 Task: Find connections with filter location Riesa with filter topic #Startupswith filter profile language English with filter current company Diebold Nixdorf with filter school Assam (Central) University  with filter industry Nonmetallic Mineral Mining with filter service category Executive Coaching with filter keywords title Coordinator
Action: Mouse moved to (312, 242)
Screenshot: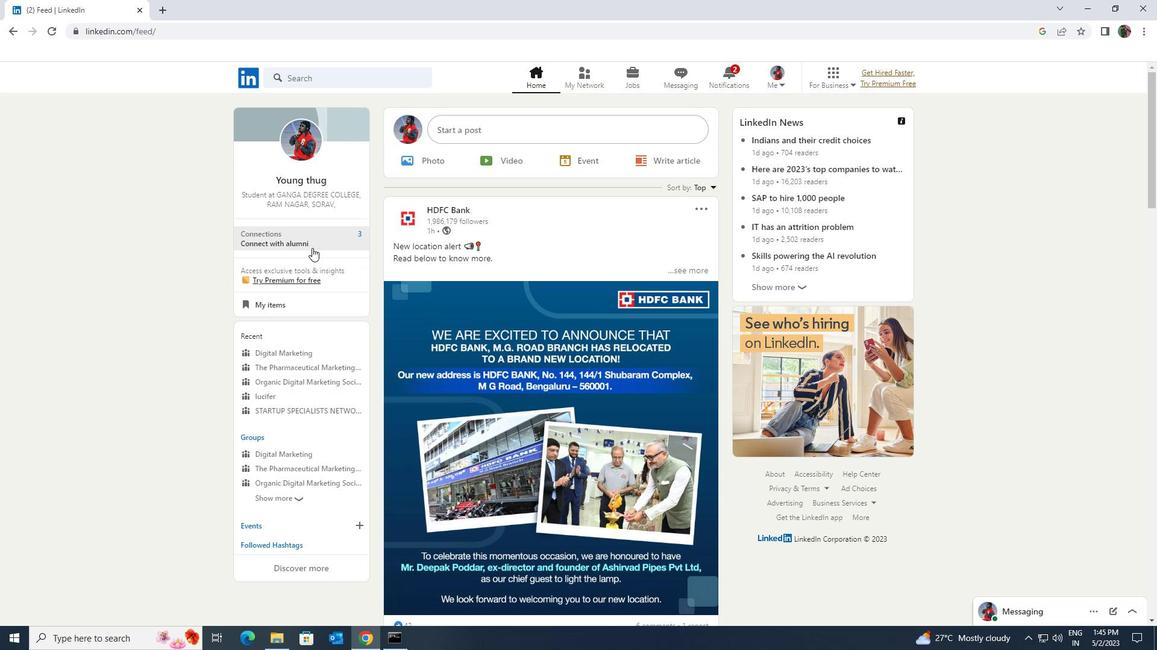 
Action: Mouse pressed left at (312, 242)
Screenshot: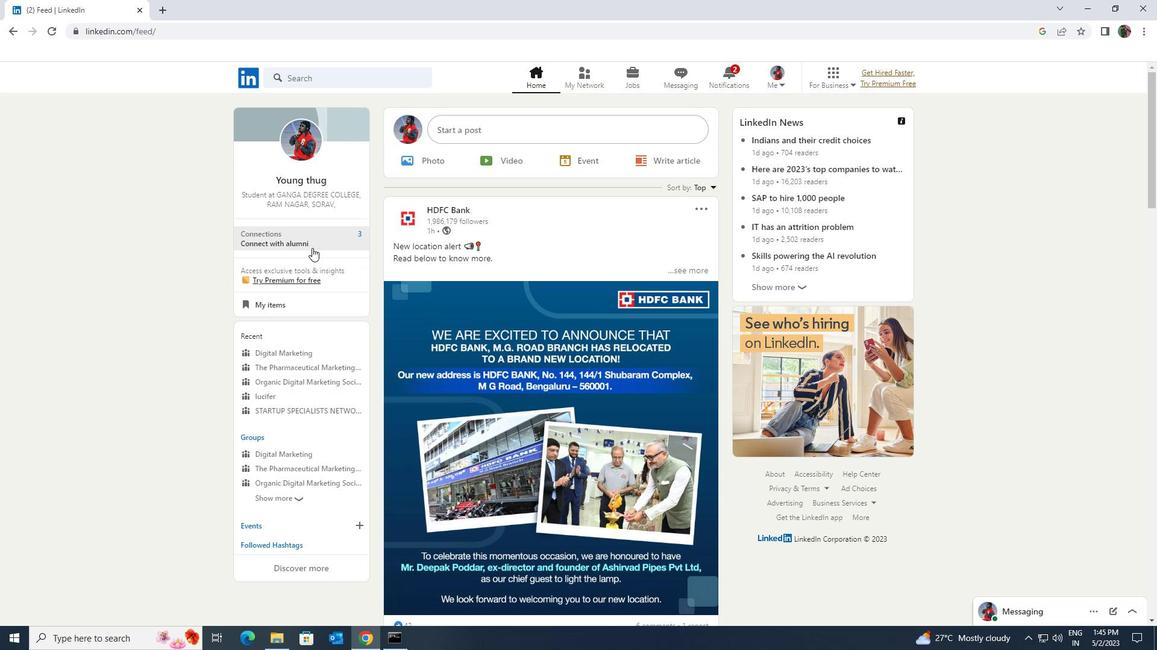 
Action: Mouse moved to (328, 141)
Screenshot: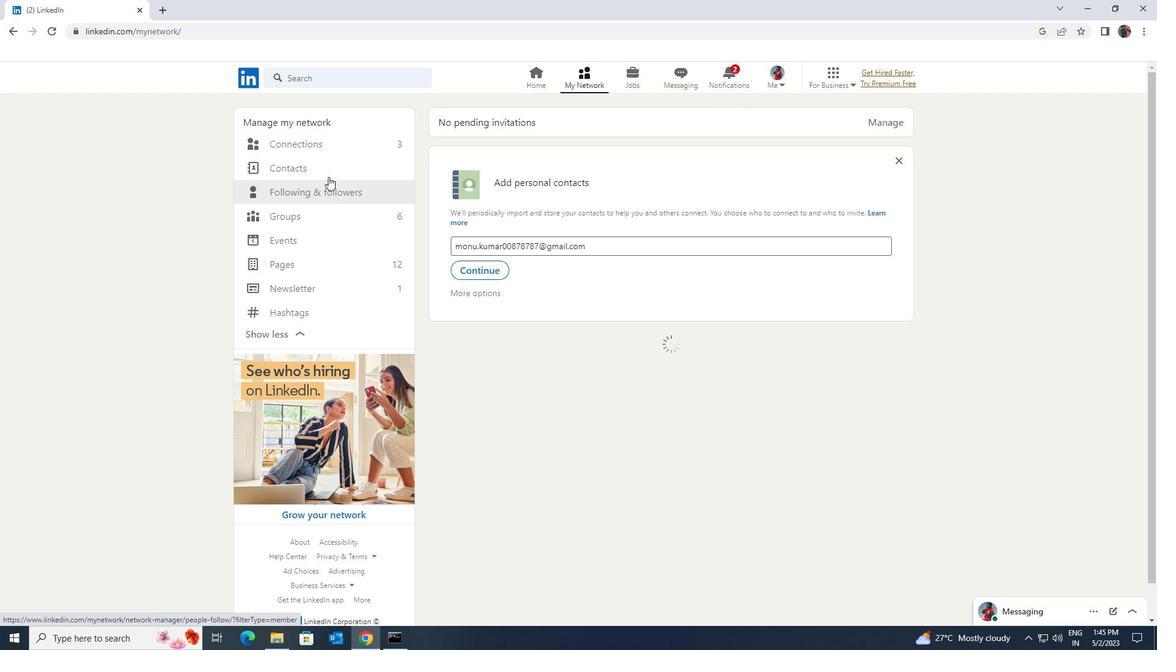 
Action: Mouse pressed left at (328, 141)
Screenshot: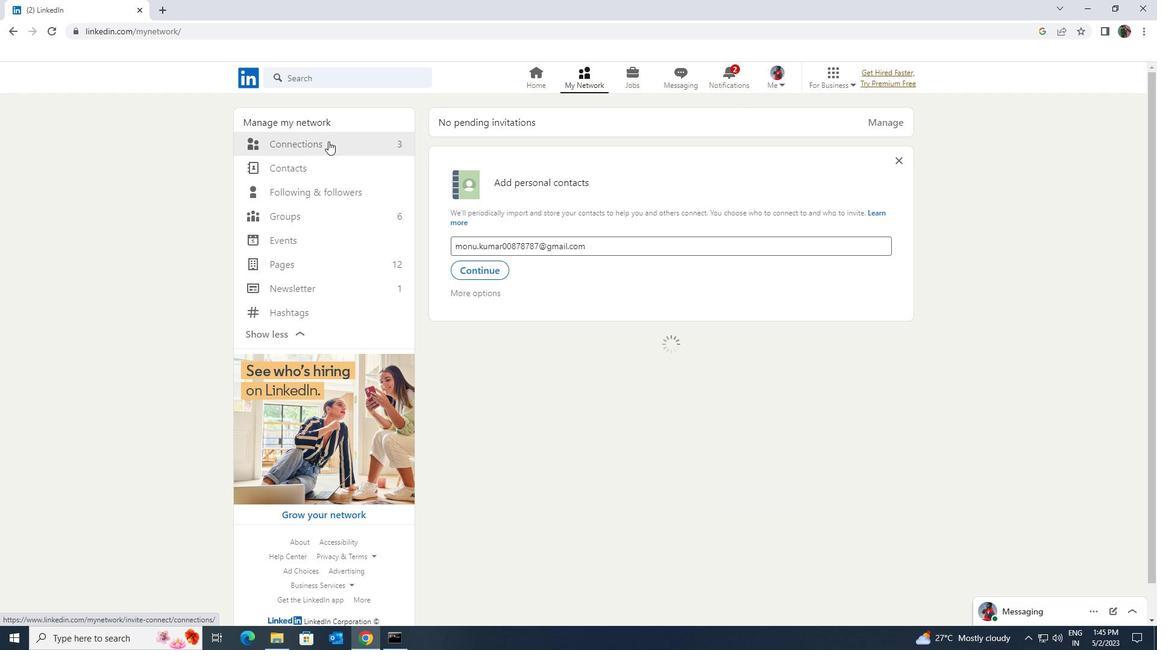 
Action: Mouse pressed left at (328, 141)
Screenshot: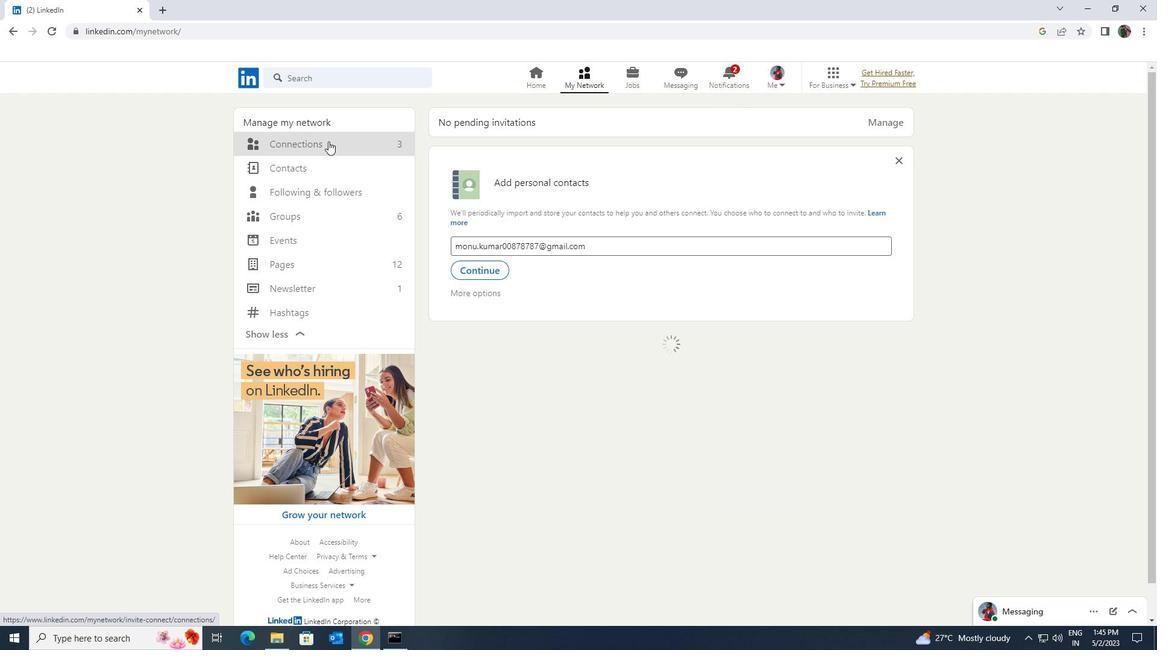 
Action: Mouse moved to (639, 145)
Screenshot: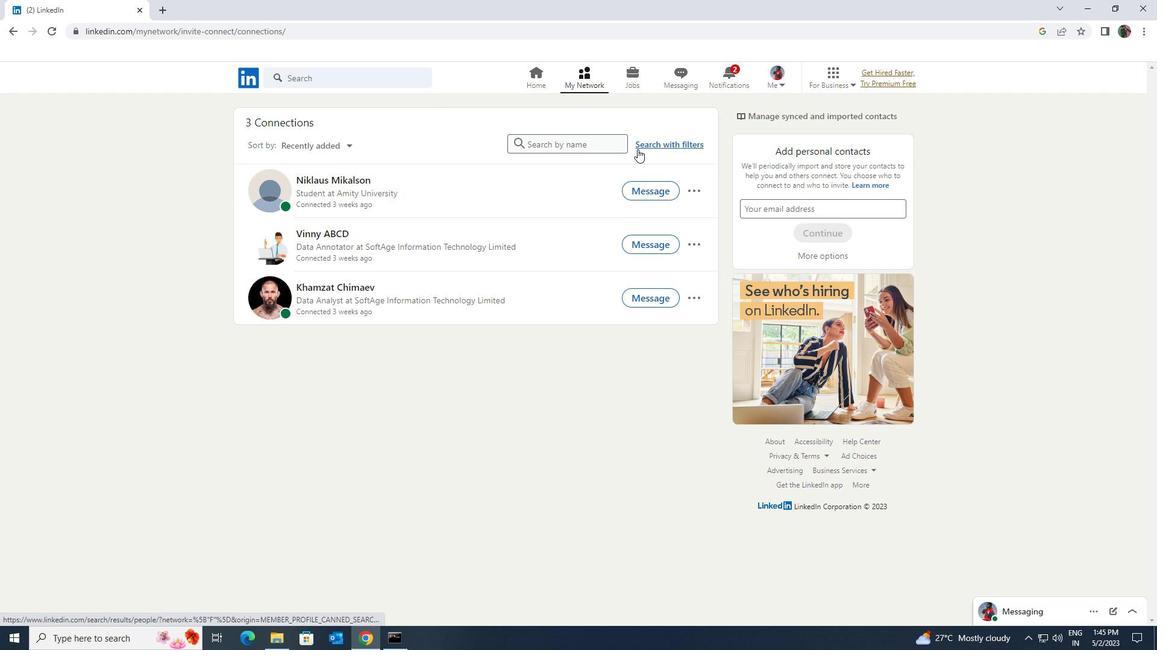 
Action: Mouse pressed left at (639, 145)
Screenshot: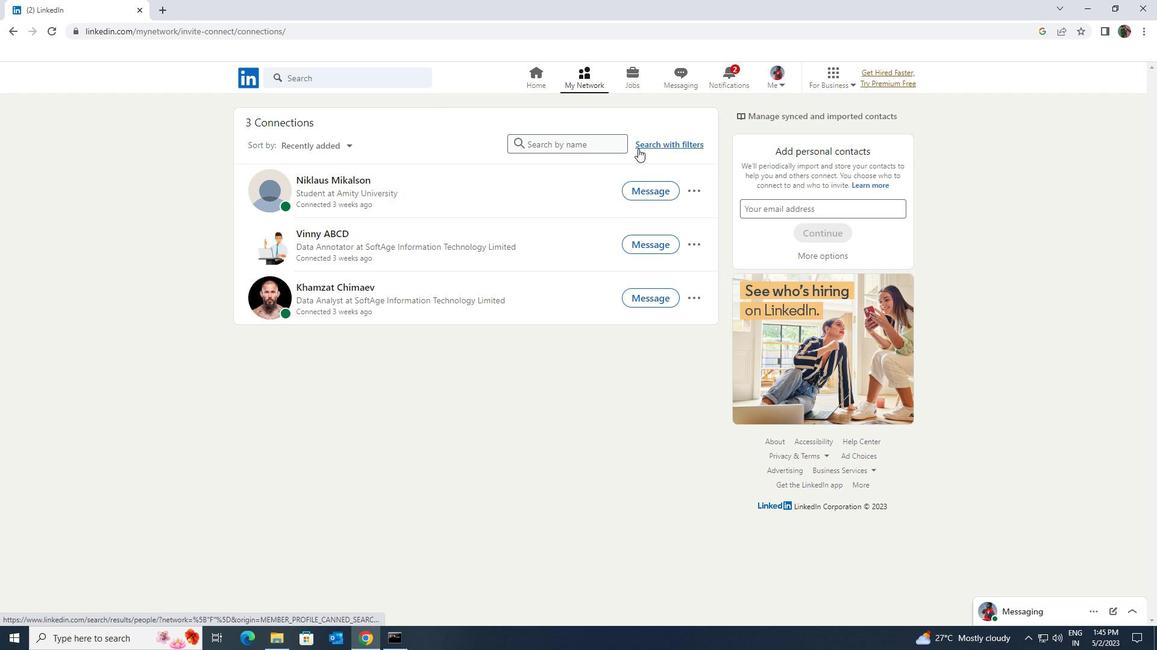
Action: Mouse moved to (620, 113)
Screenshot: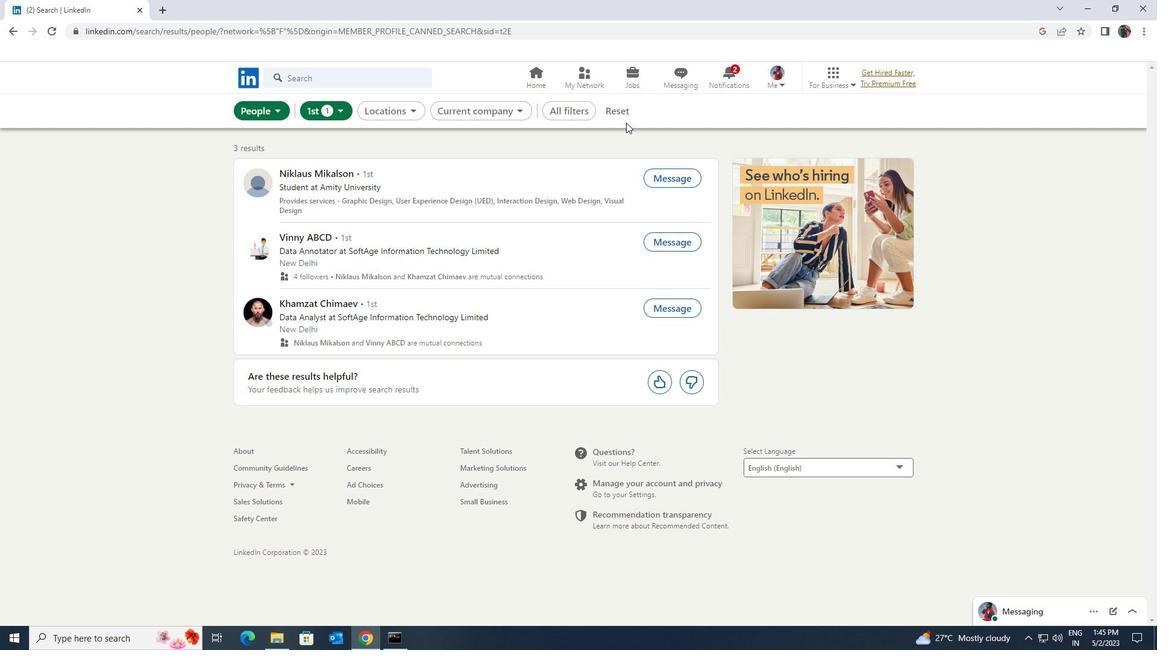 
Action: Mouse pressed left at (620, 113)
Screenshot: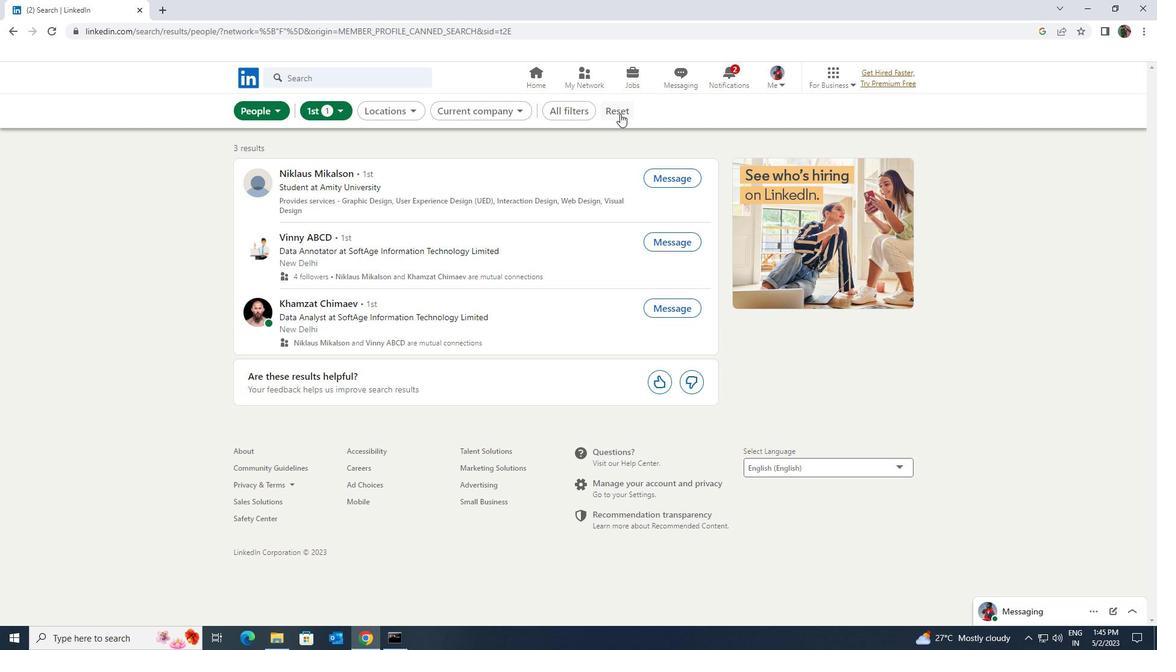
Action: Mouse moved to (616, 112)
Screenshot: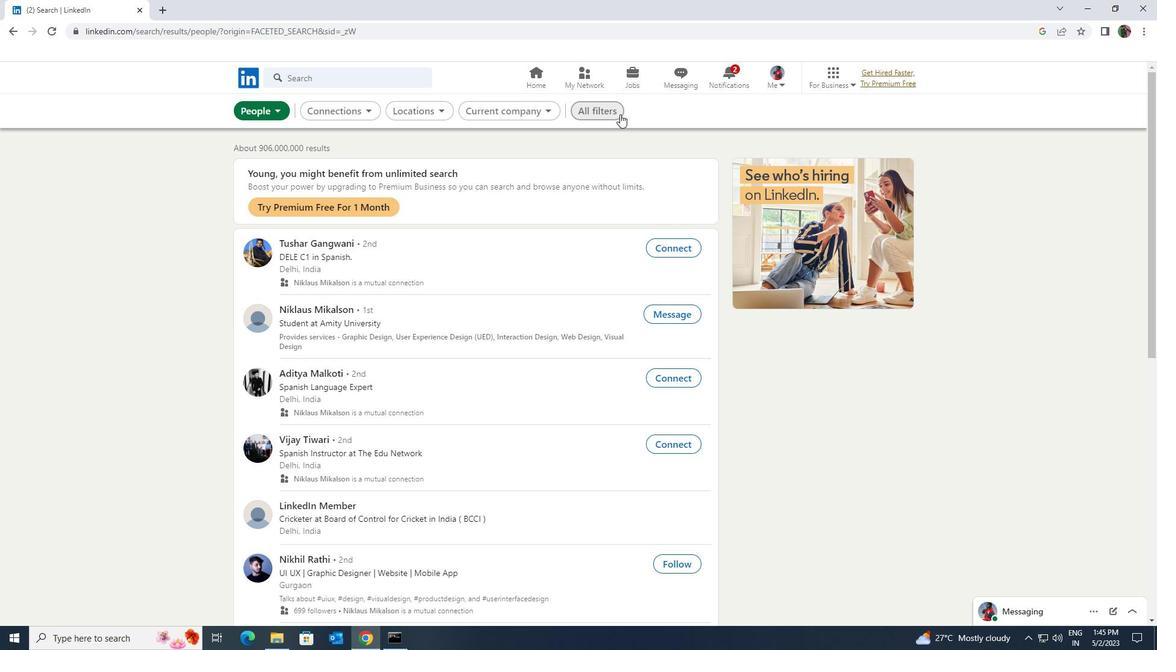 
Action: Mouse pressed left at (616, 112)
Screenshot: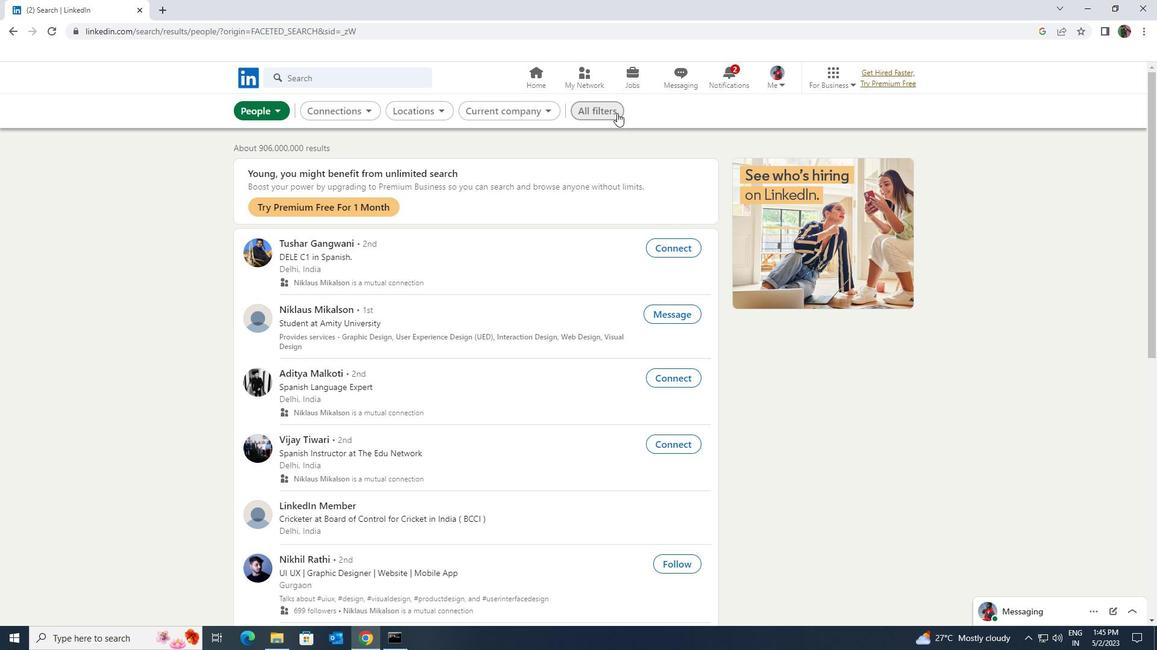 
Action: Mouse moved to (1031, 468)
Screenshot: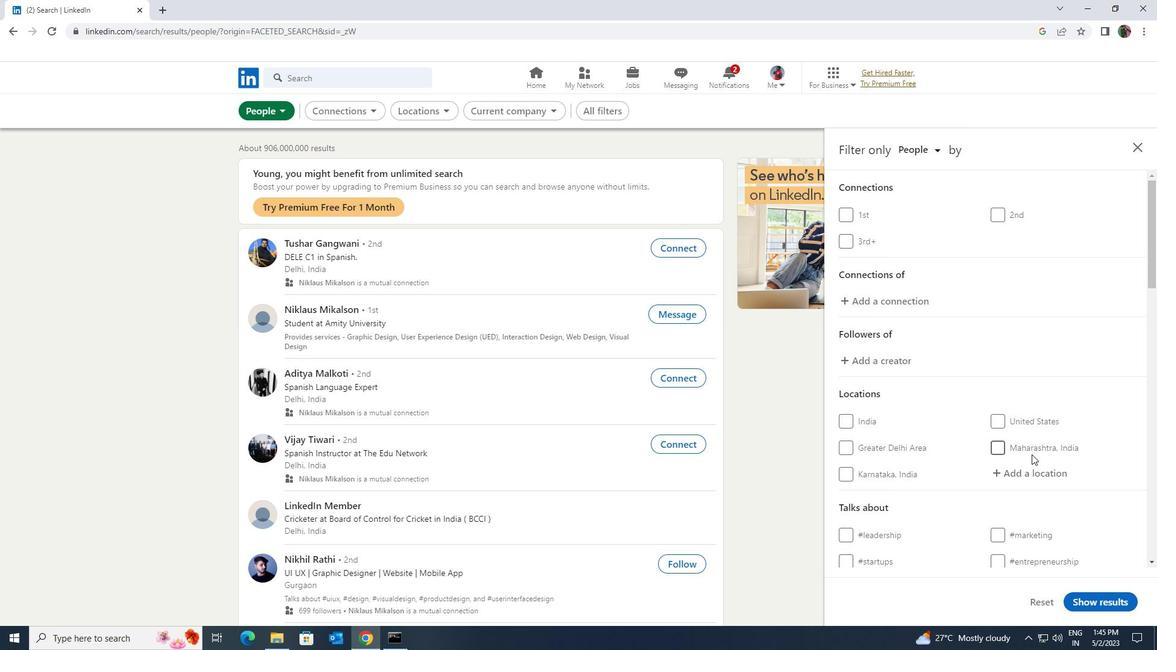 
Action: Mouse pressed left at (1031, 468)
Screenshot: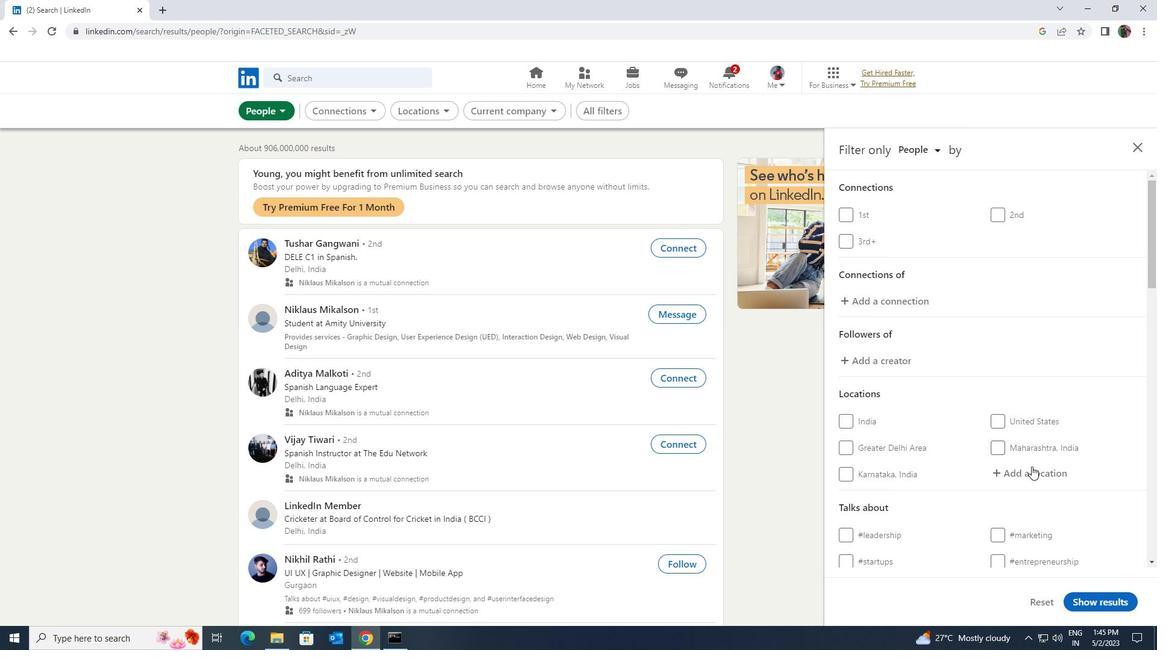 
Action: Mouse moved to (1025, 474)
Screenshot: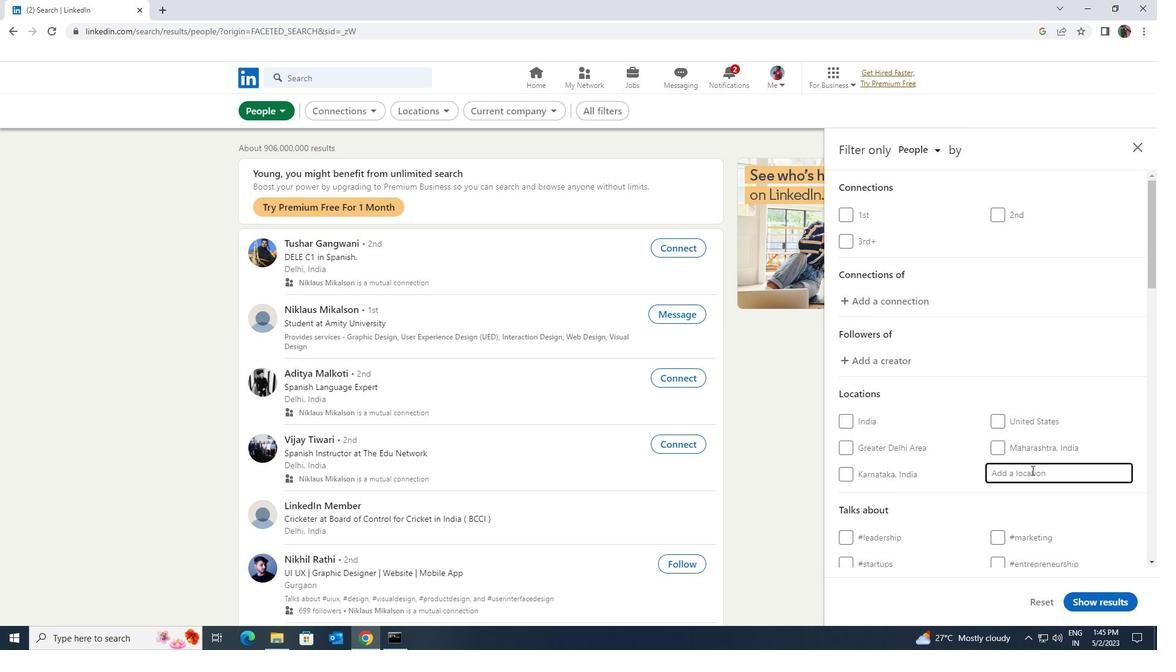 
Action: Key pressed <Key.shift><Key.shift><Key.shift><Key.shift><Key.shift><Key.shift><Key.shift>RIESA
Screenshot: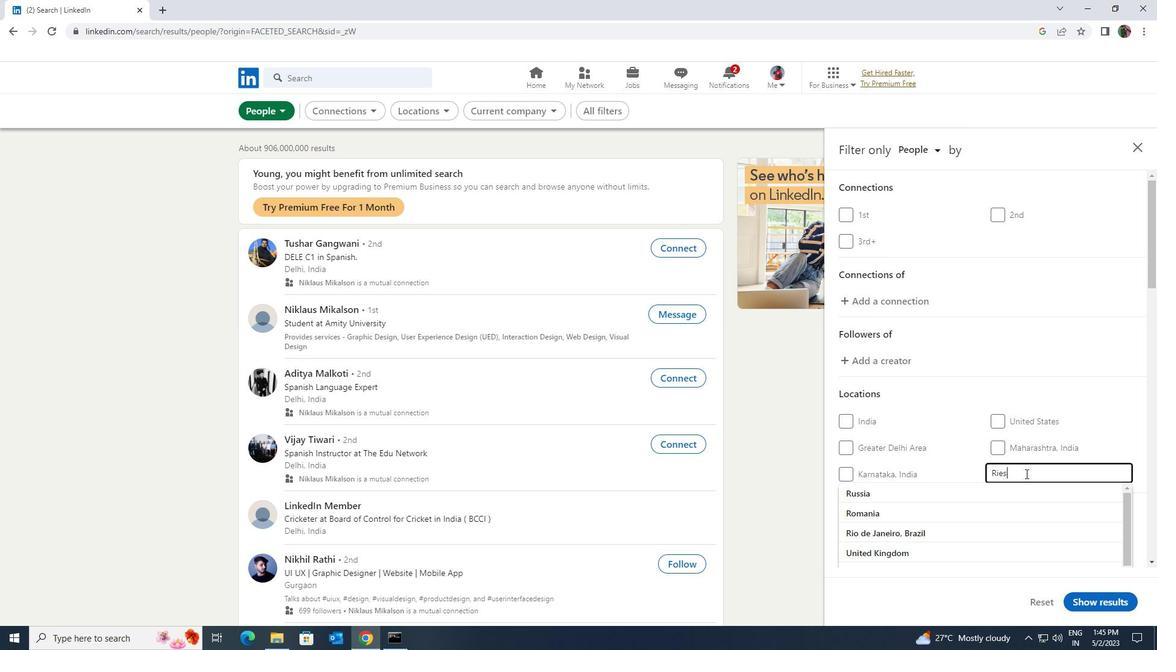 
Action: Mouse moved to (1013, 490)
Screenshot: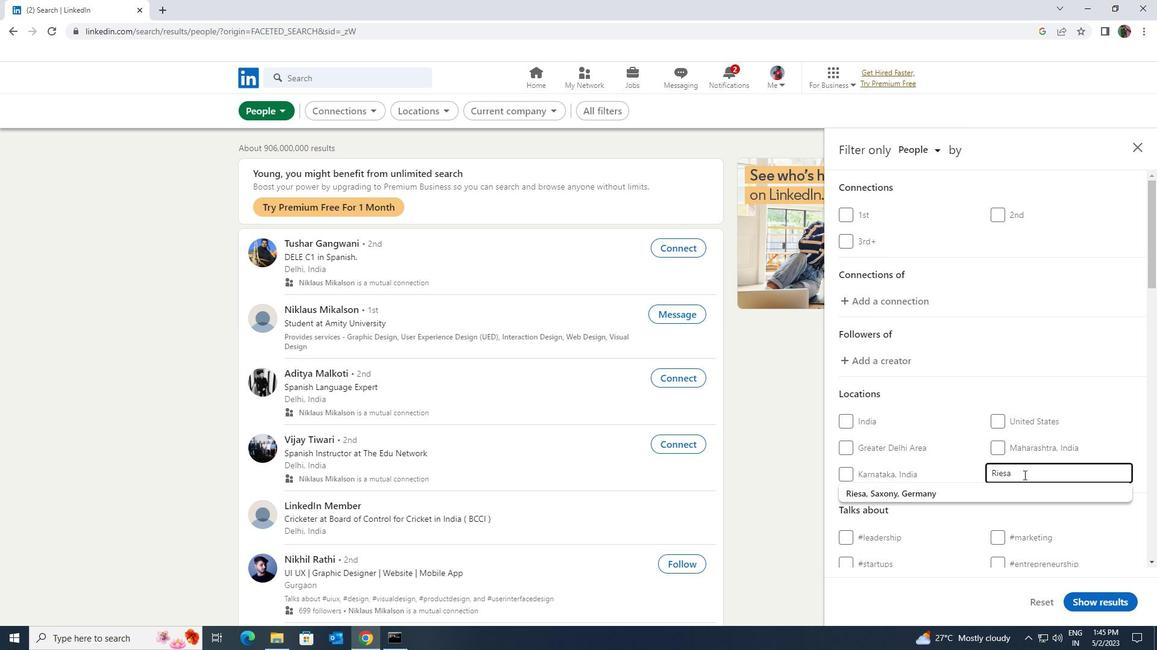 
Action: Mouse pressed left at (1013, 490)
Screenshot: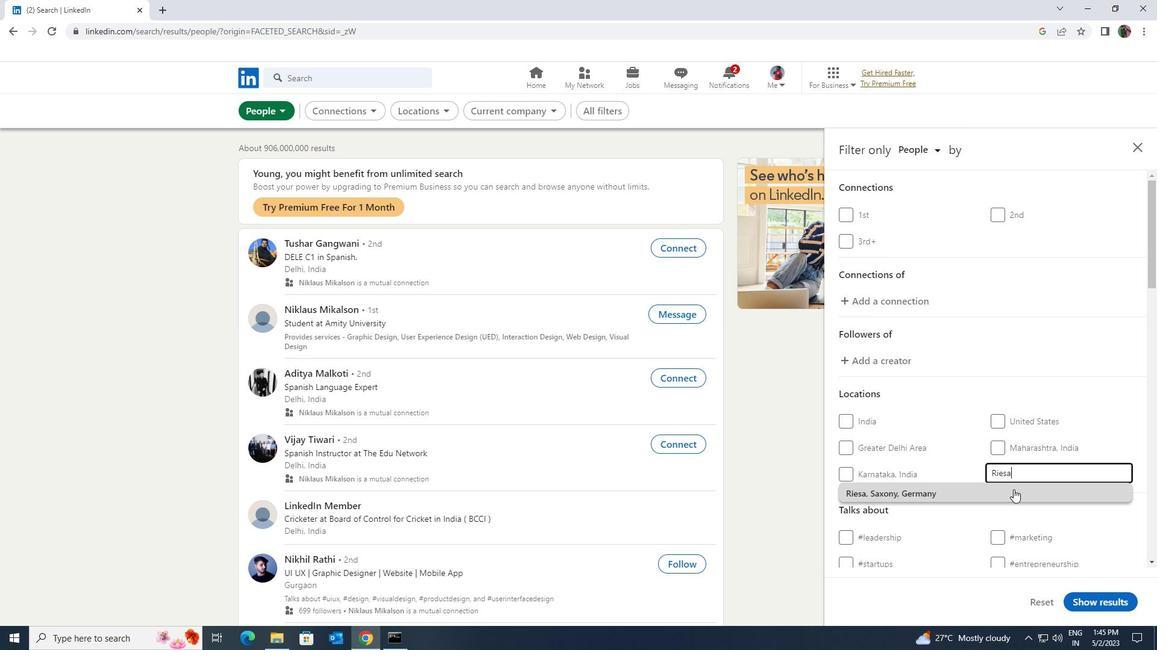 
Action: Mouse moved to (1013, 490)
Screenshot: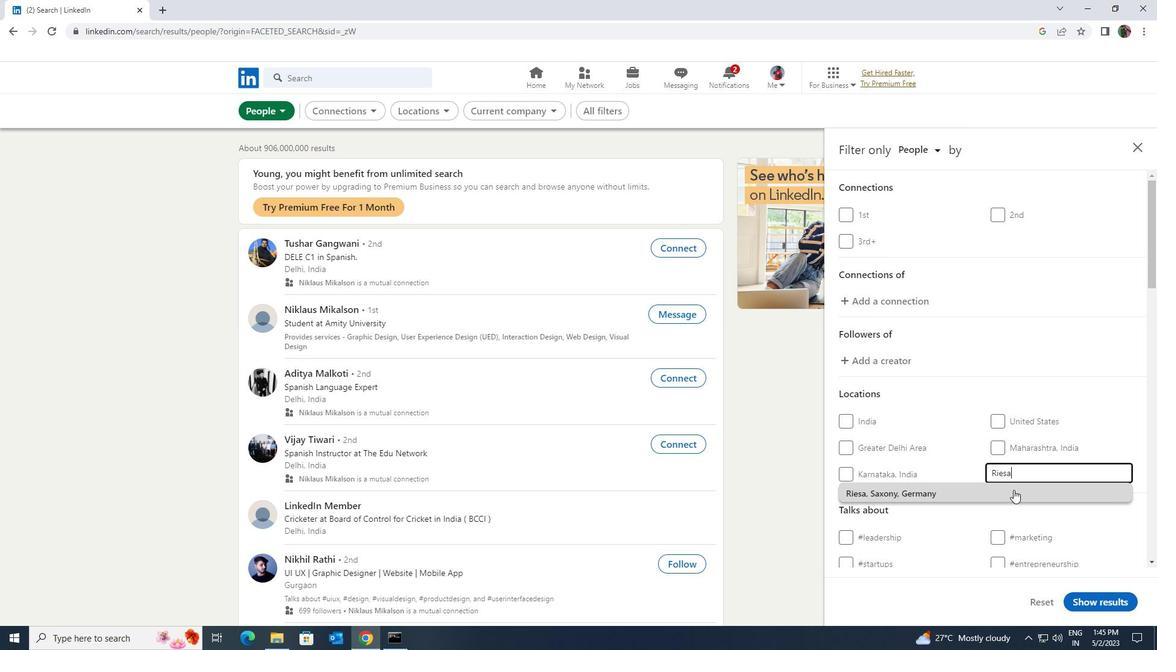 
Action: Mouse scrolled (1013, 489) with delta (0, 0)
Screenshot: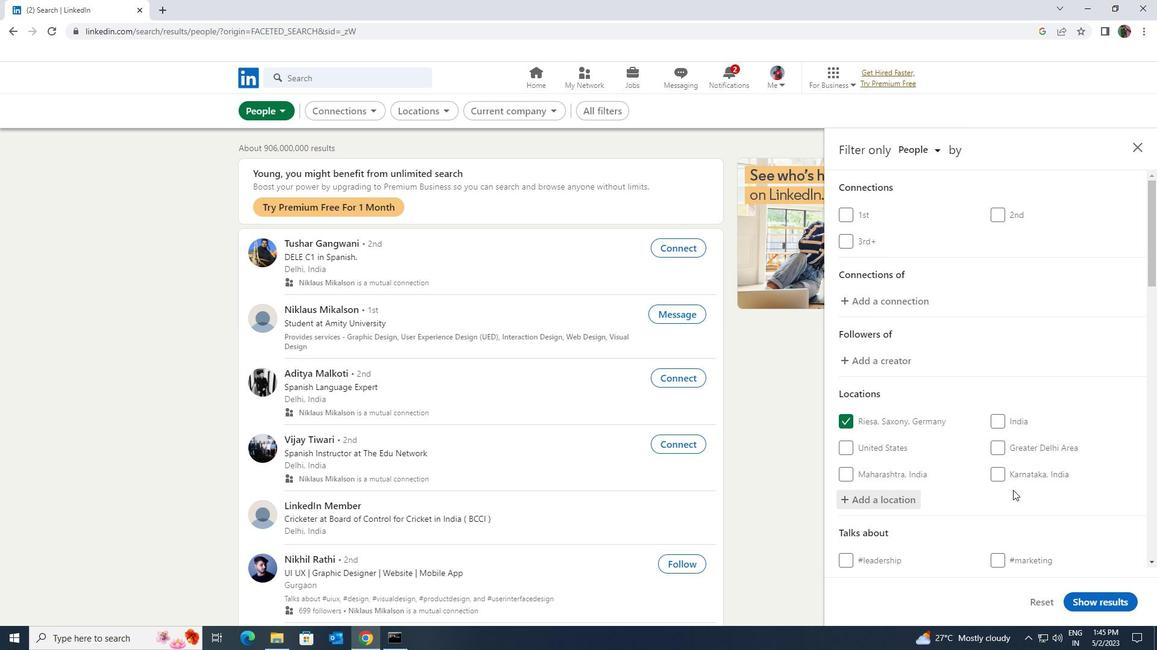 
Action: Mouse scrolled (1013, 489) with delta (0, 0)
Screenshot: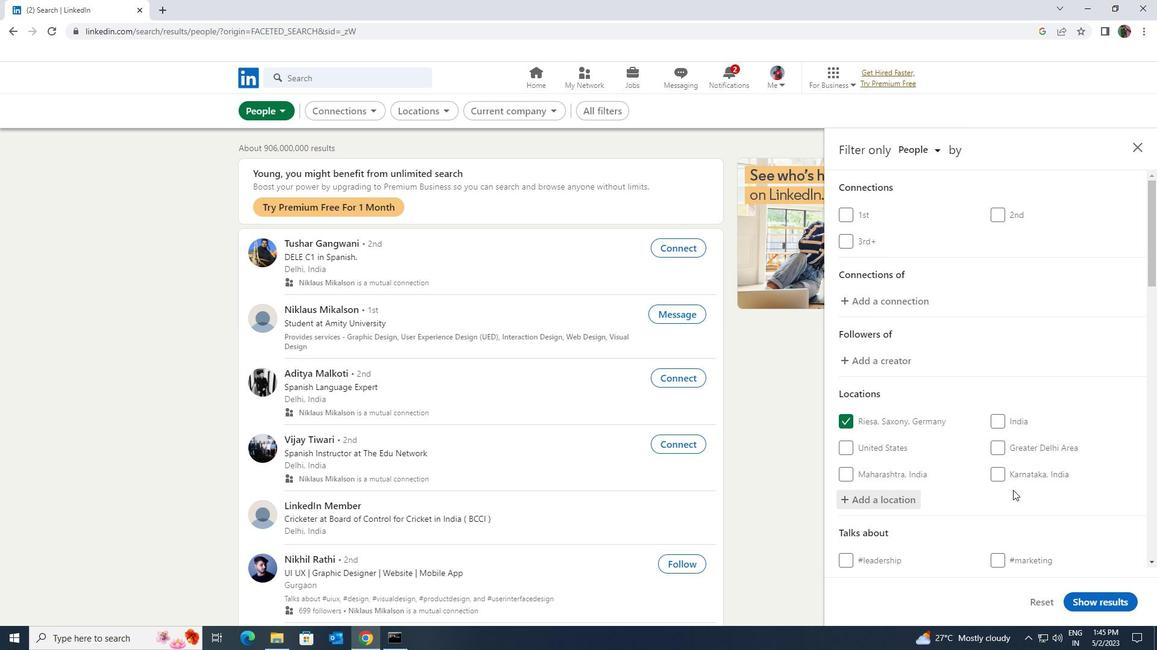 
Action: Mouse moved to (1013, 489)
Screenshot: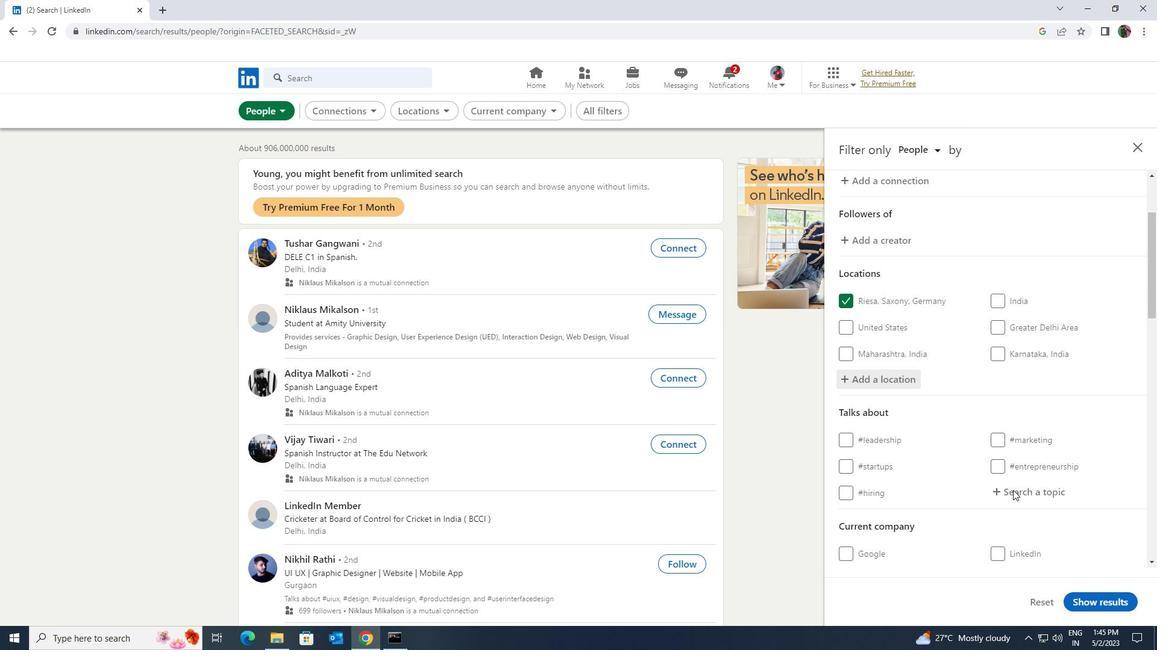 
Action: Mouse pressed left at (1013, 489)
Screenshot: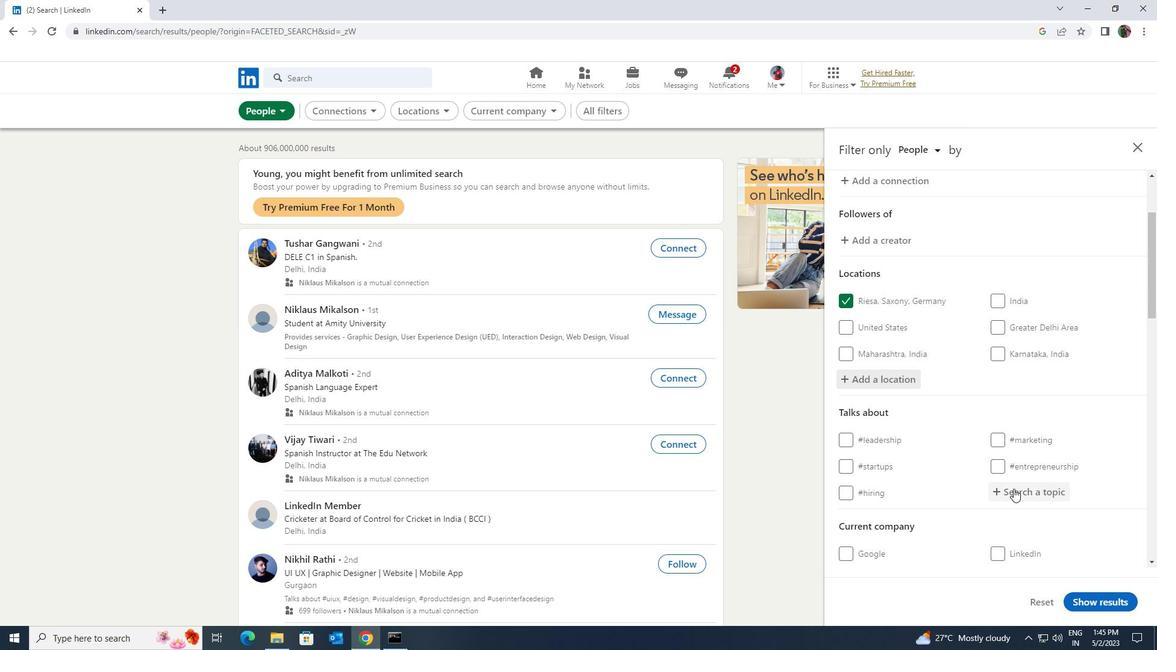 
Action: Key pressed <Key.shift><Key.shift><Key.shift><Key.shift><Key.shift><Key.shift><Key.shift><Key.shift>D<Key.backspace><Key.shift>STARTUP
Screenshot: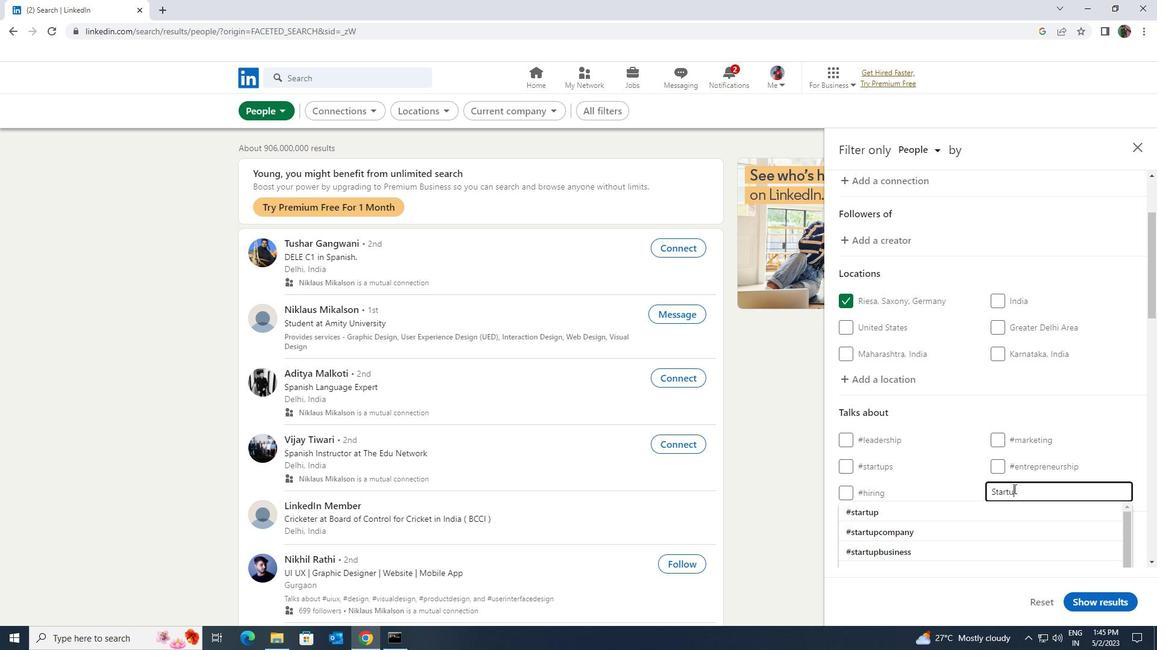 
Action: Mouse moved to (1015, 509)
Screenshot: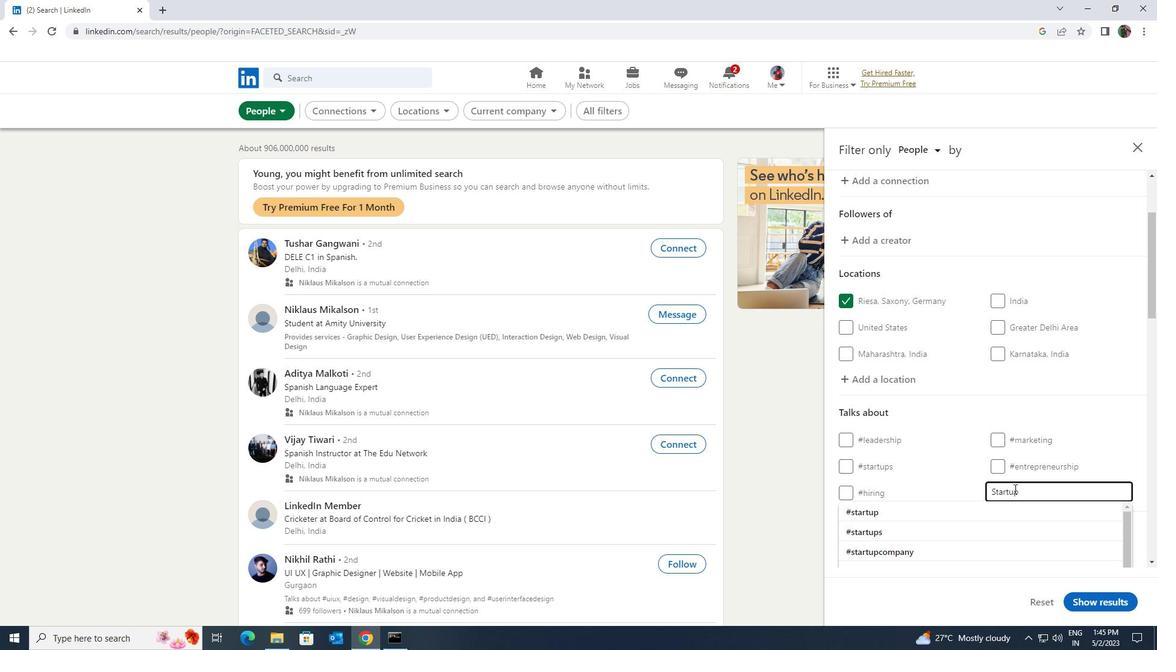 
Action: Mouse pressed left at (1015, 509)
Screenshot: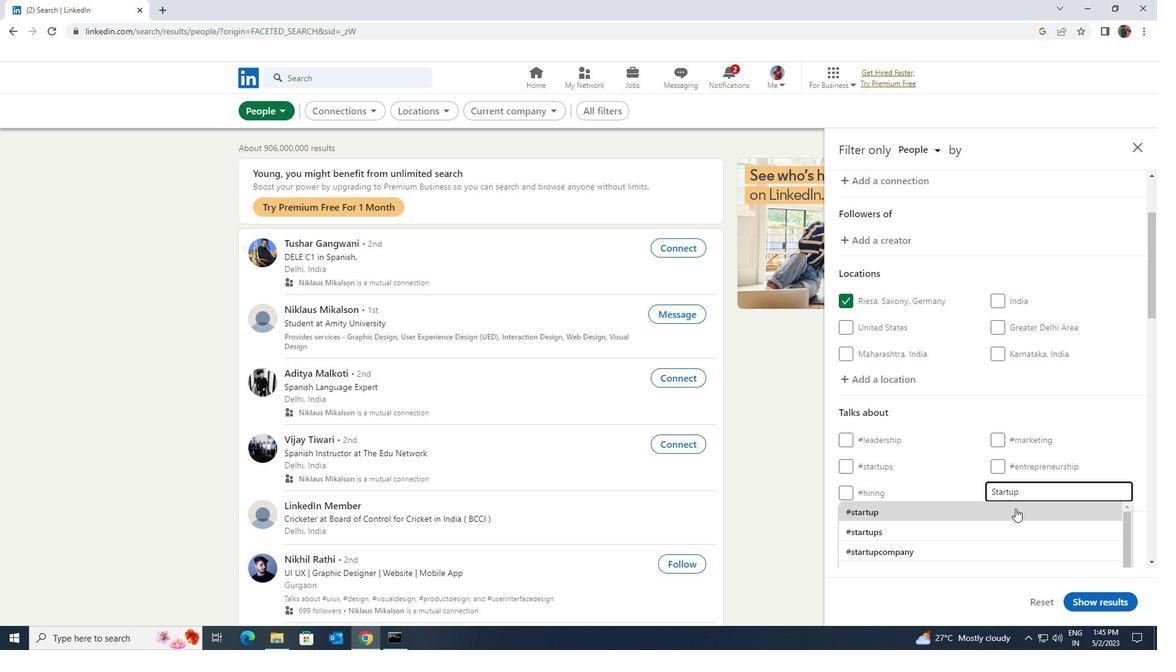 
Action: Mouse scrolled (1015, 508) with delta (0, 0)
Screenshot: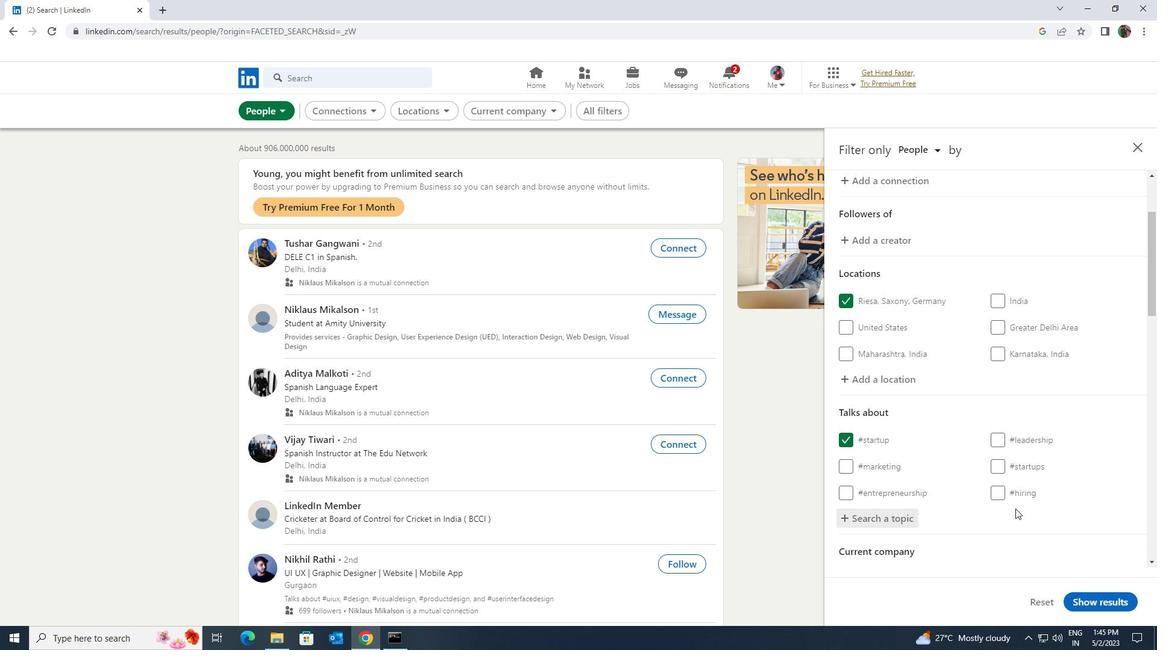 
Action: Mouse scrolled (1015, 508) with delta (0, 0)
Screenshot: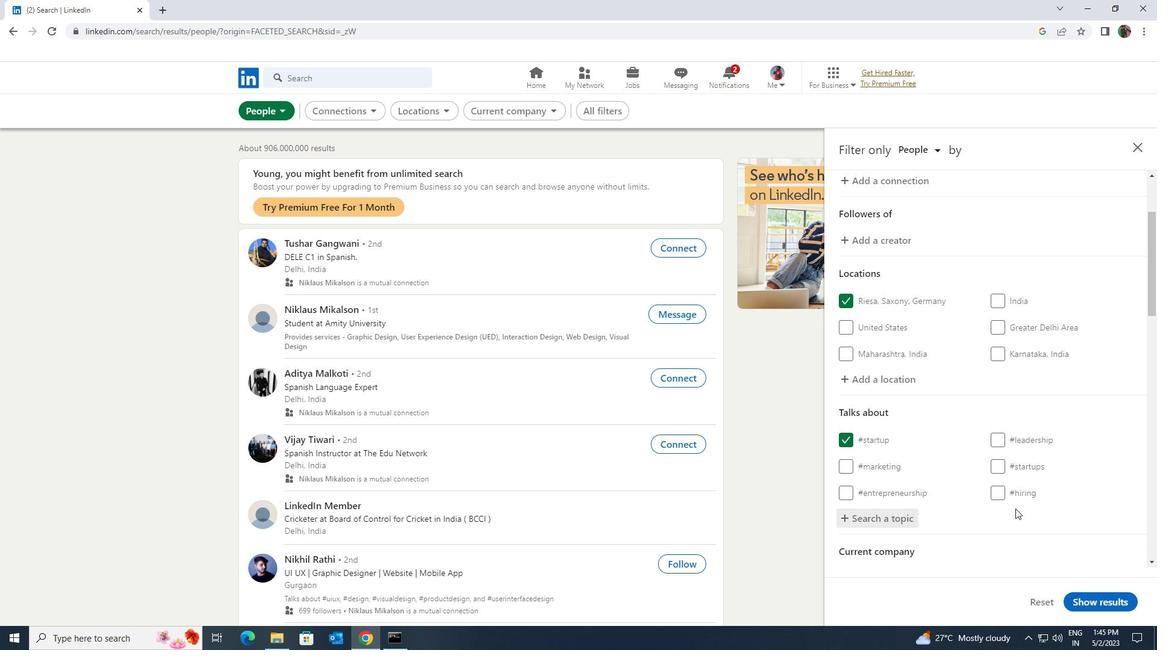 
Action: Mouse scrolled (1015, 508) with delta (0, 0)
Screenshot: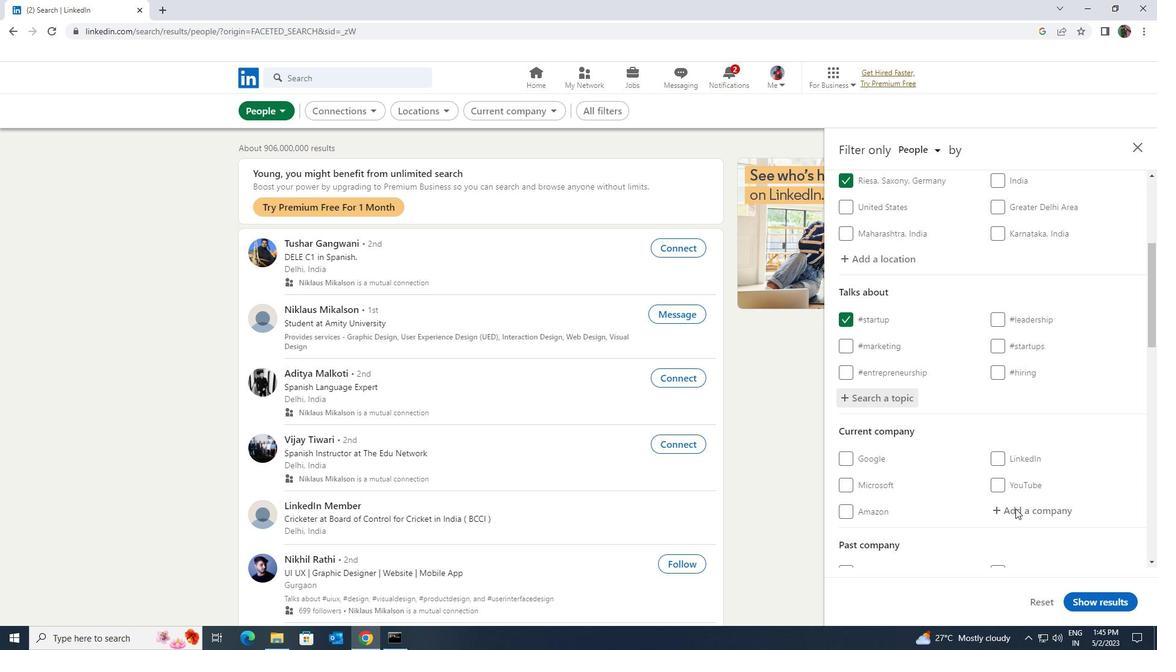
Action: Mouse scrolled (1015, 508) with delta (0, 0)
Screenshot: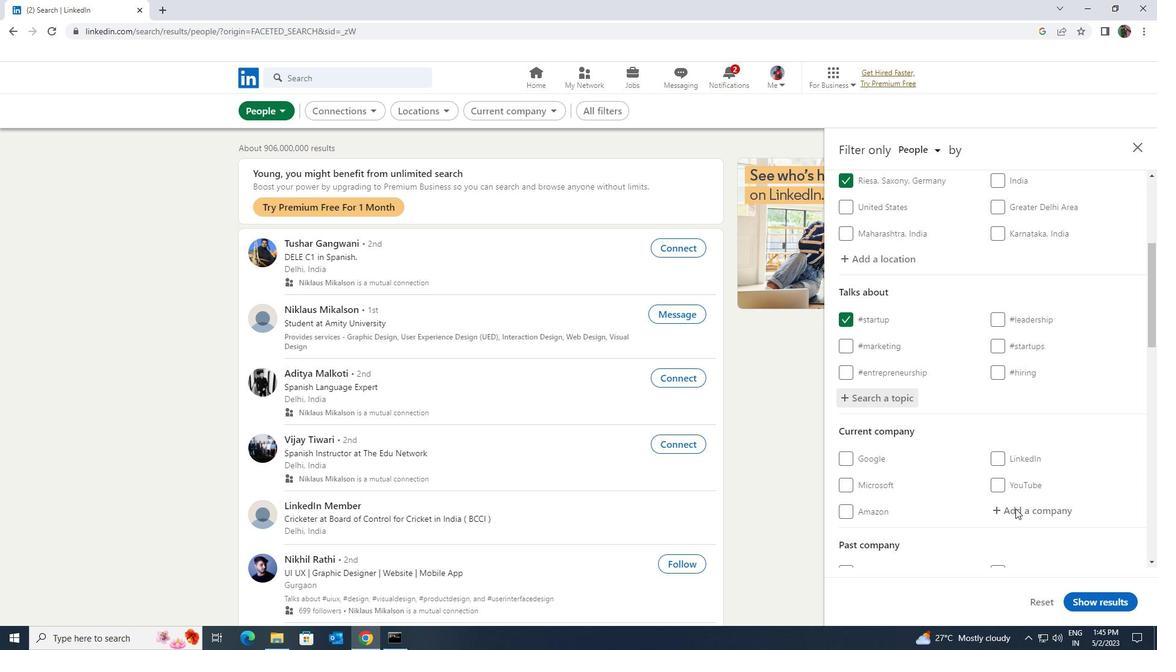 
Action: Mouse scrolled (1015, 508) with delta (0, 0)
Screenshot: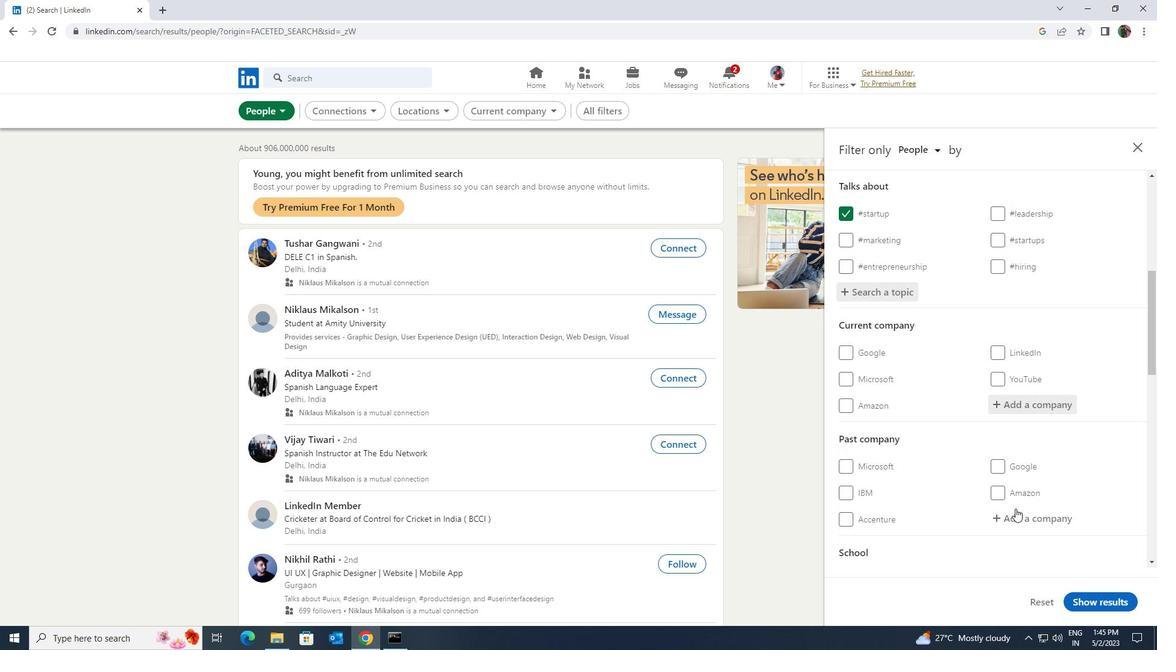 
Action: Mouse scrolled (1015, 508) with delta (0, 0)
Screenshot: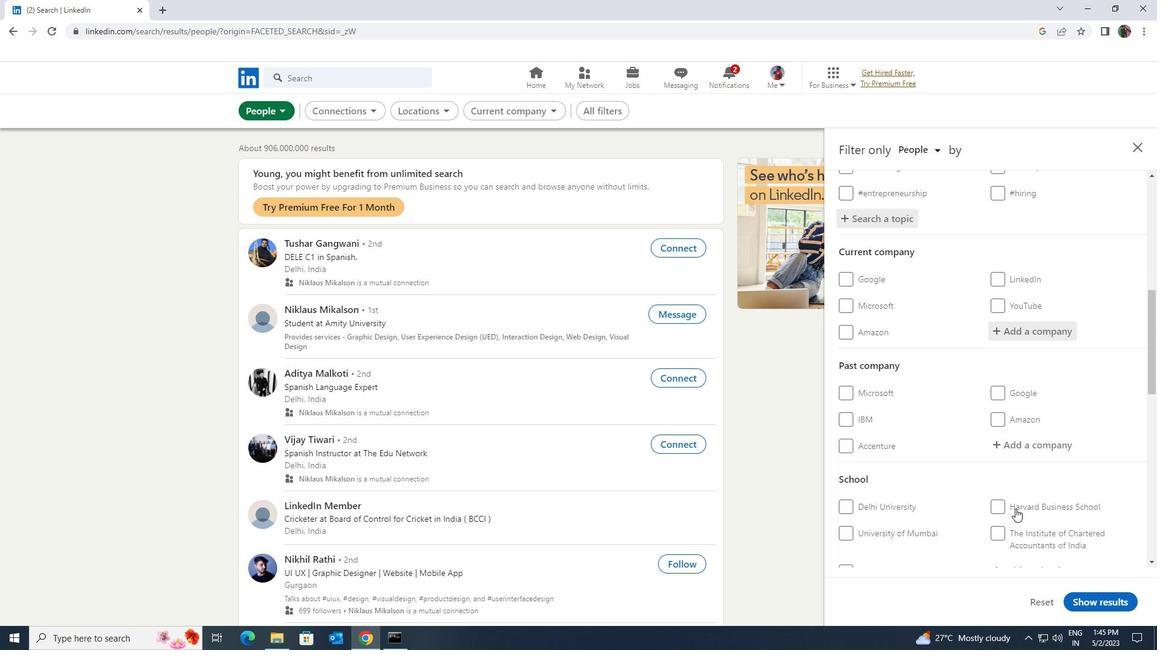 
Action: Mouse scrolled (1015, 508) with delta (0, 0)
Screenshot: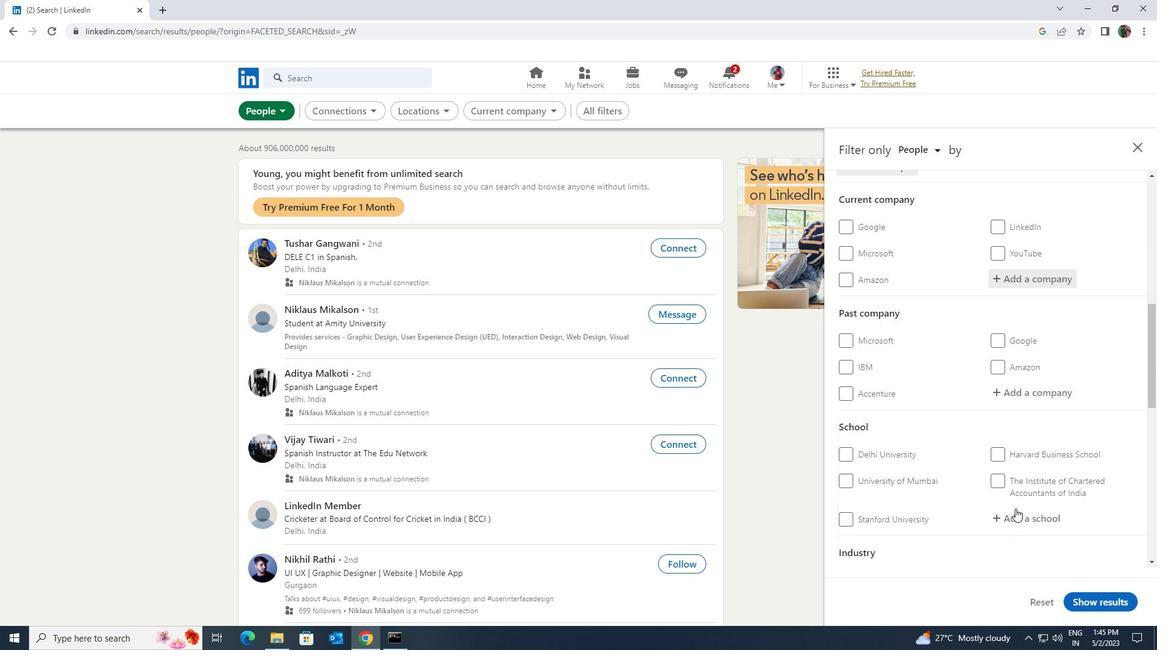 
Action: Mouse scrolled (1015, 508) with delta (0, 0)
Screenshot: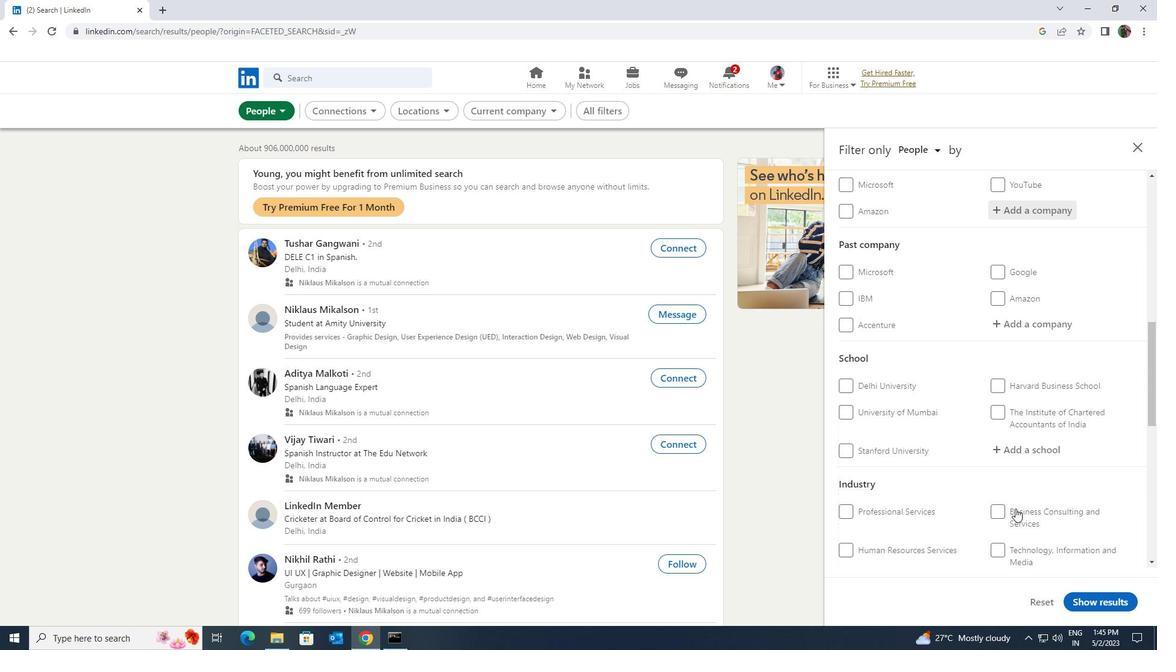 
Action: Mouse scrolled (1015, 508) with delta (0, 0)
Screenshot: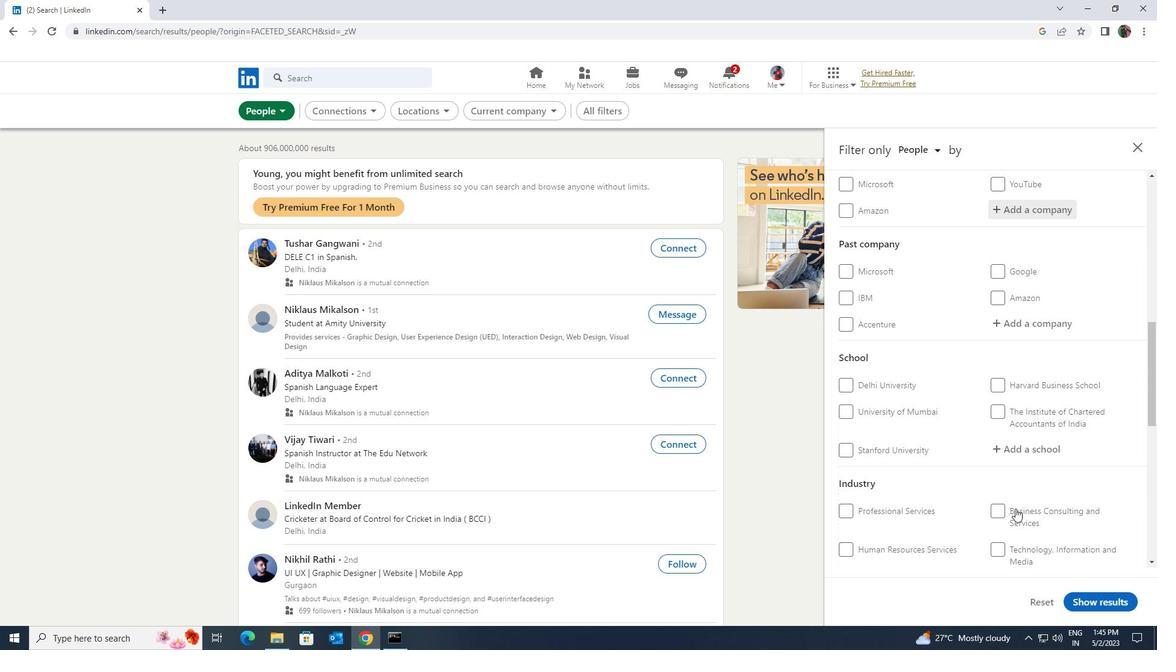 
Action: Mouse scrolled (1015, 508) with delta (0, 0)
Screenshot: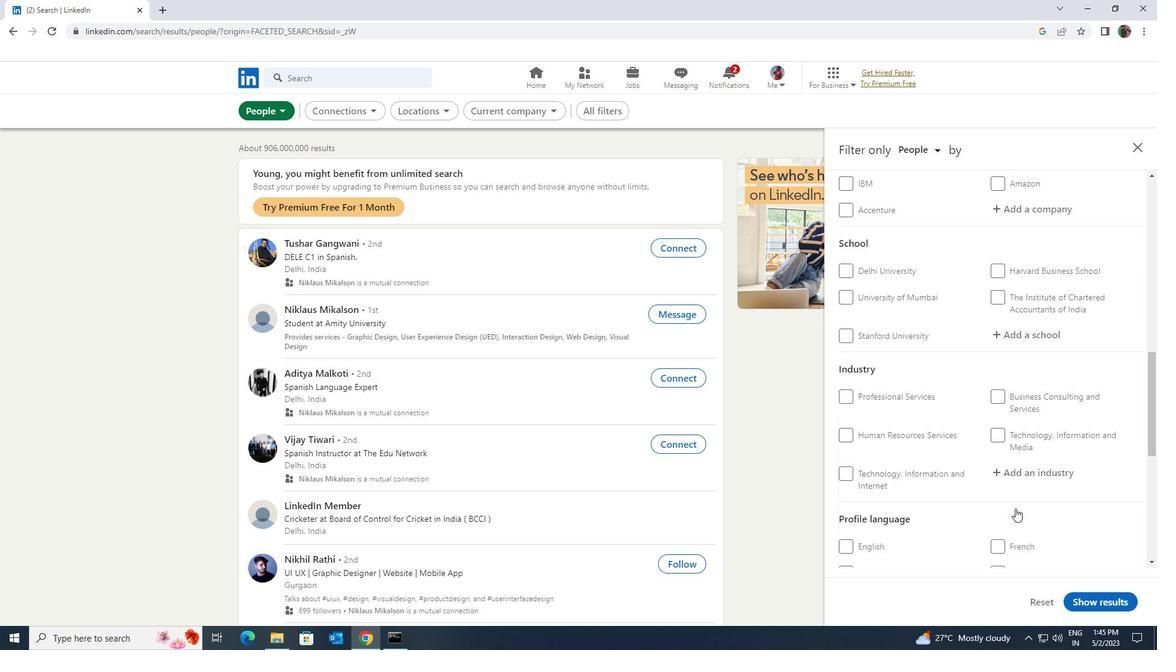 
Action: Mouse moved to (848, 480)
Screenshot: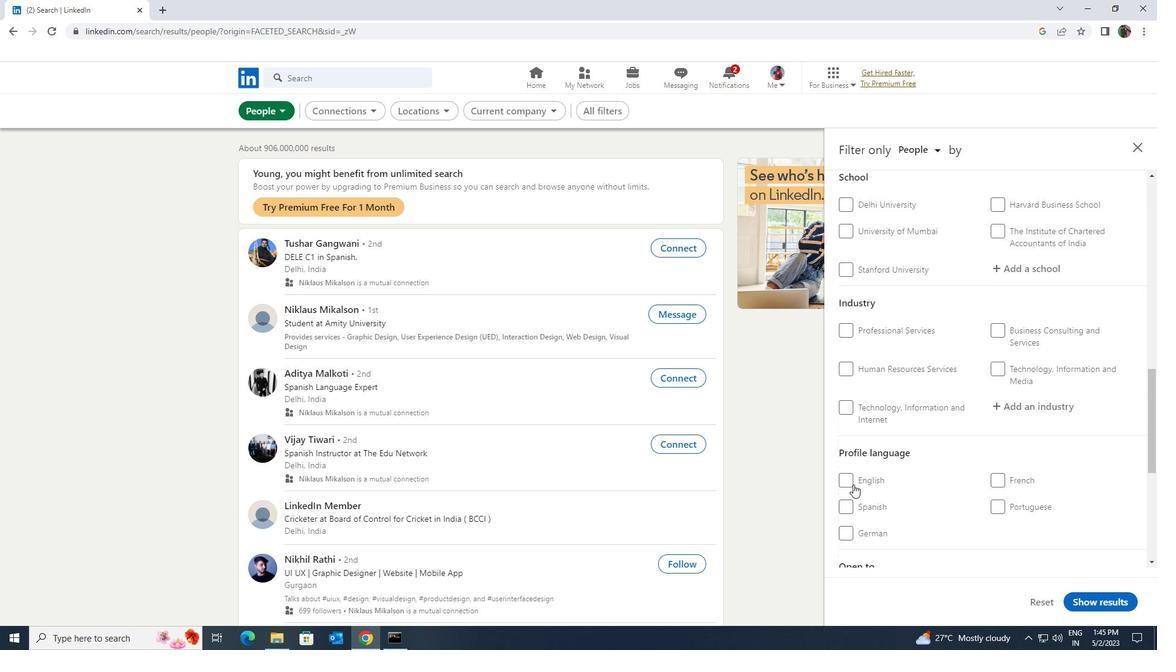 
Action: Mouse pressed left at (848, 480)
Screenshot: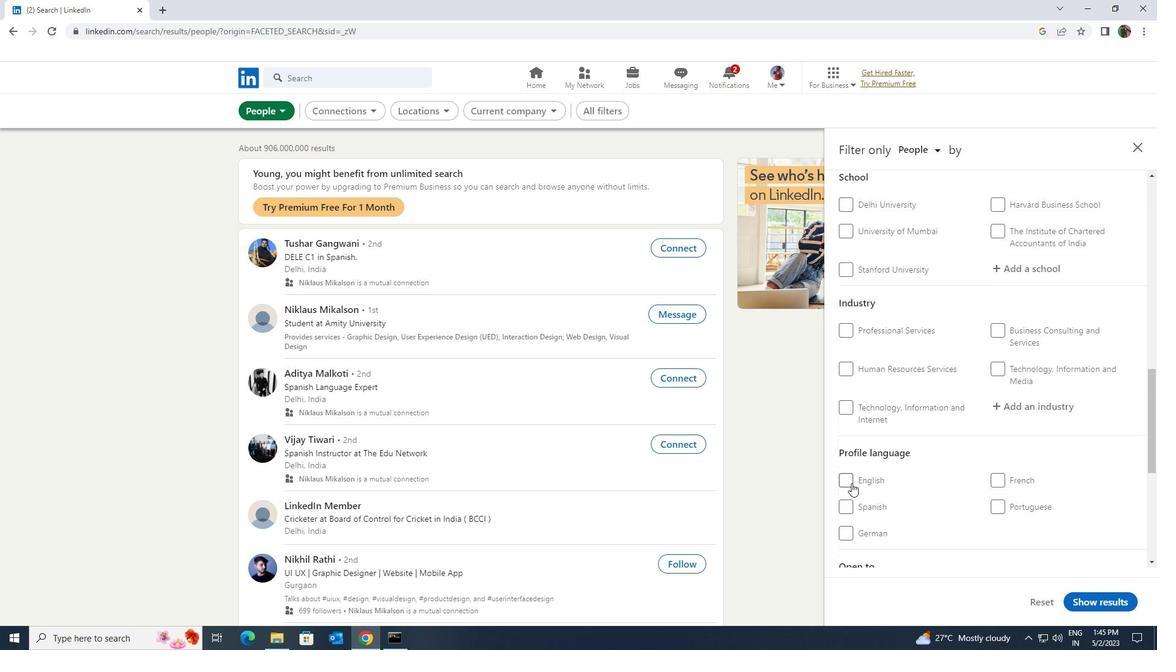 
Action: Mouse moved to (966, 497)
Screenshot: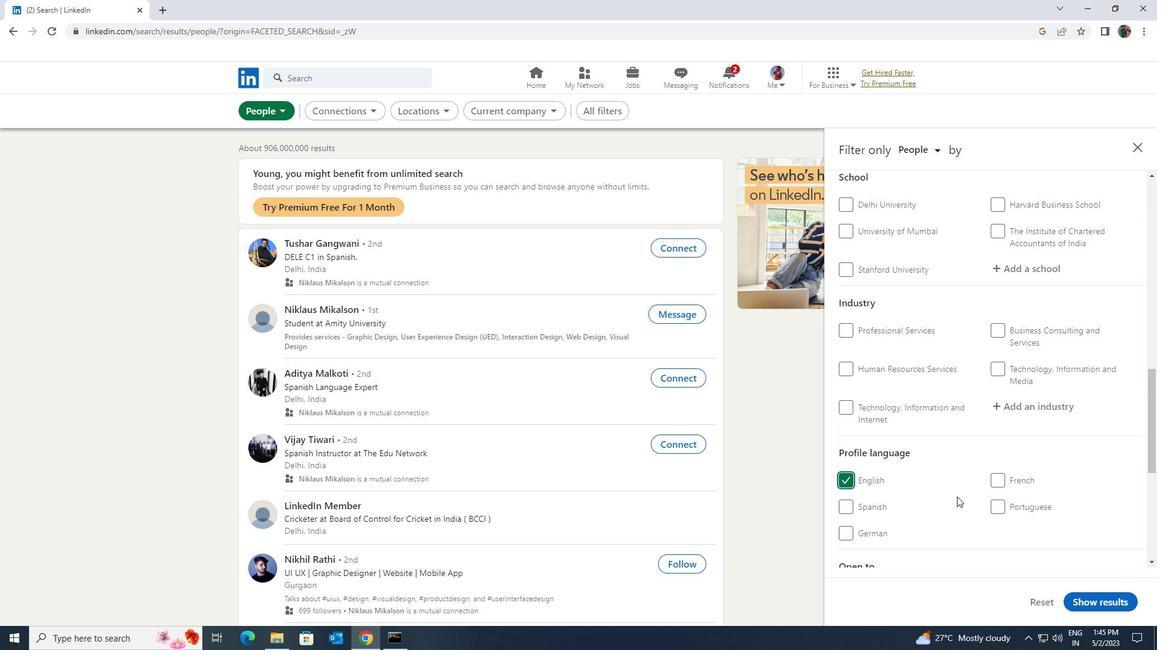 
Action: Mouse scrolled (966, 497) with delta (0, 0)
Screenshot: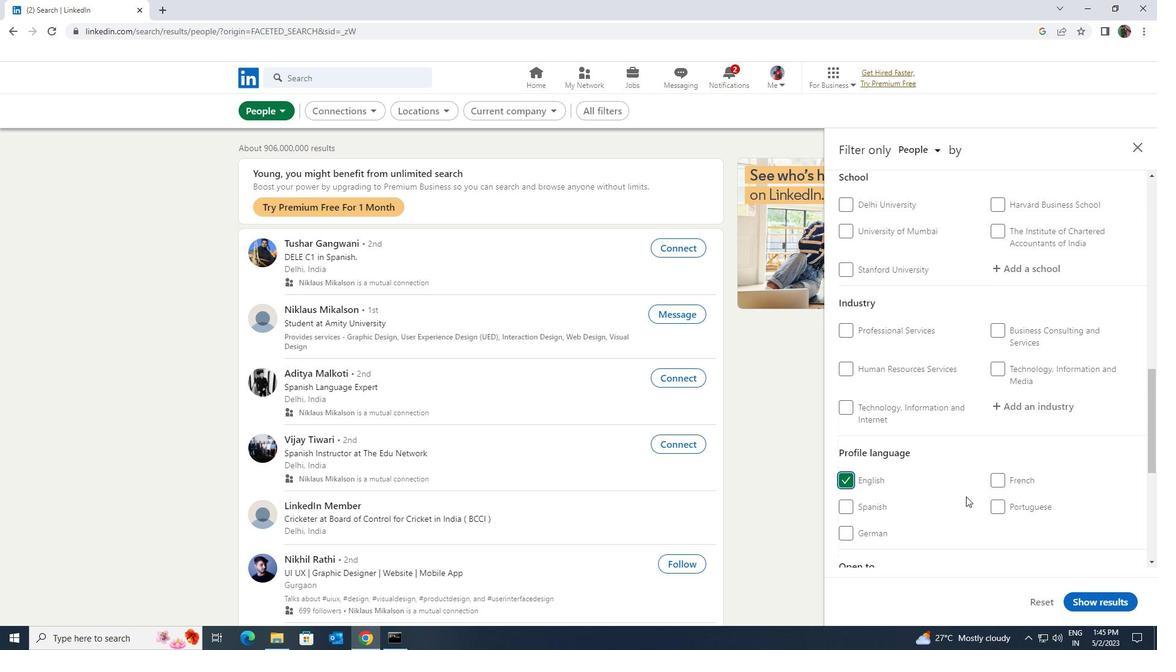 
Action: Mouse scrolled (966, 497) with delta (0, 0)
Screenshot: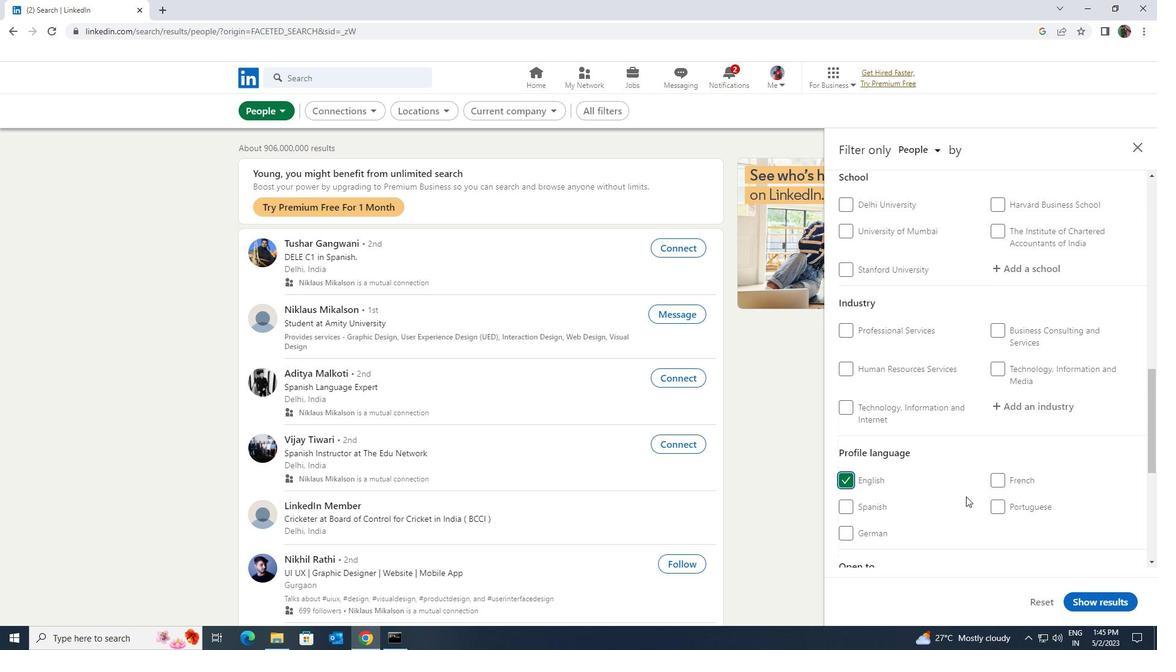 
Action: Mouse scrolled (966, 497) with delta (0, 0)
Screenshot: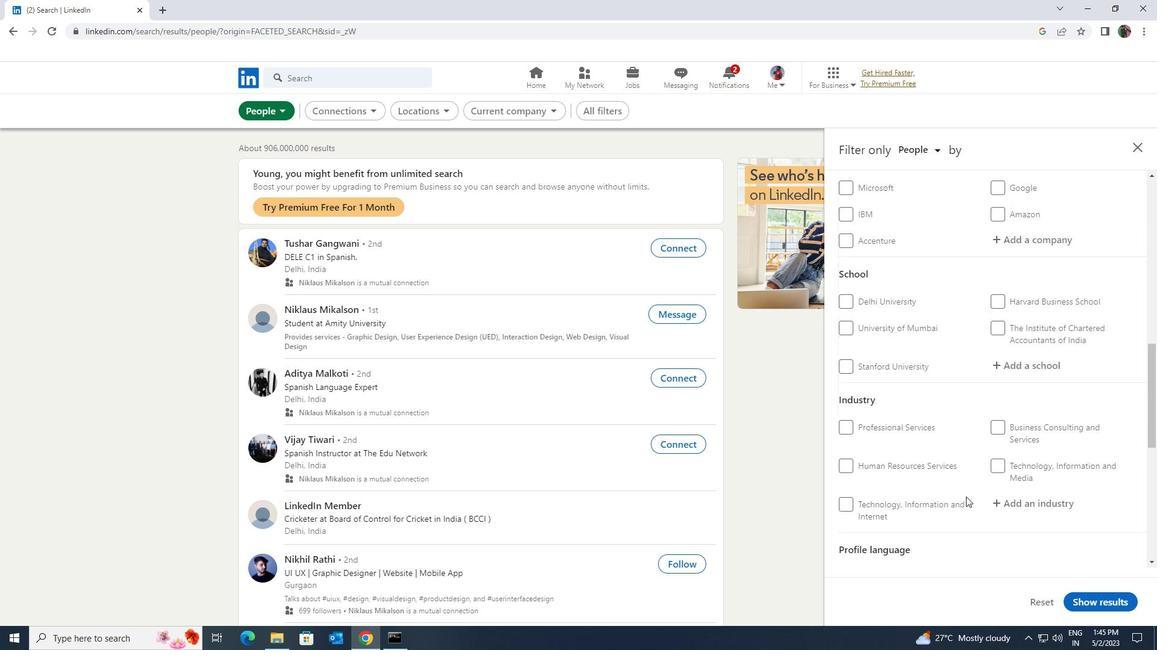 
Action: Mouse moved to (966, 497)
Screenshot: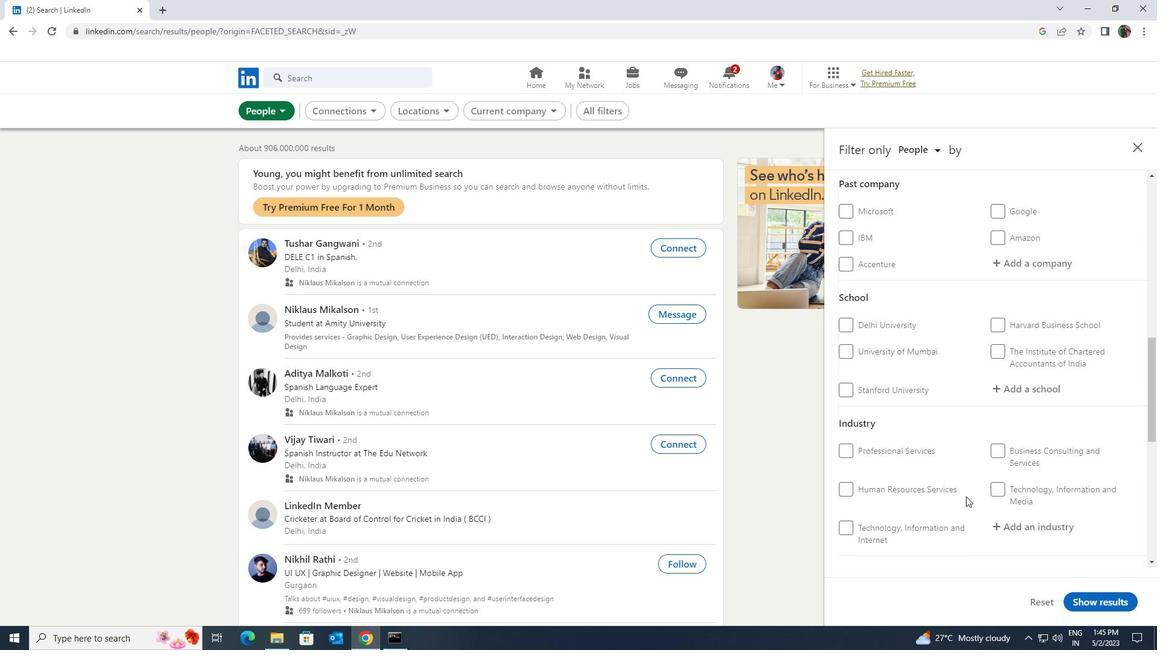 
Action: Mouse scrolled (966, 497) with delta (0, 0)
Screenshot: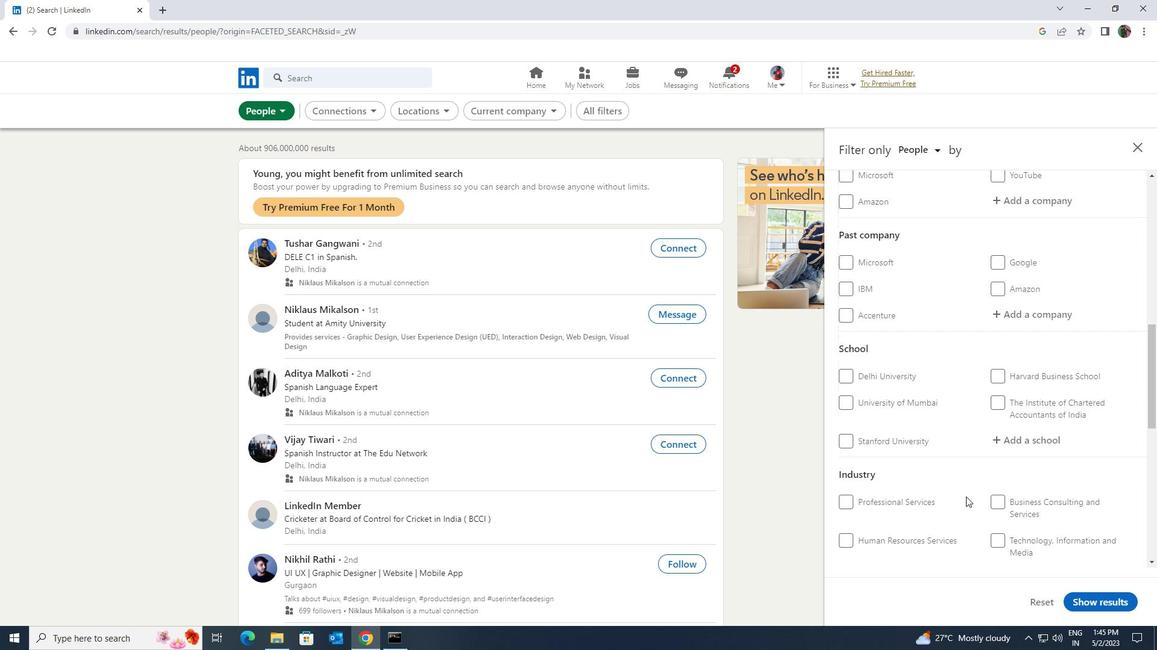 
Action: Mouse moved to (965, 497)
Screenshot: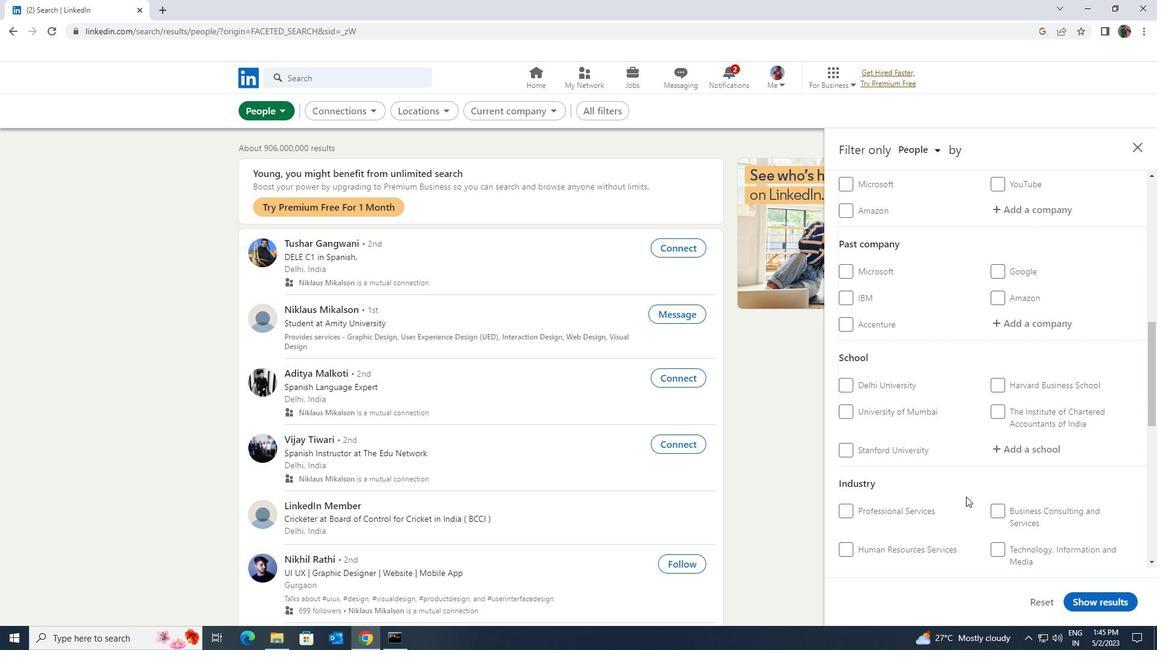 
Action: Mouse scrolled (965, 497) with delta (0, 0)
Screenshot: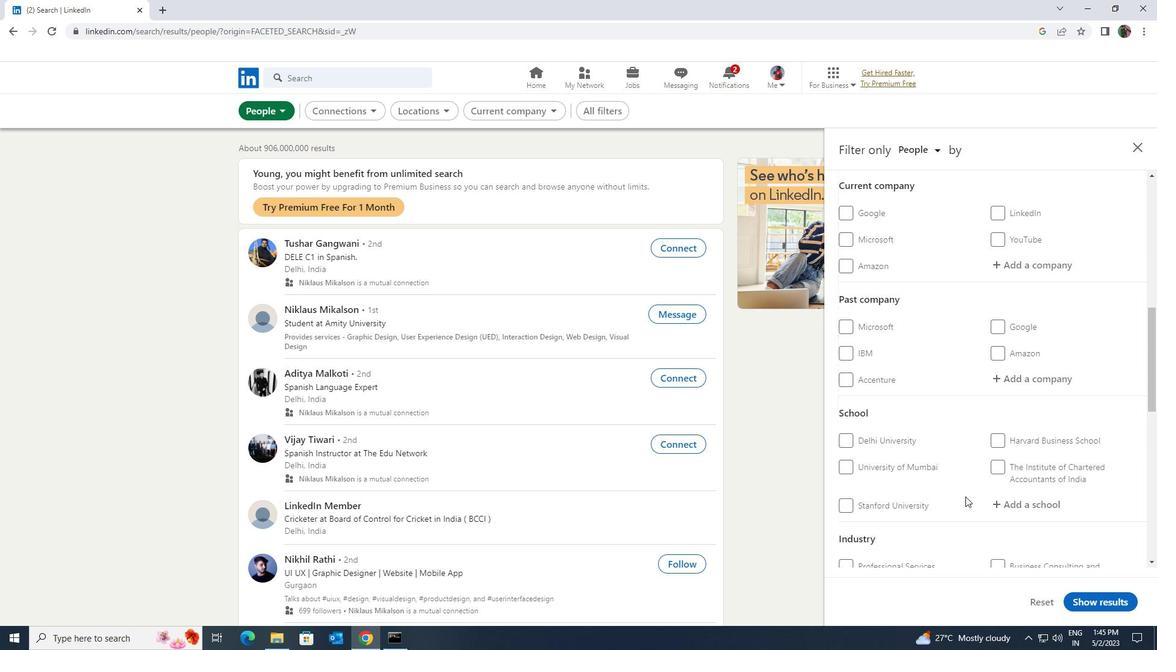 
Action: Mouse scrolled (965, 497) with delta (0, 0)
Screenshot: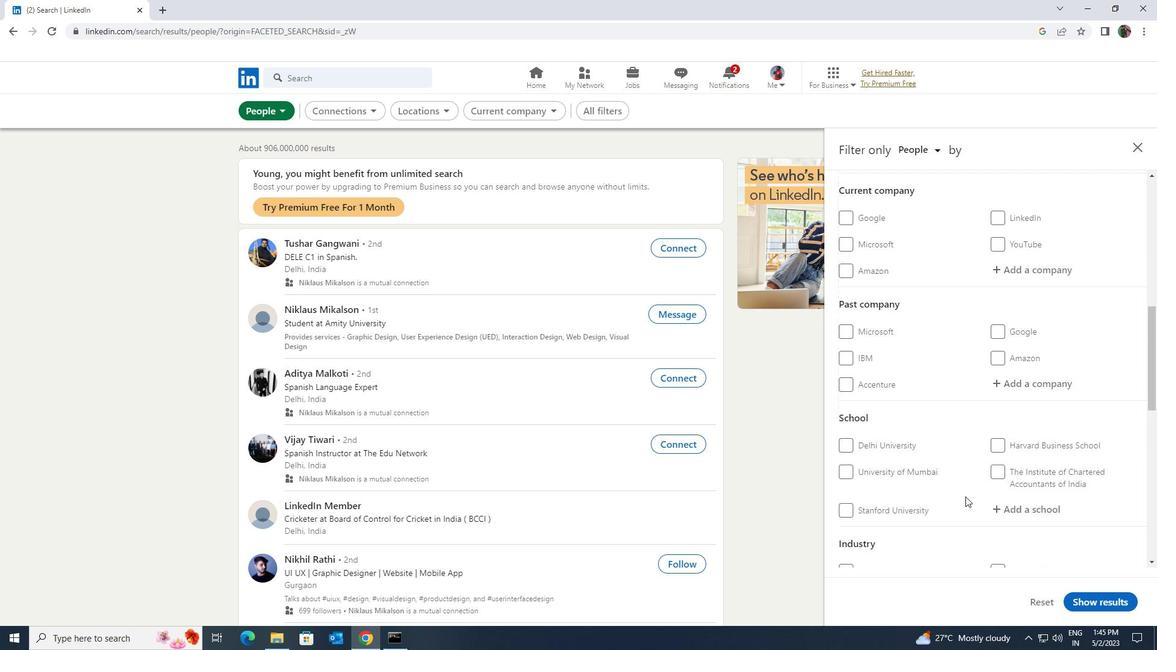 
Action: Mouse scrolled (965, 497) with delta (0, 0)
Screenshot: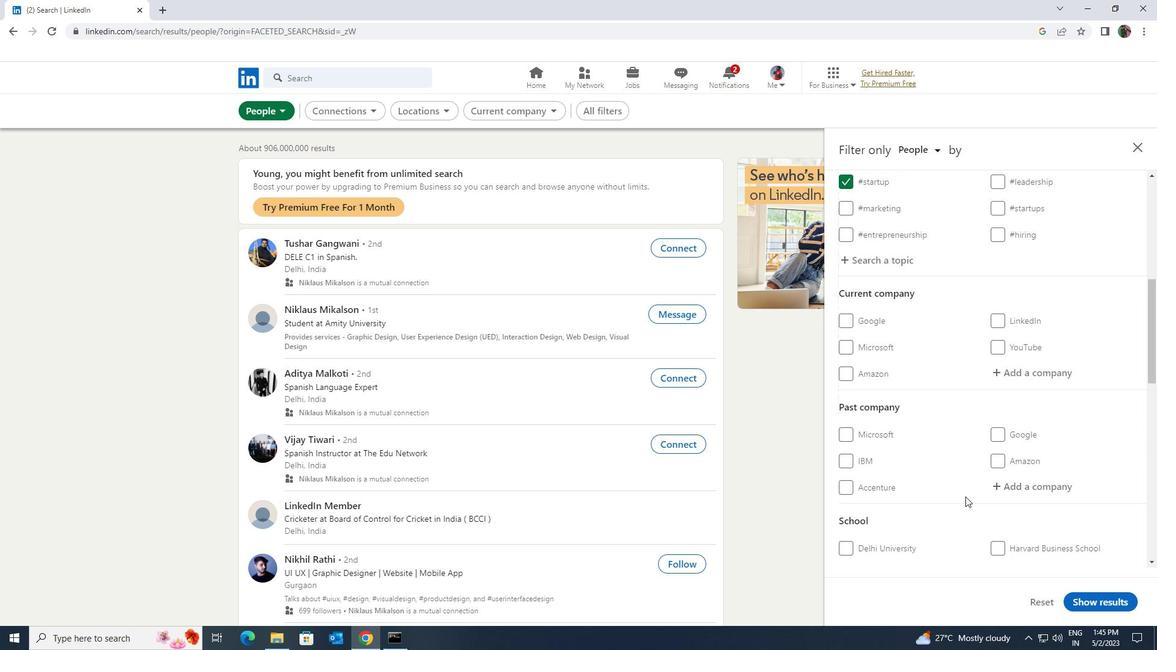 
Action: Mouse moved to (999, 459)
Screenshot: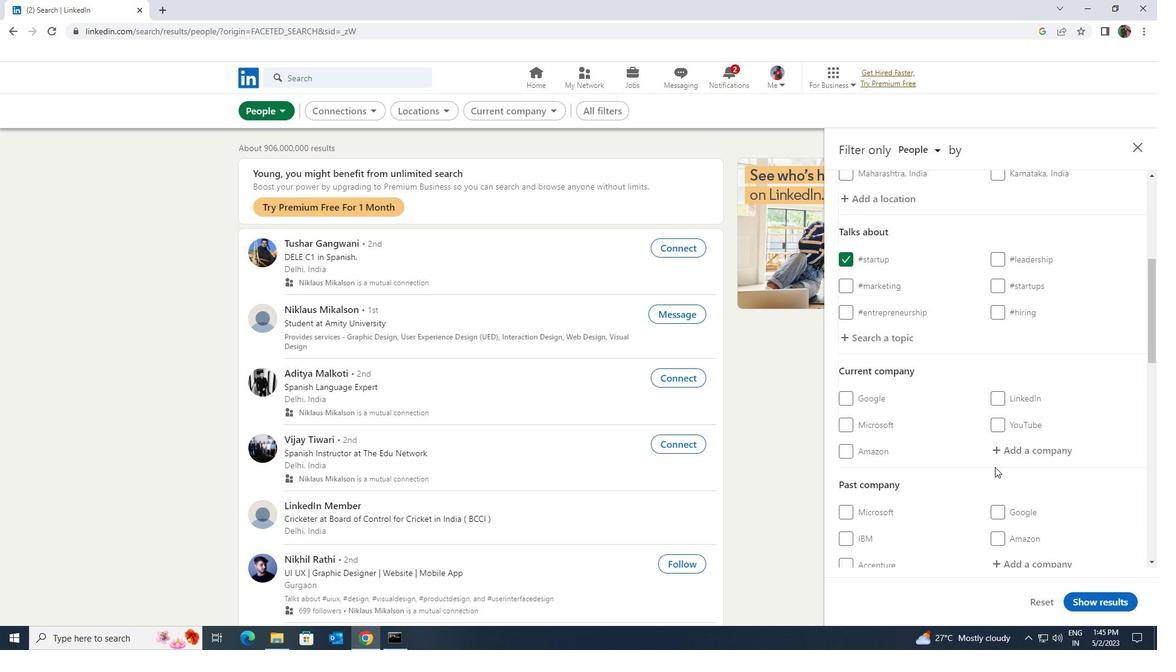 
Action: Mouse pressed left at (999, 459)
Screenshot: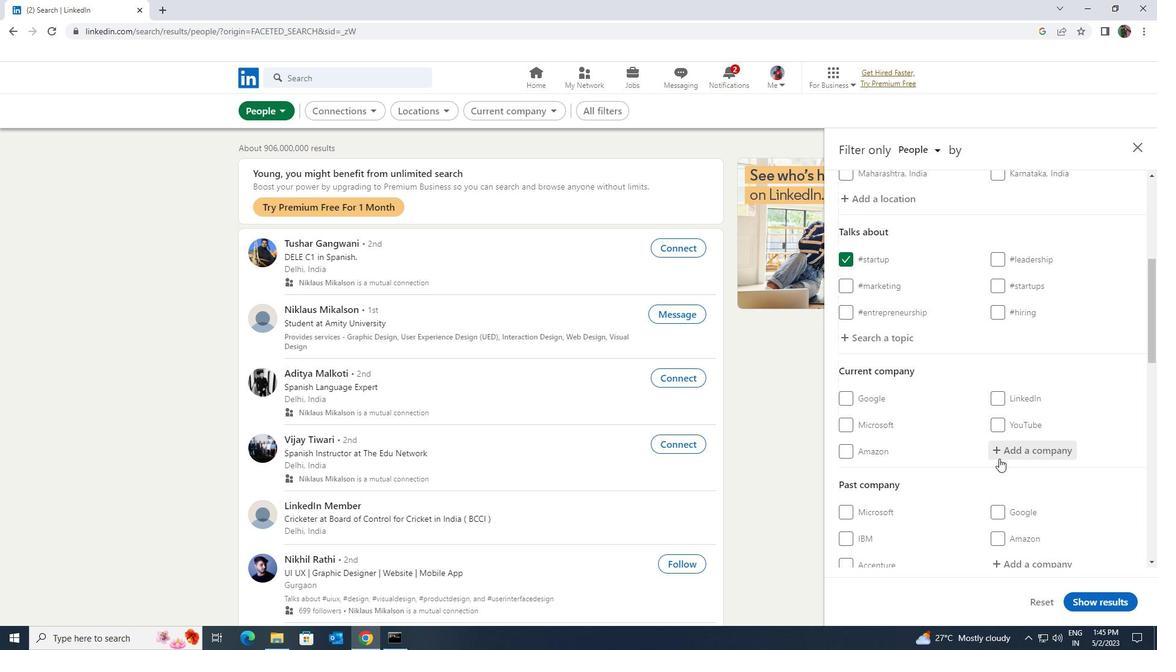 
Action: Key pressed <Key.shift>NIXDORF
Screenshot: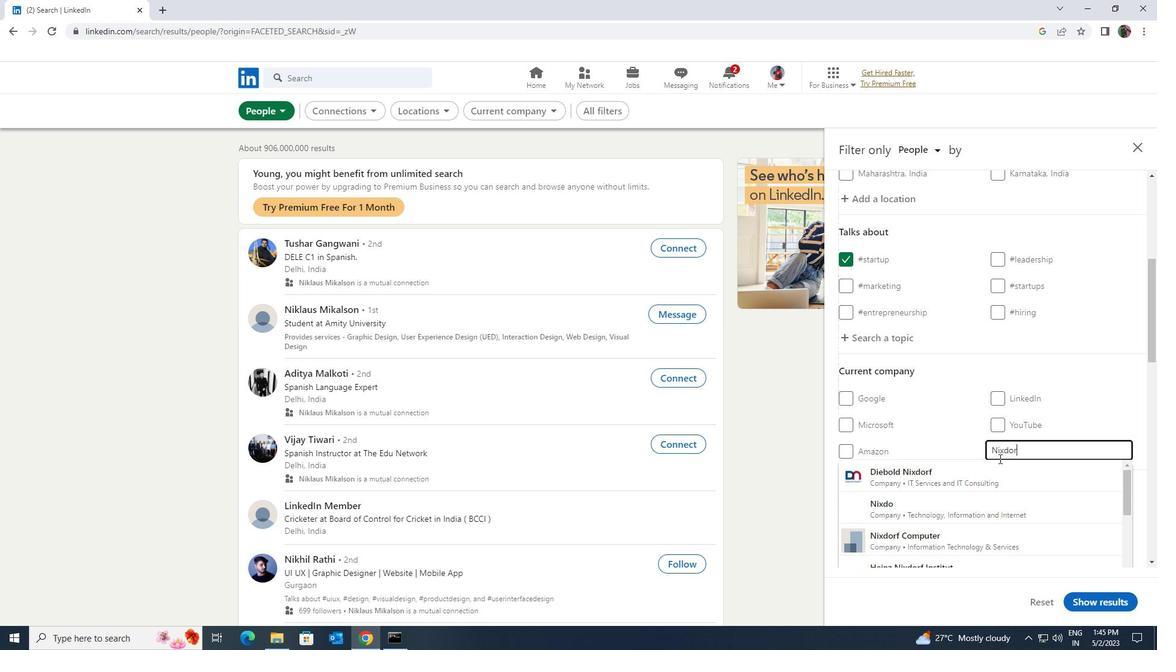 
Action: Mouse moved to (995, 468)
Screenshot: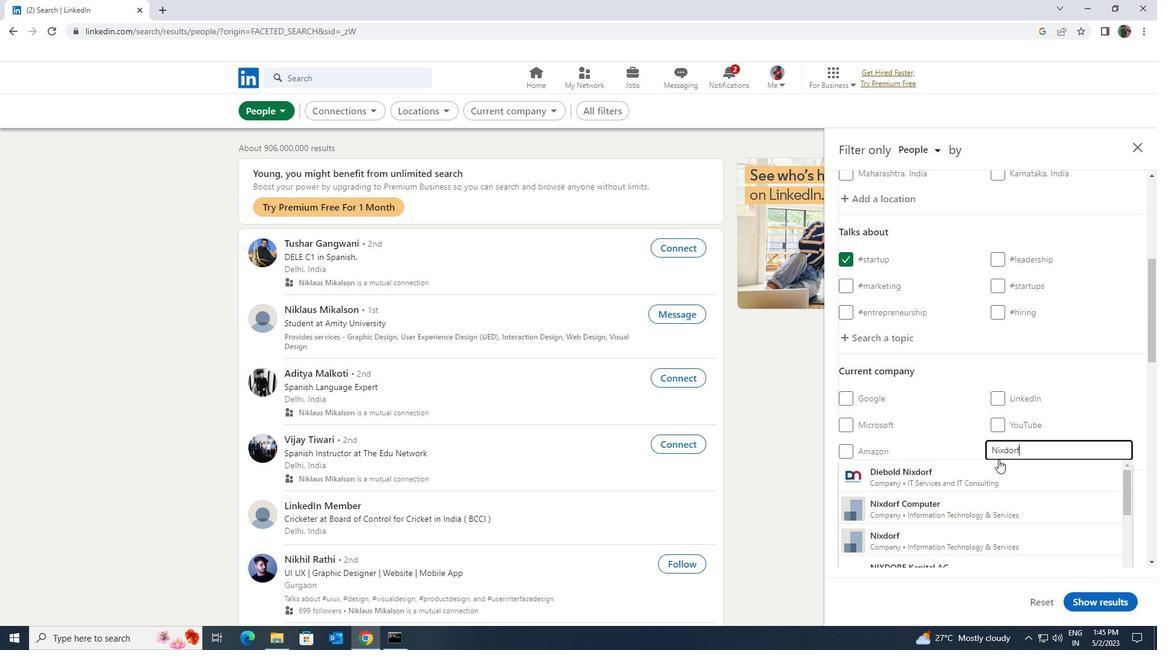 
Action: Mouse pressed left at (995, 468)
Screenshot: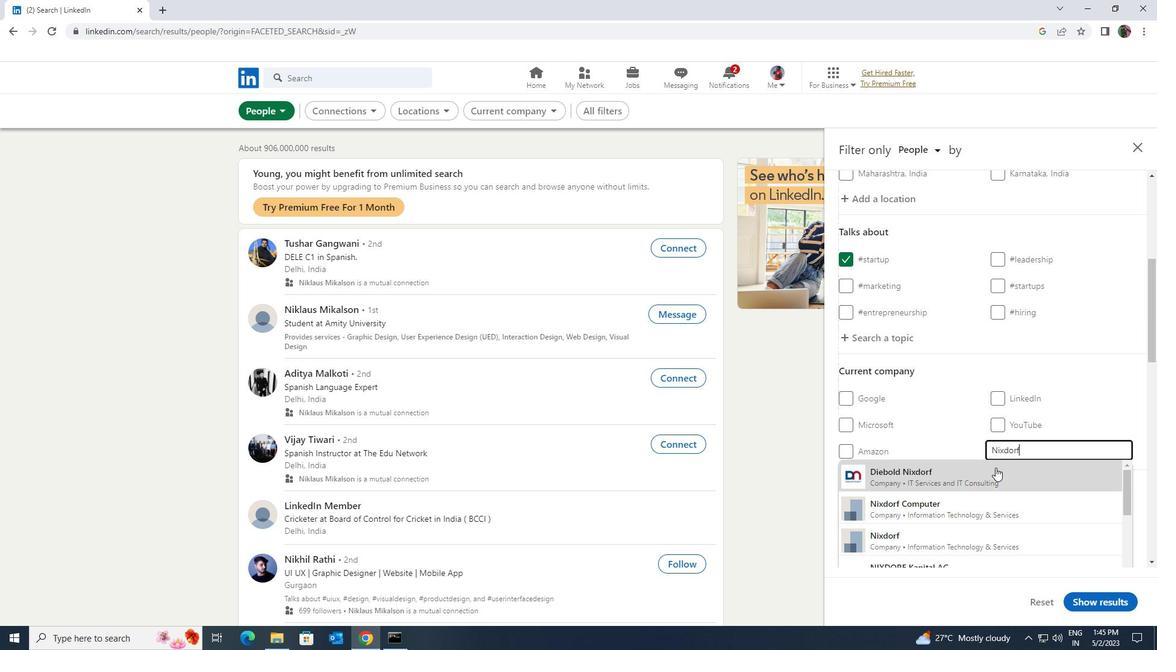 
Action: Mouse scrolled (995, 467) with delta (0, 0)
Screenshot: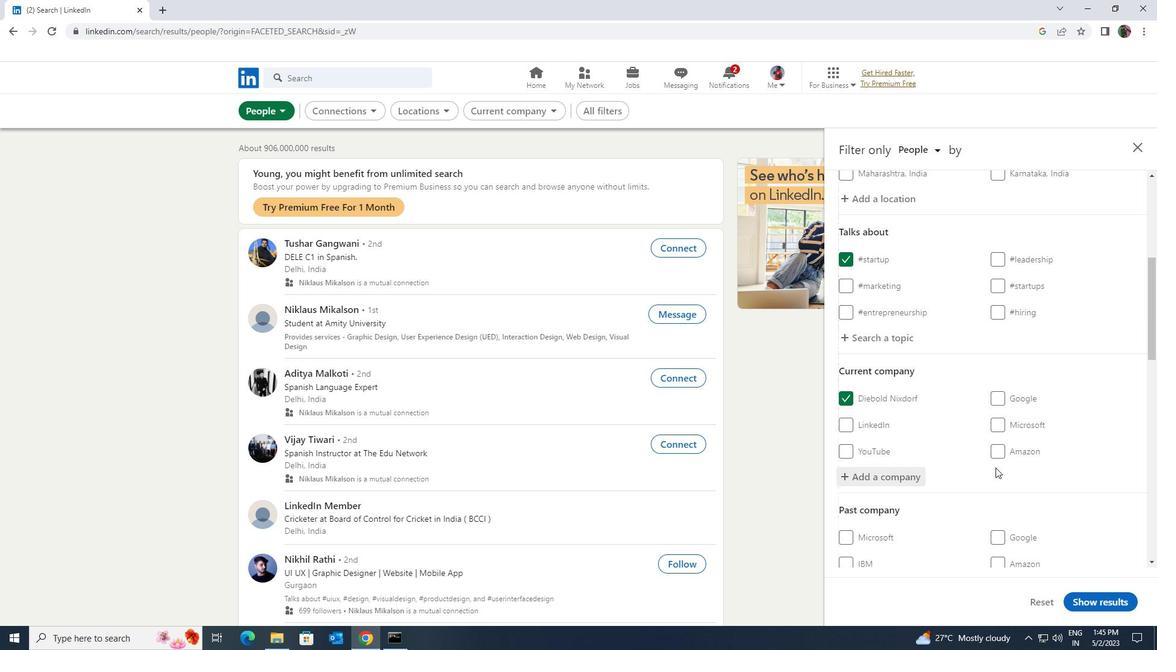 
Action: Mouse scrolled (995, 467) with delta (0, 0)
Screenshot: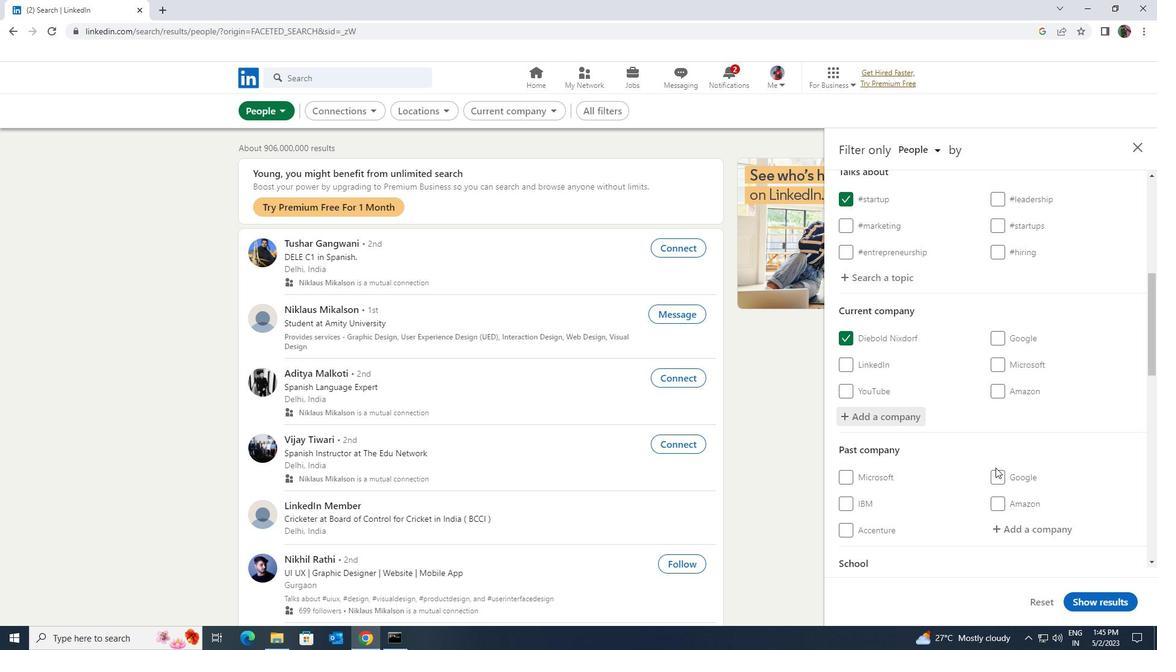 
Action: Mouse scrolled (995, 467) with delta (0, 0)
Screenshot: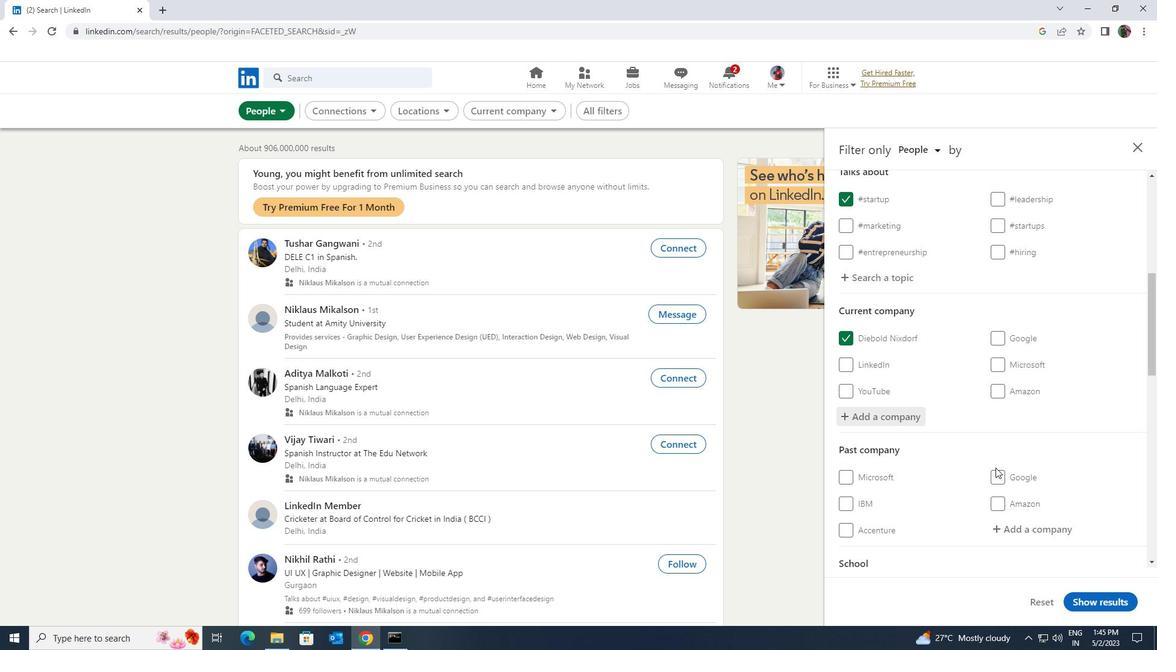 
Action: Mouse scrolled (995, 467) with delta (0, 0)
Screenshot: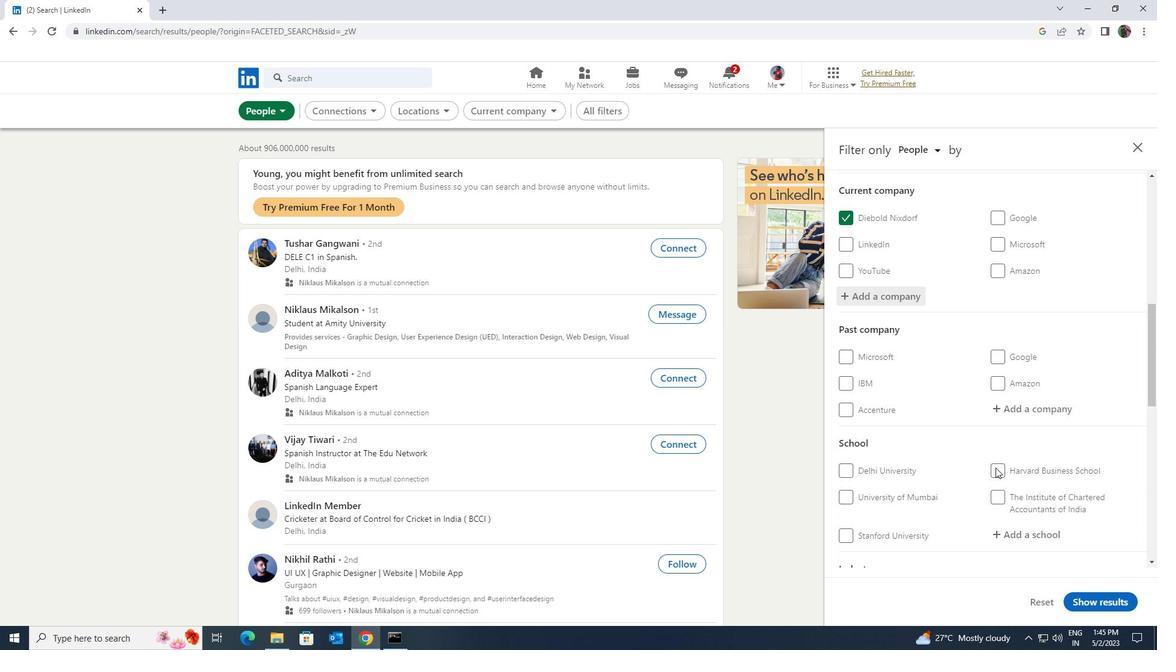 
Action: Mouse pressed left at (995, 468)
Screenshot: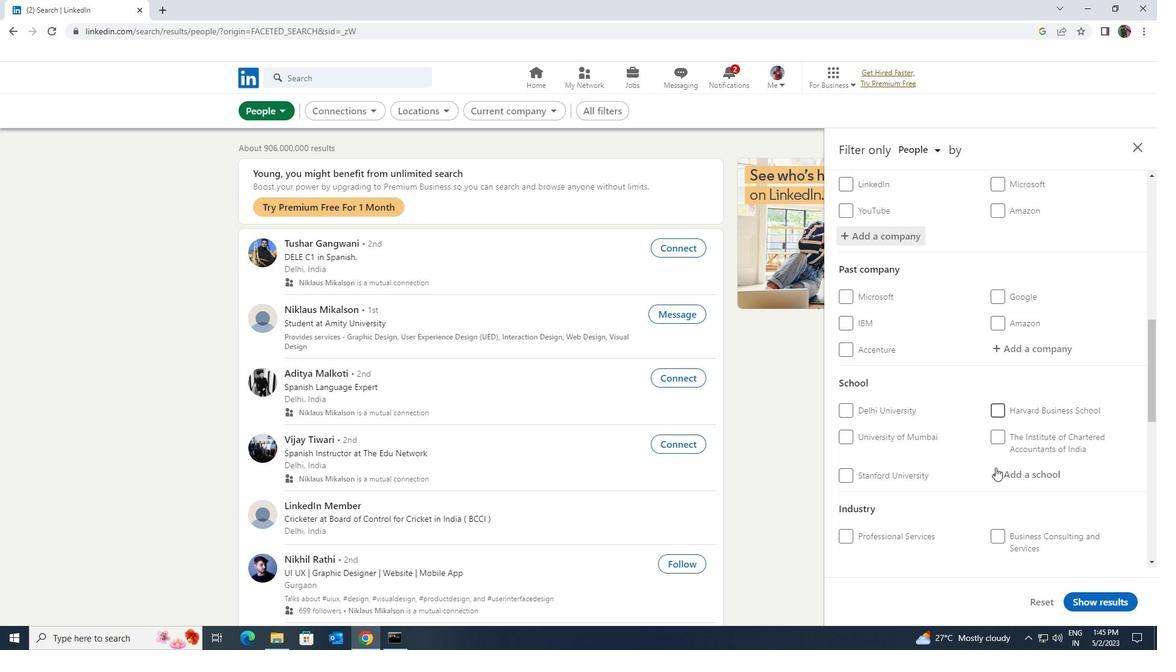 
Action: Key pressed <Key.shift><Key.shift><Key.shift><Key.shift><Key.shift><Key.shift>ASSAM<Key.space><Key.shift>CENTRAL
Screenshot: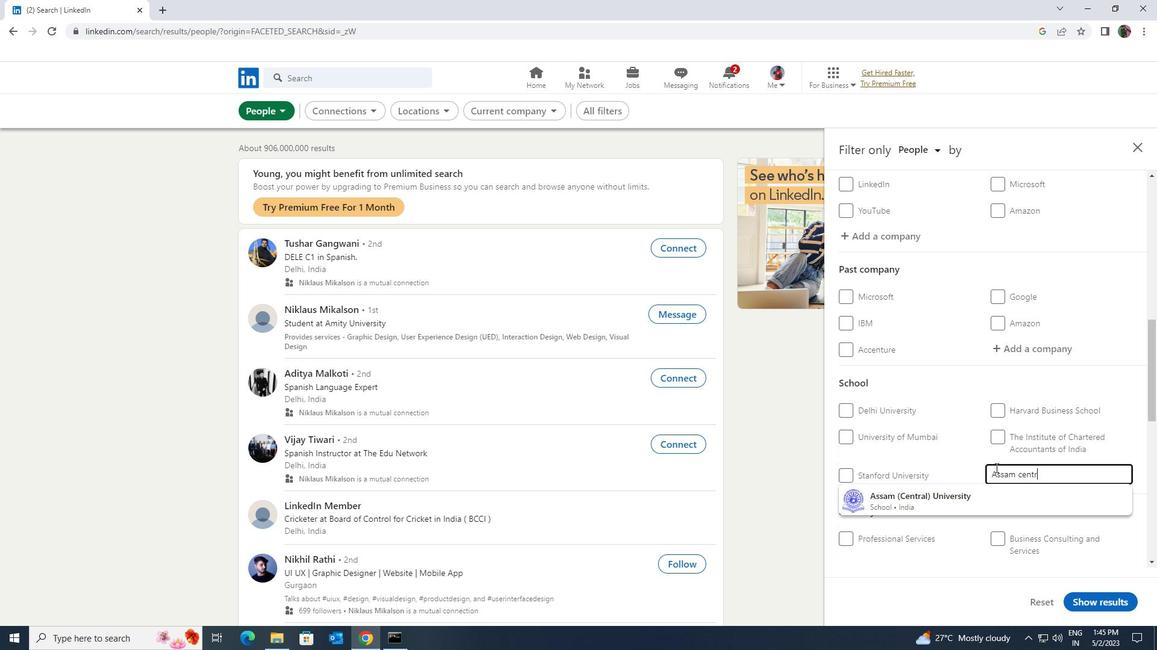 
Action: Mouse moved to (987, 485)
Screenshot: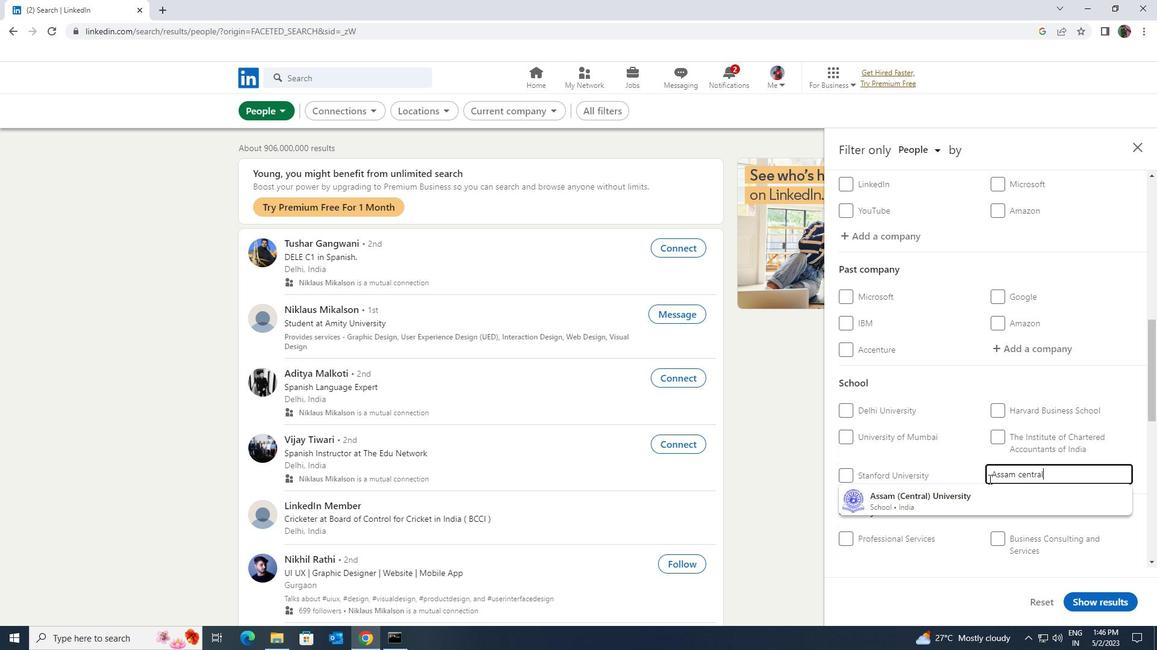 
Action: Mouse pressed left at (987, 485)
Screenshot: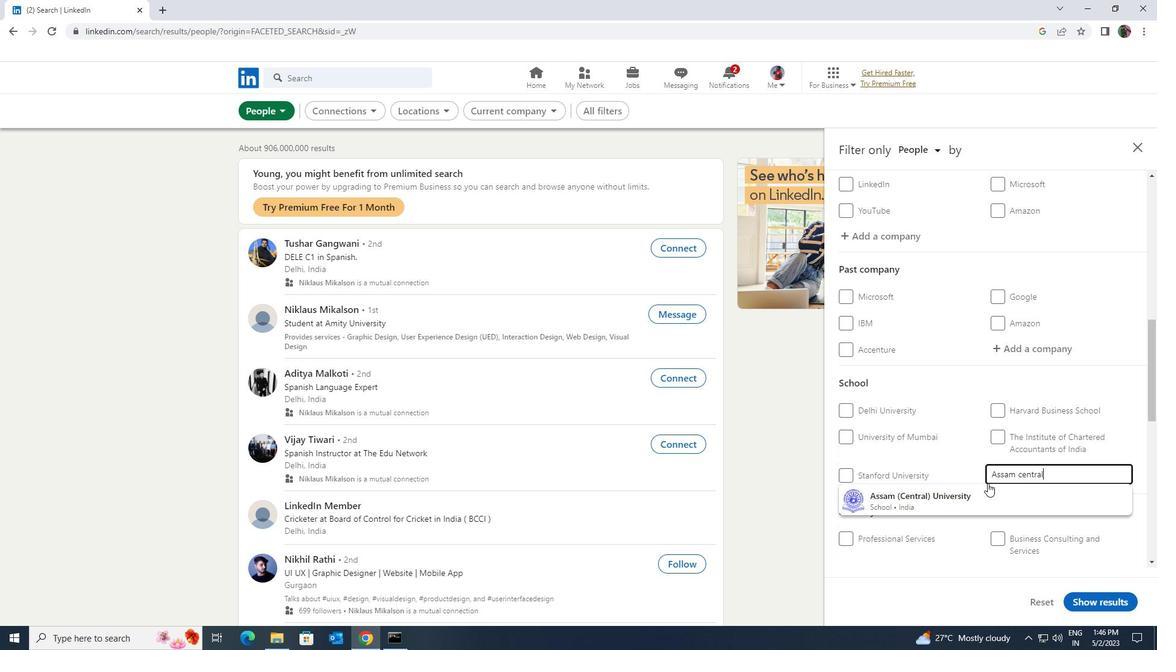 
Action: Mouse moved to (998, 482)
Screenshot: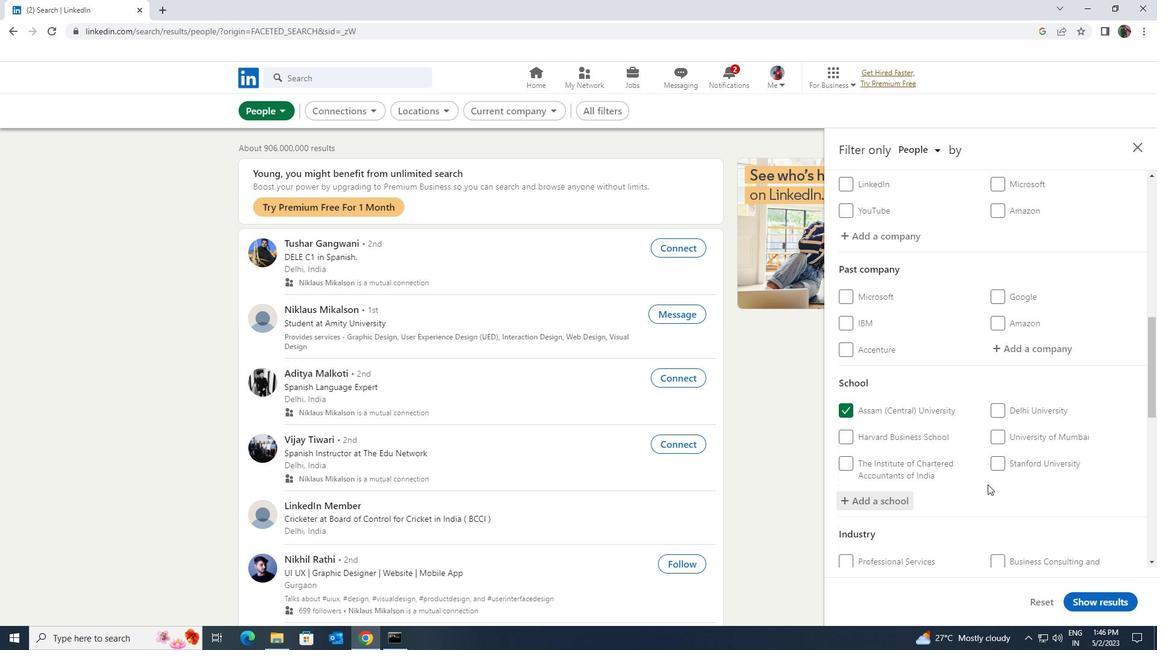 
Action: Mouse scrolled (998, 481) with delta (0, 0)
Screenshot: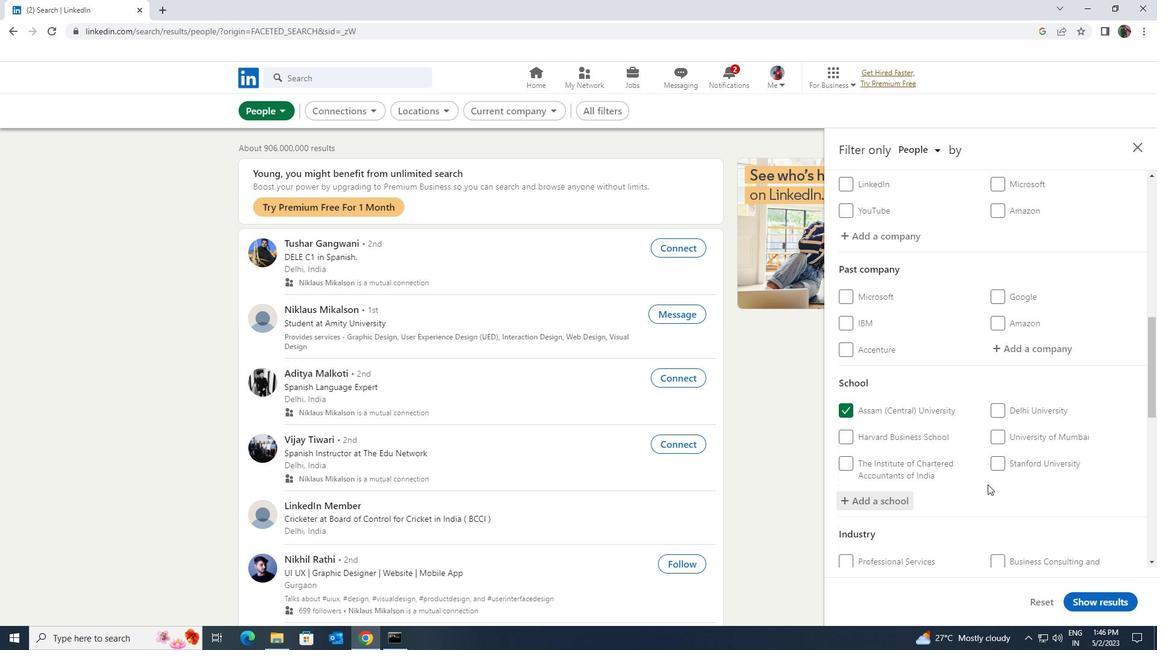 
Action: Mouse scrolled (998, 481) with delta (0, 0)
Screenshot: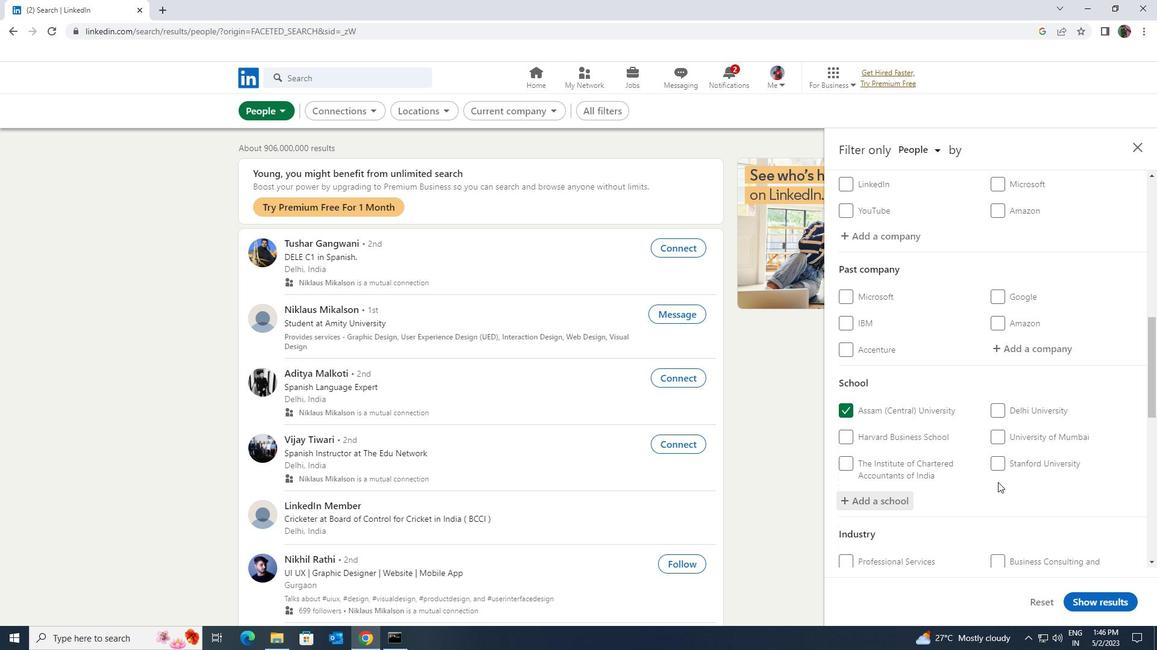 
Action: Mouse scrolled (998, 481) with delta (0, 0)
Screenshot: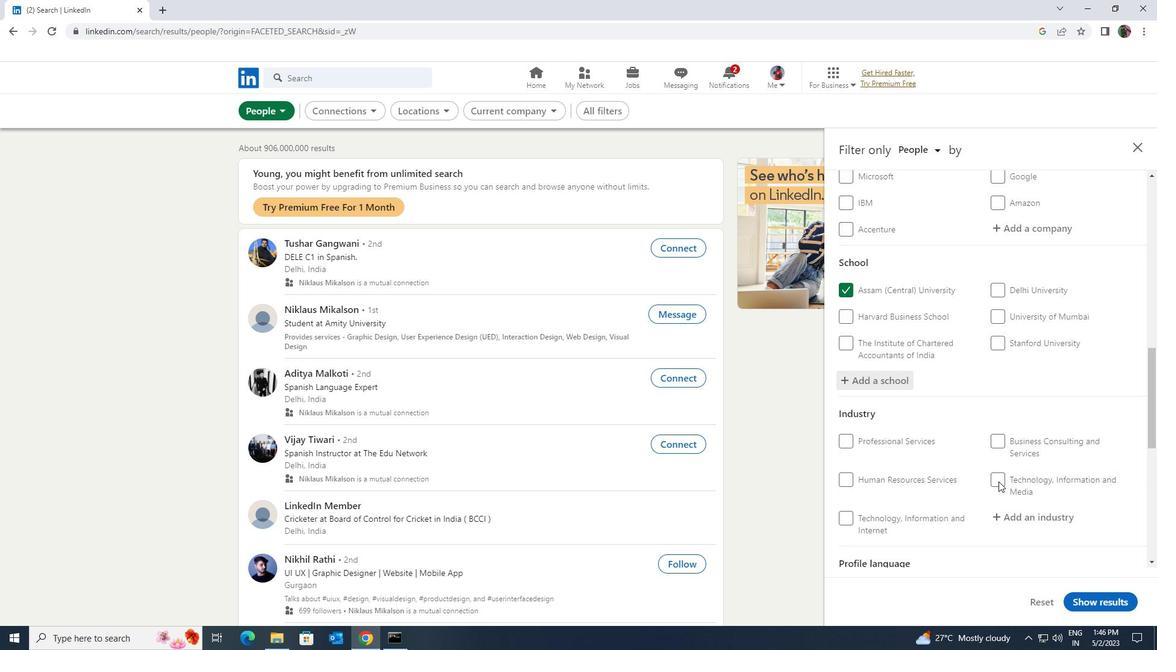 
Action: Mouse moved to (1015, 462)
Screenshot: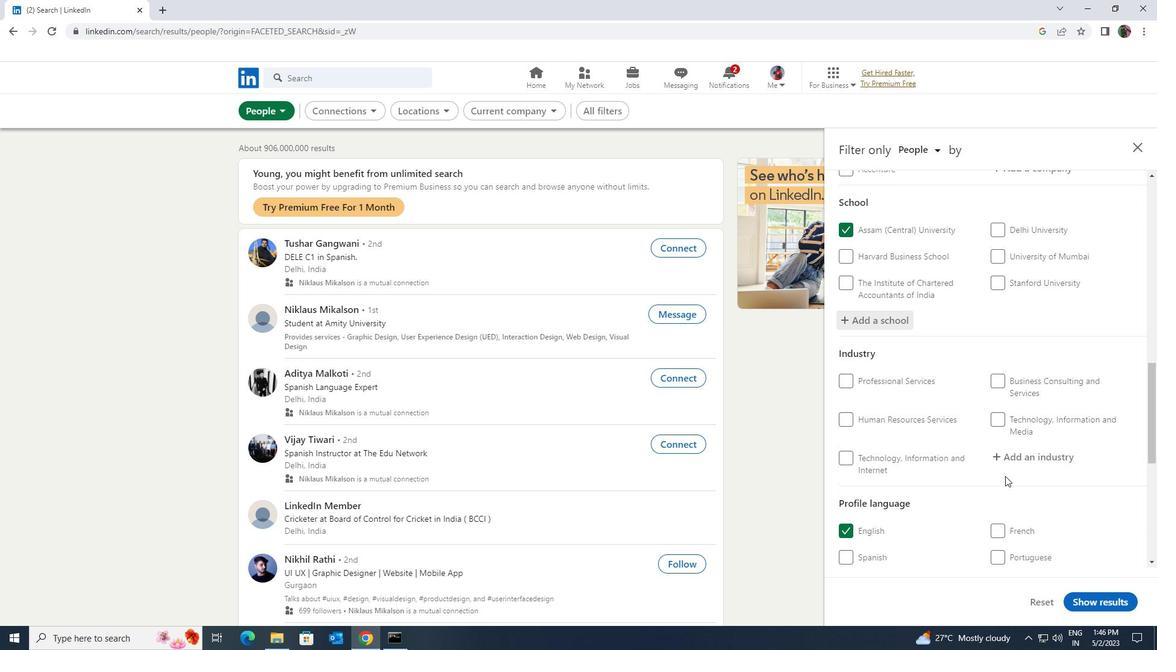 
Action: Mouse pressed left at (1015, 462)
Screenshot: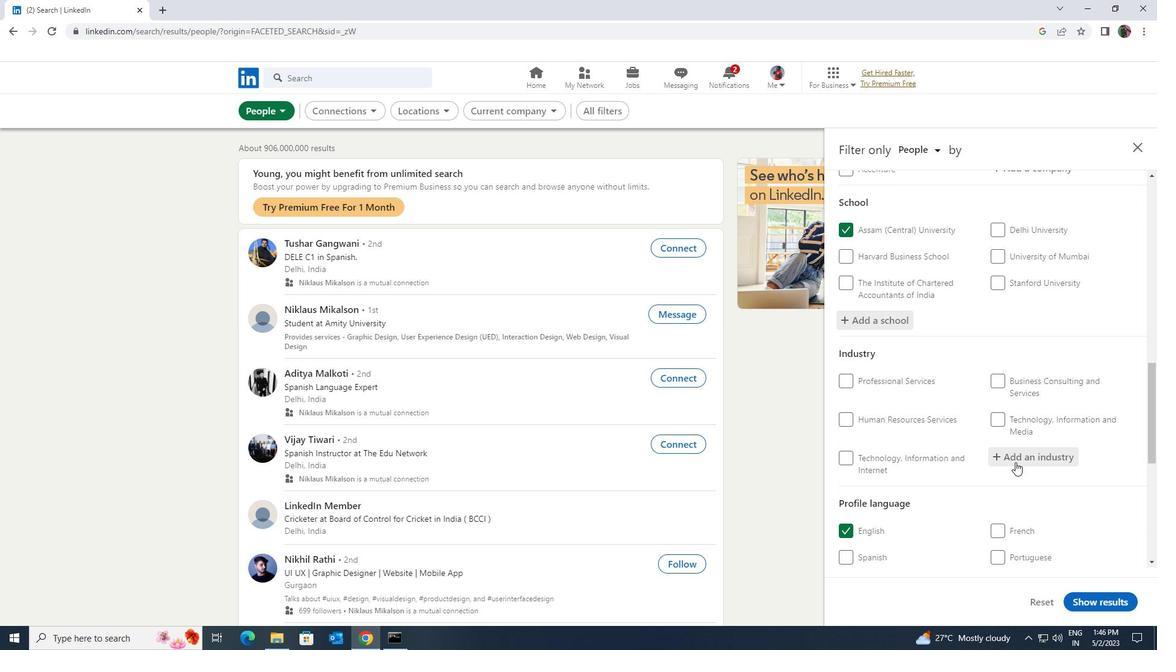 
Action: Key pressed <Key.shift><Key.shift><Key.shift><Key.shift>NONMET
Screenshot: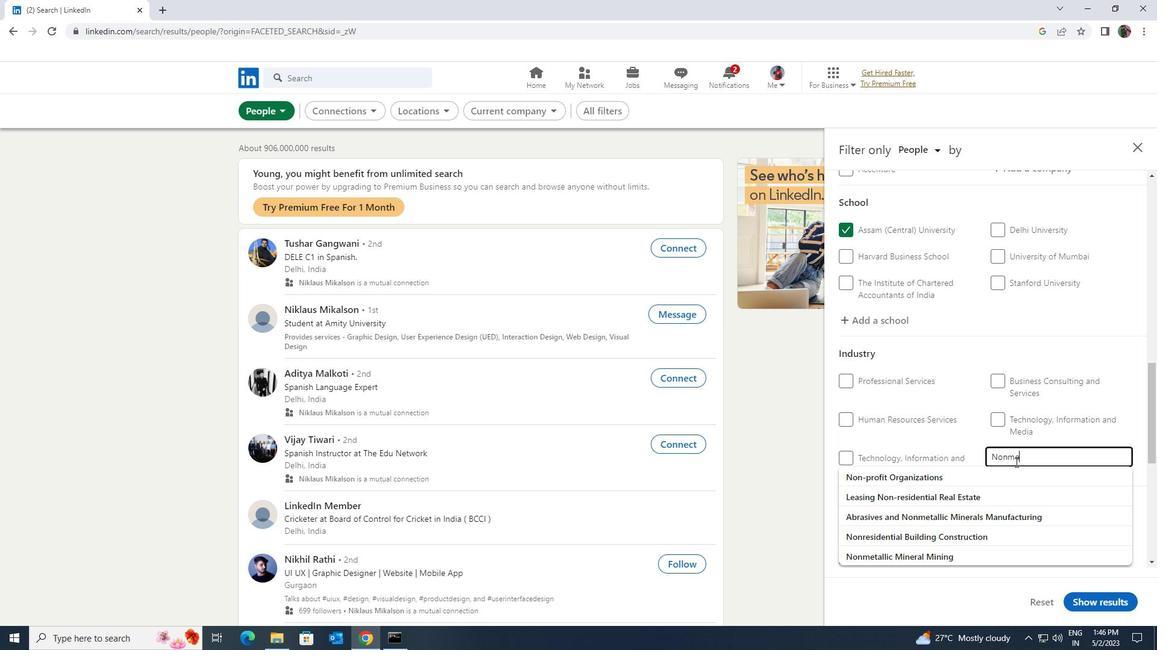 
Action: Mouse moved to (991, 489)
Screenshot: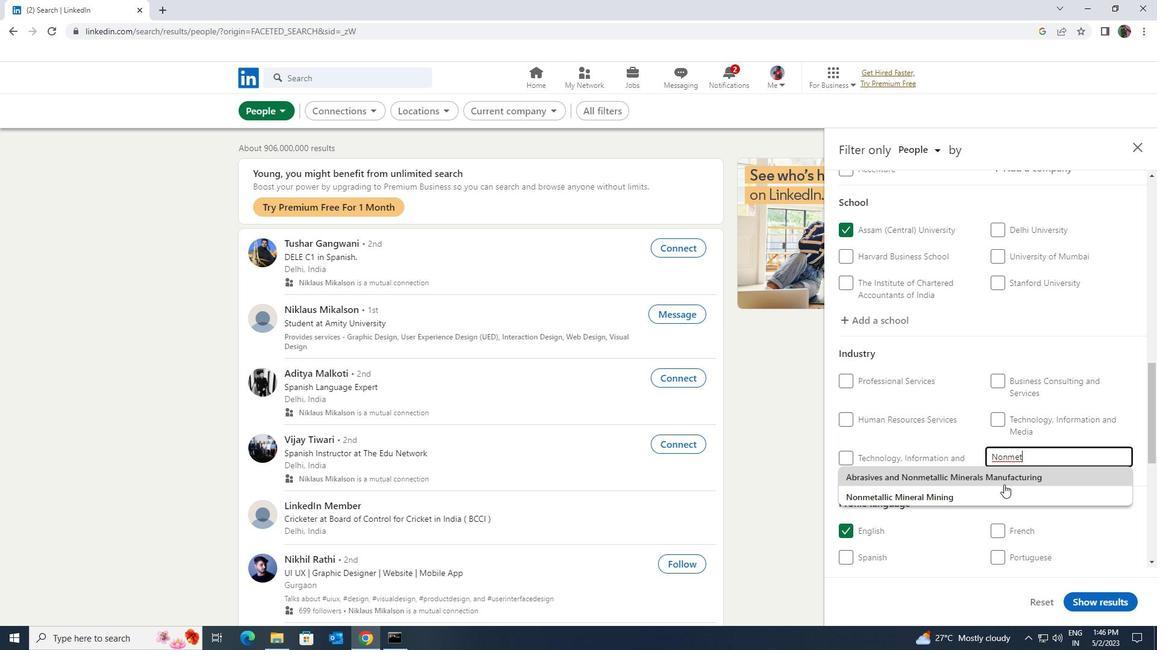 
Action: Mouse pressed left at (991, 489)
Screenshot: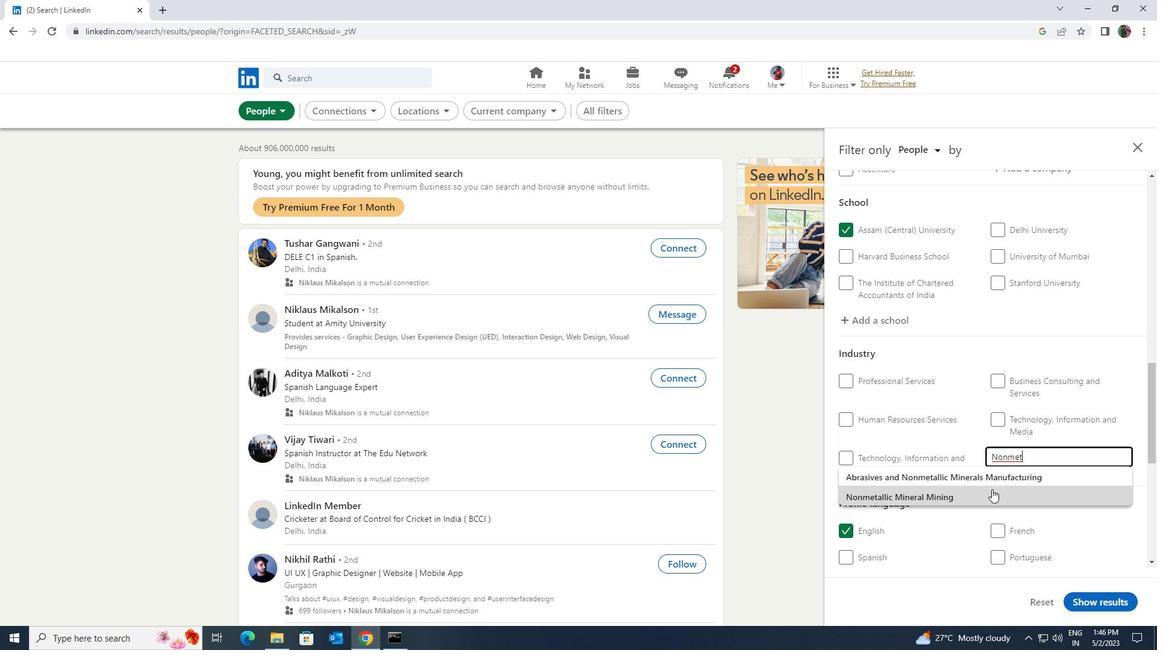 
Action: Mouse scrolled (991, 489) with delta (0, 0)
Screenshot: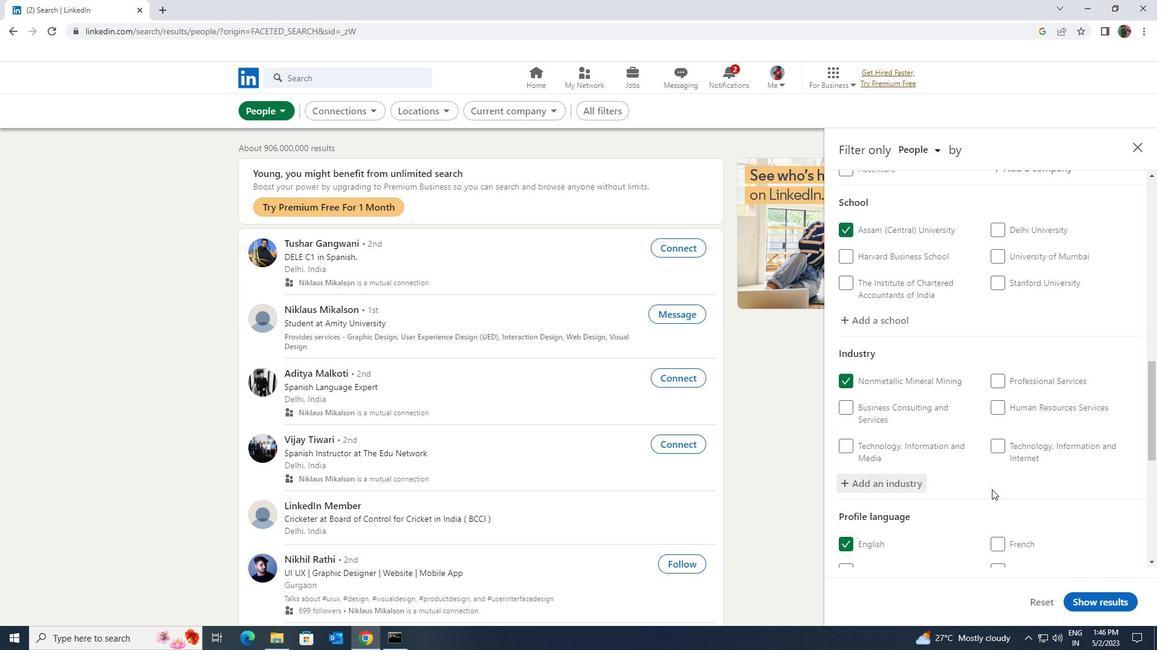 
Action: Mouse scrolled (991, 489) with delta (0, 0)
Screenshot: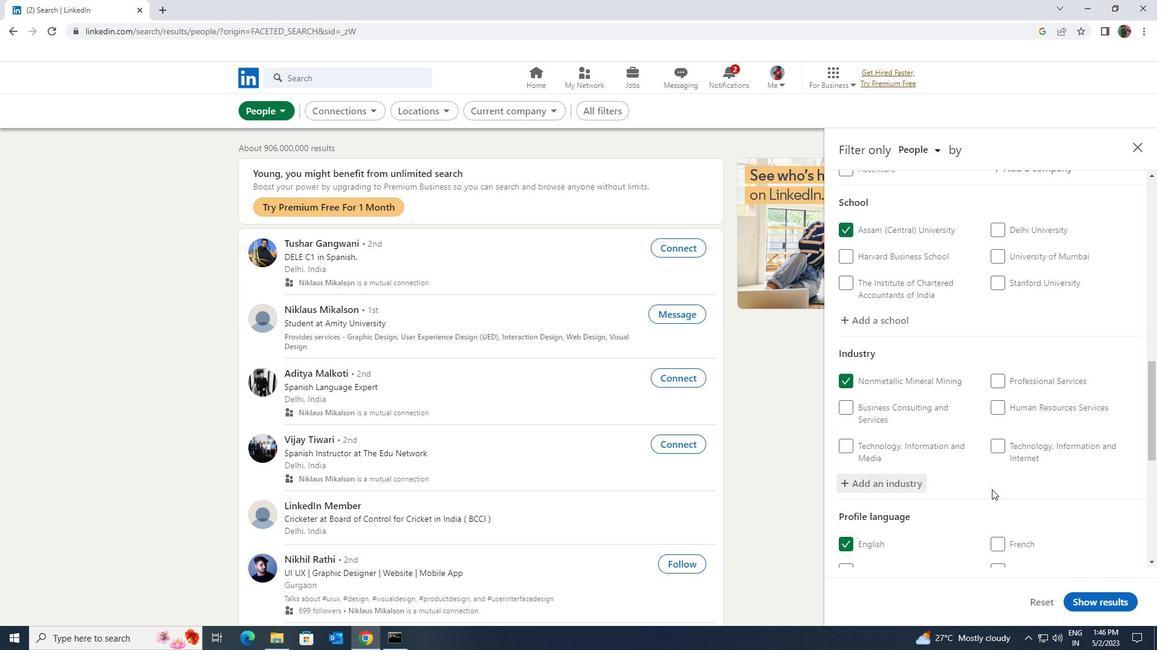 
Action: Mouse moved to (991, 489)
Screenshot: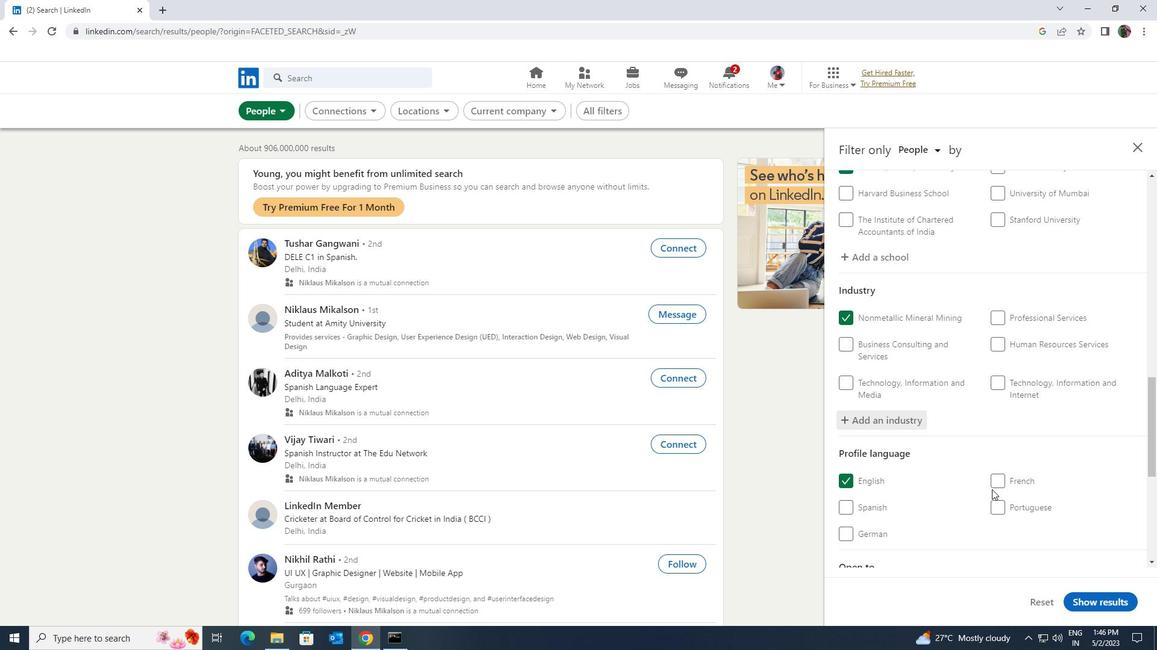 
Action: Mouse scrolled (991, 489) with delta (0, 0)
Screenshot: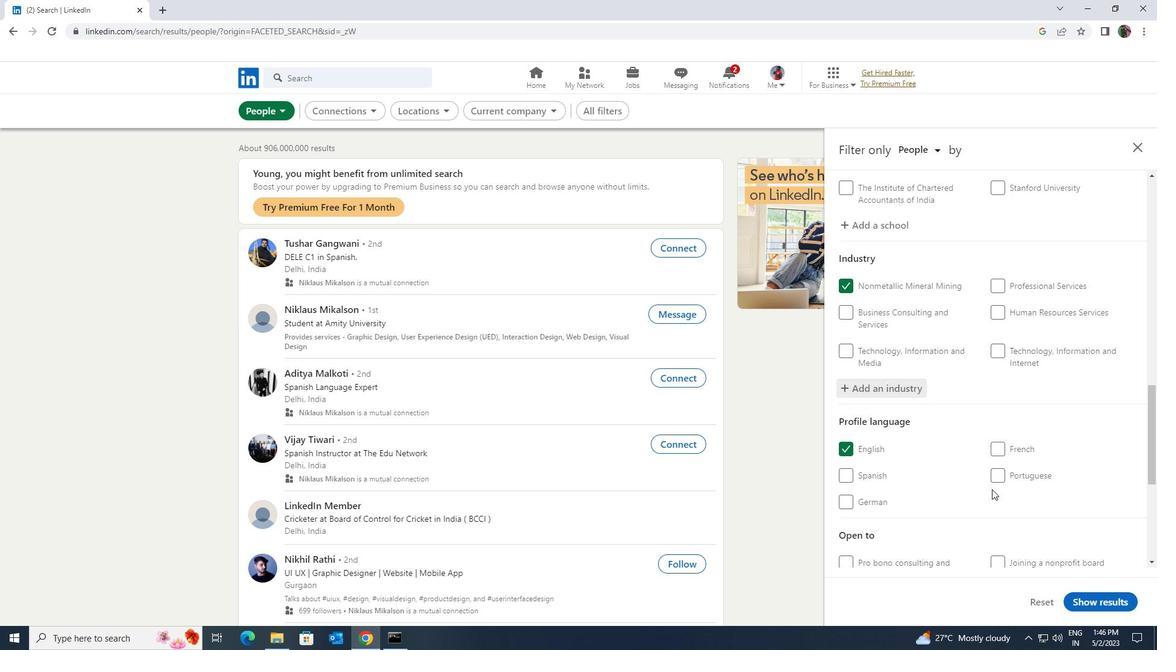 
Action: Mouse scrolled (991, 489) with delta (0, 0)
Screenshot: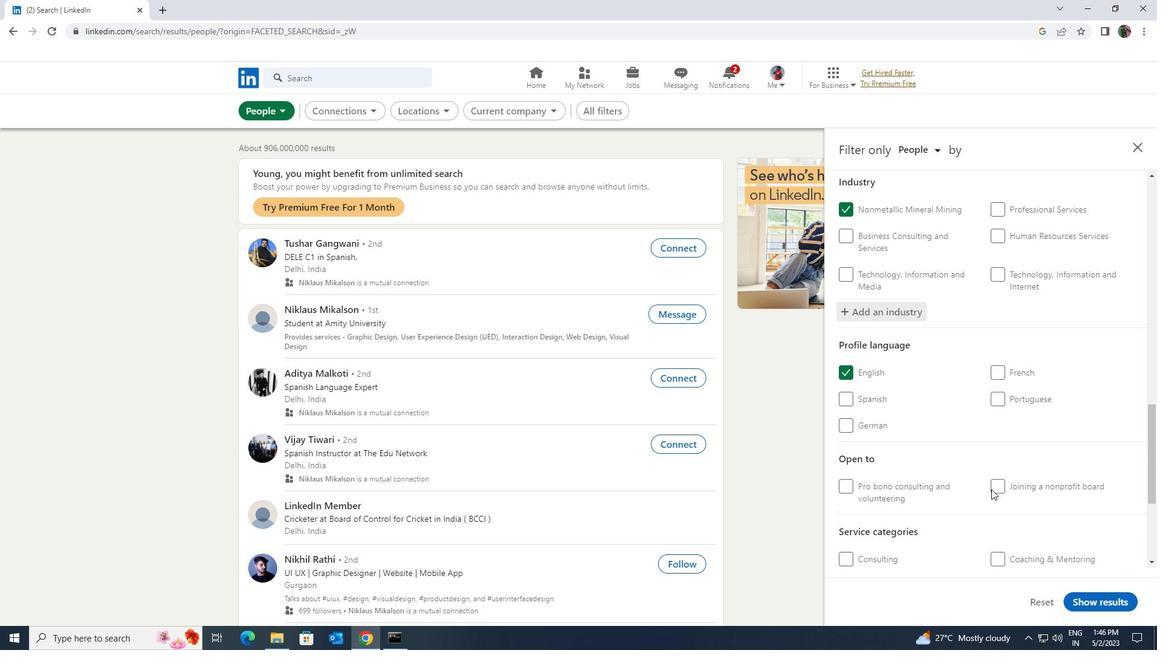 
Action: Mouse scrolled (991, 489) with delta (0, 0)
Screenshot: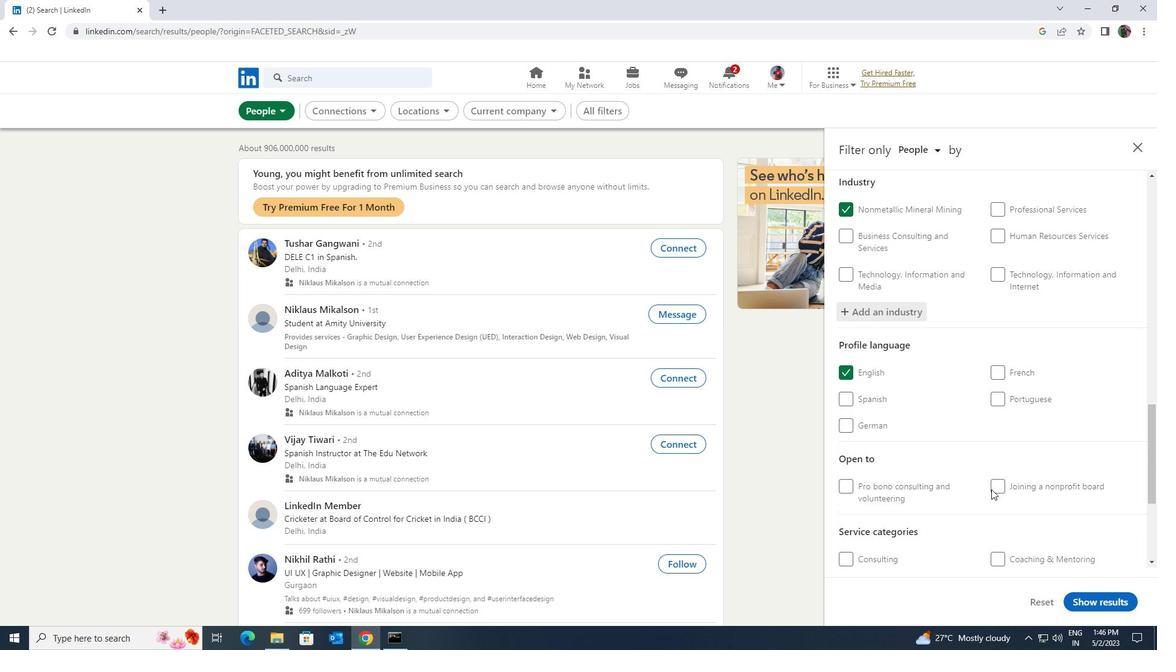 
Action: Mouse scrolled (991, 489) with delta (0, 0)
Screenshot: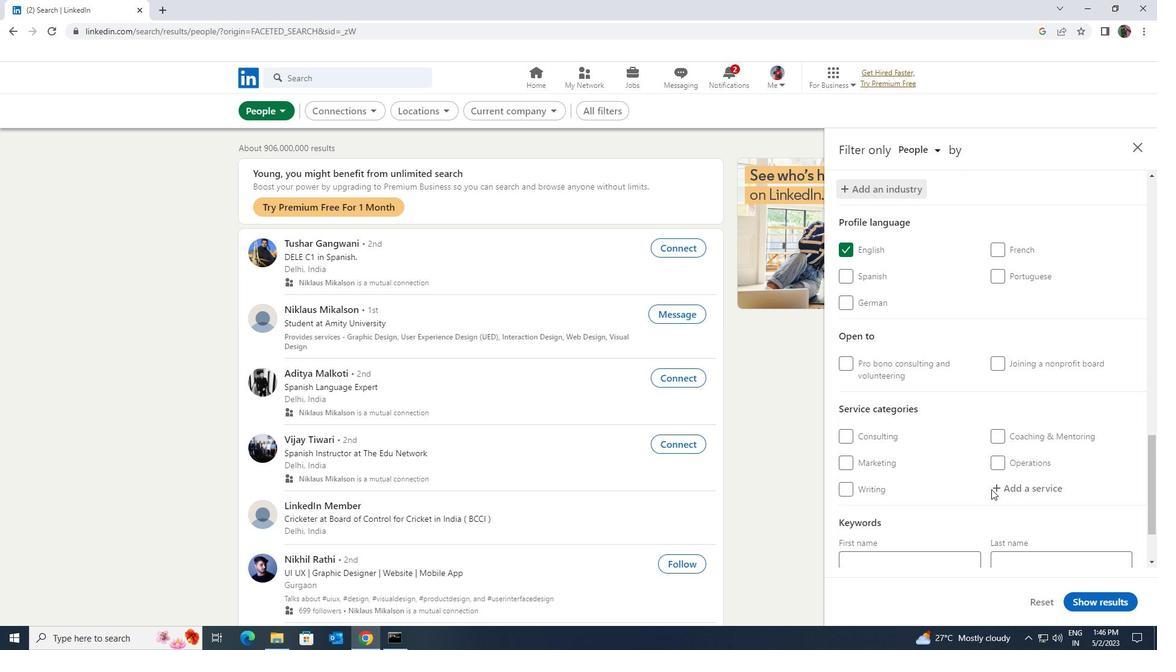 
Action: Mouse scrolled (991, 489) with delta (0, 0)
Screenshot: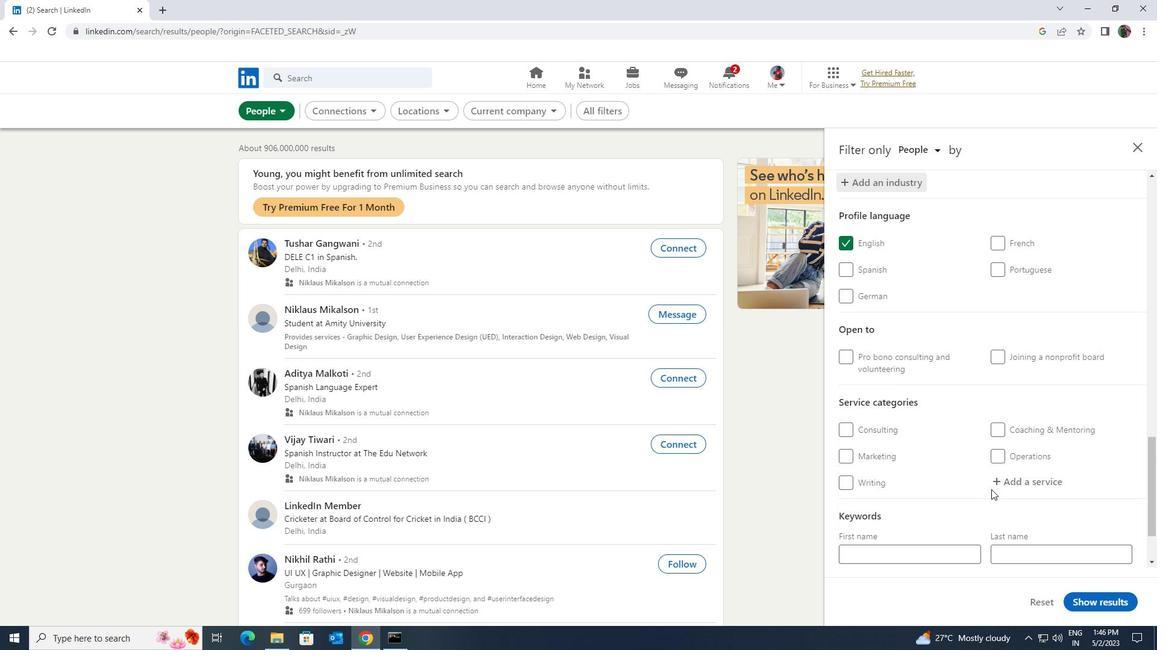 
Action: Mouse moved to (999, 403)
Screenshot: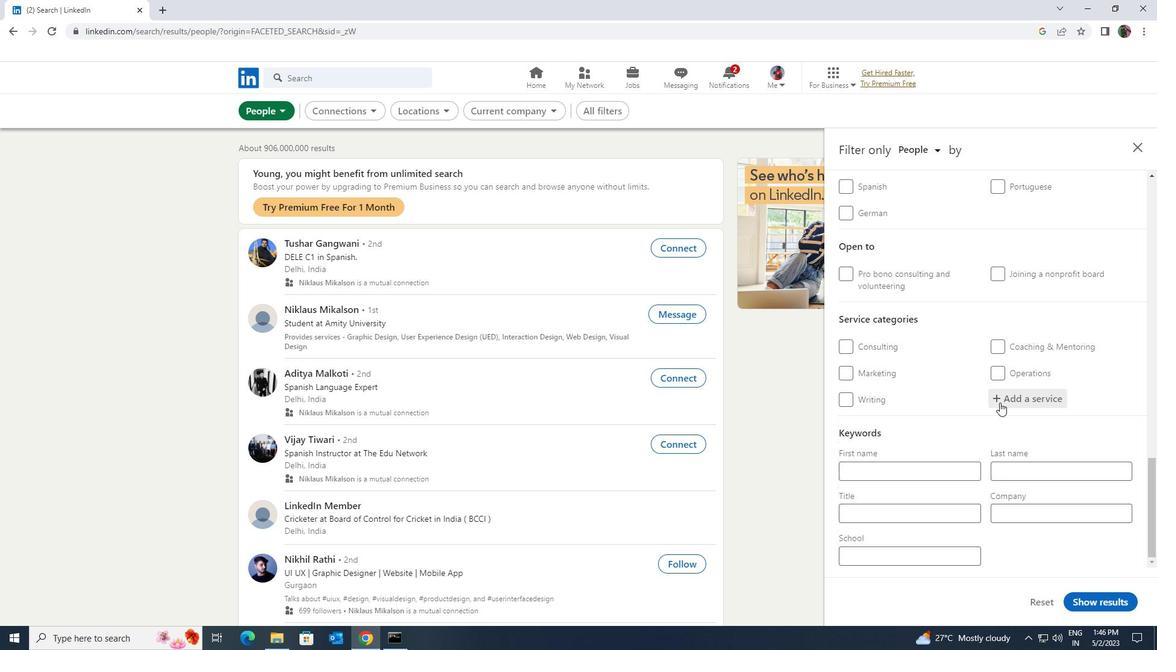 
Action: Mouse pressed left at (999, 403)
Screenshot: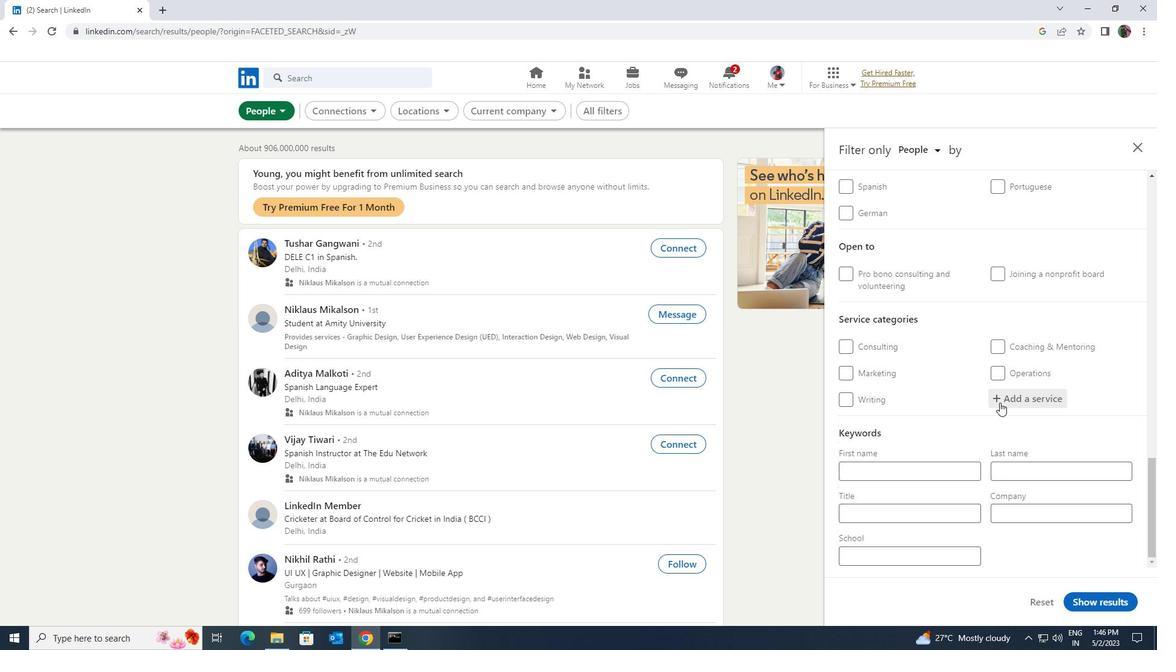 
Action: Key pressed <Key.shift><Key.shift><Key.shift><Key.shift><Key.shift><Key.shift>EXECUTIVE<Key.space>
Screenshot: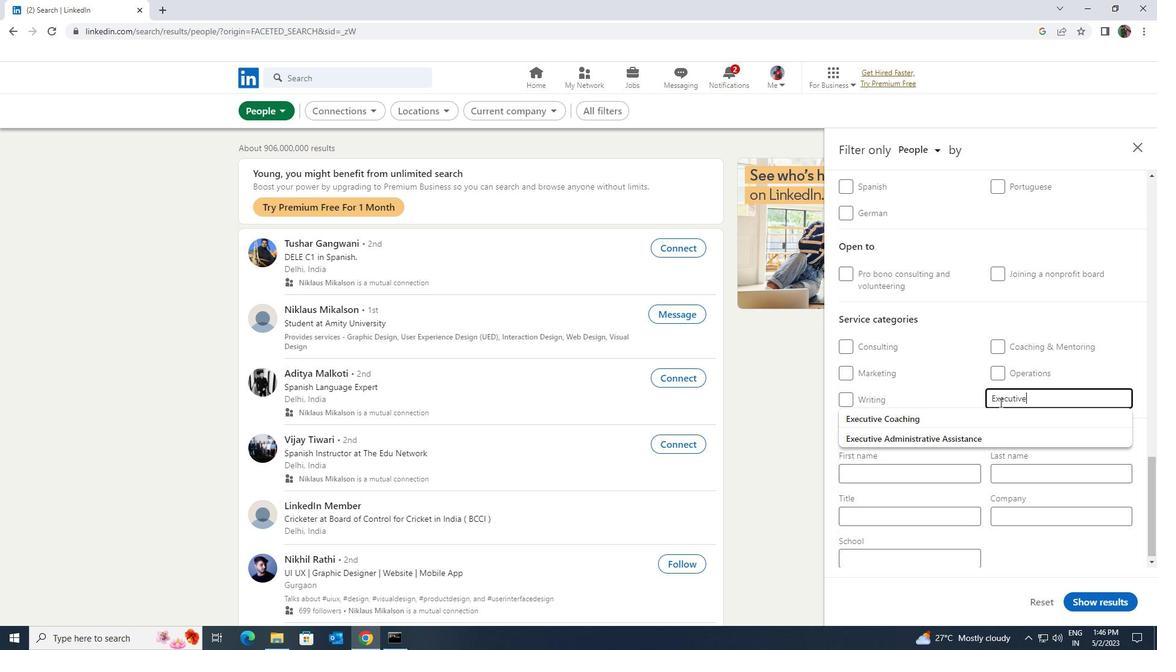 
Action: Mouse moved to (990, 426)
Screenshot: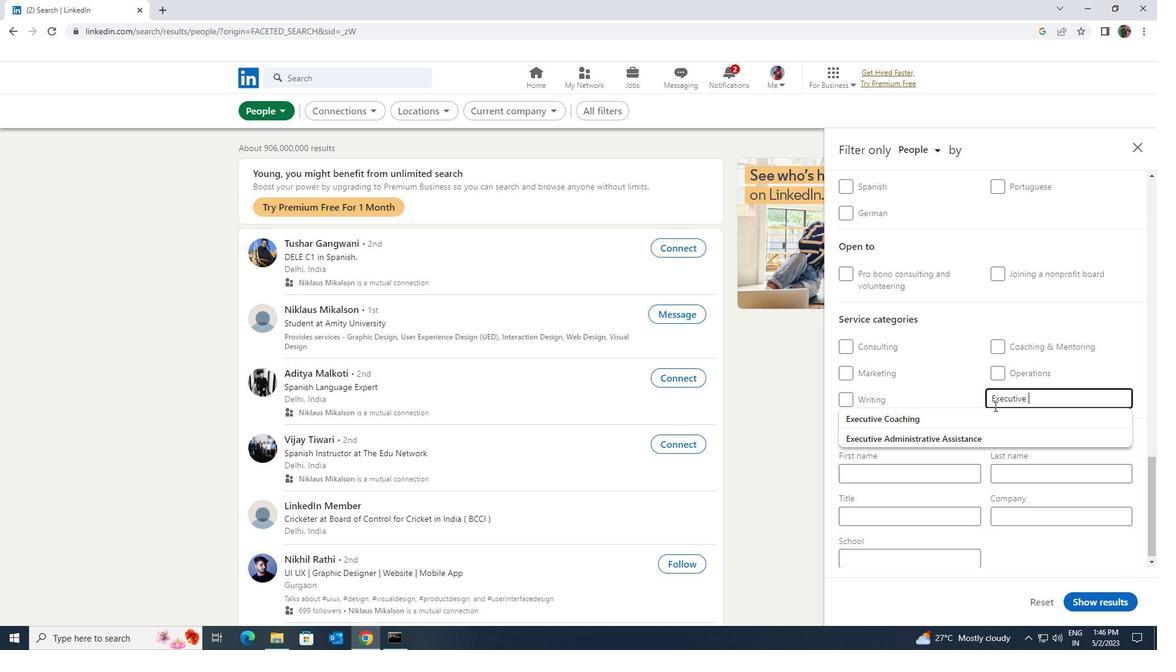 
Action: Mouse pressed left at (990, 426)
Screenshot: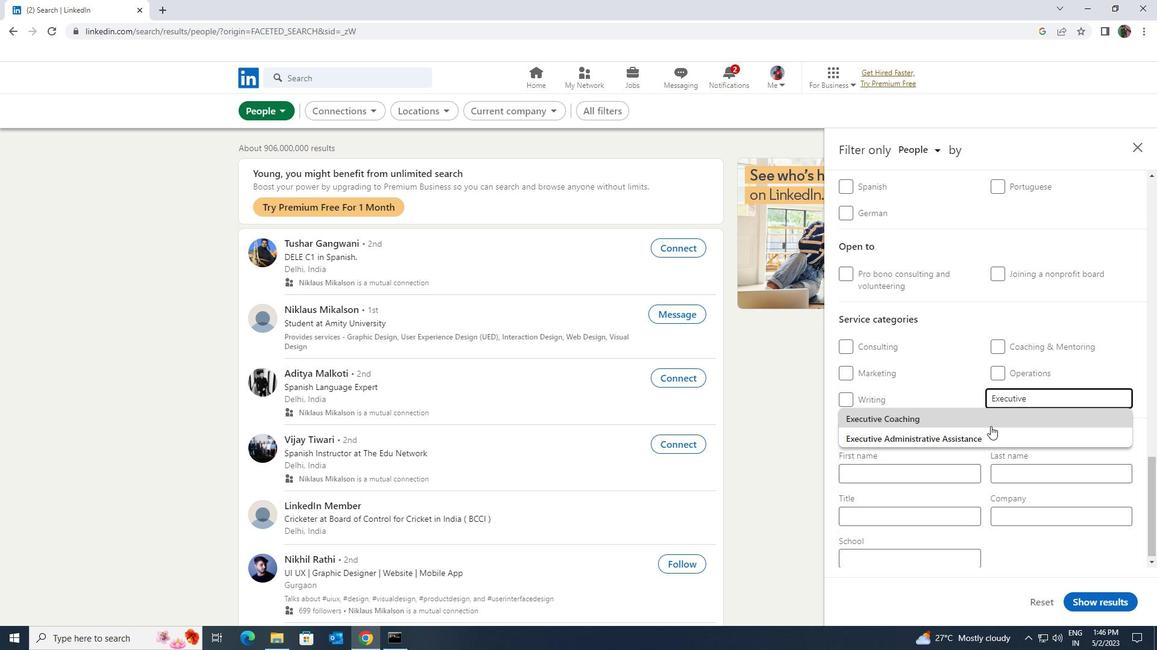 
Action: Mouse scrolled (990, 426) with delta (0, 0)
Screenshot: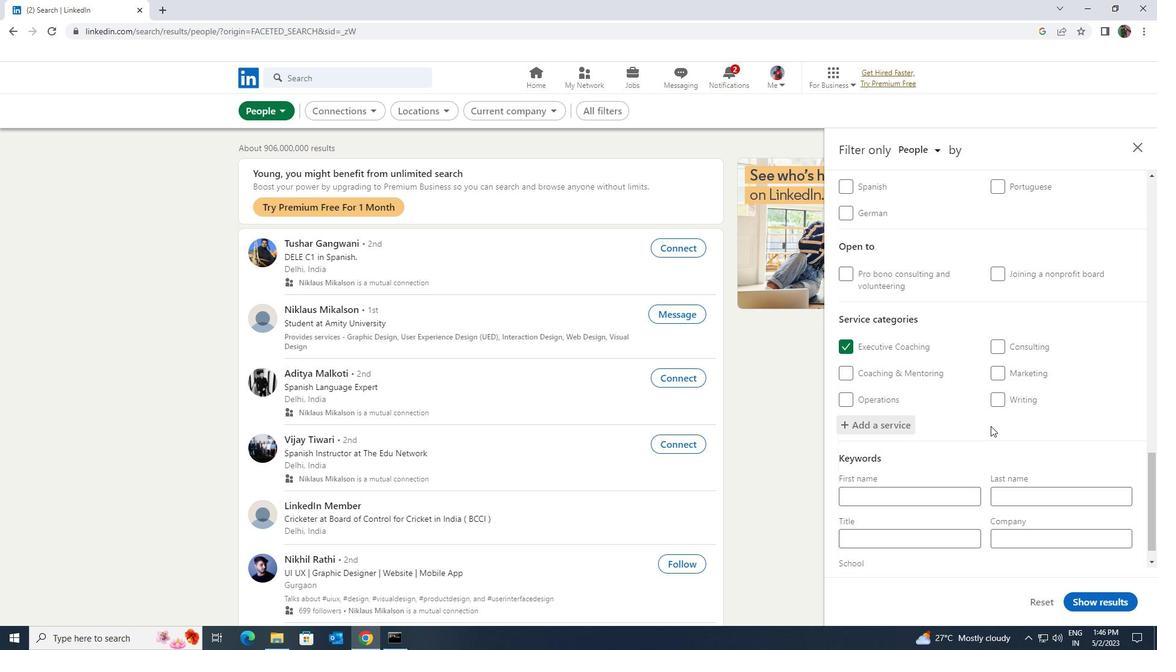 
Action: Mouse scrolled (990, 426) with delta (0, 0)
Screenshot: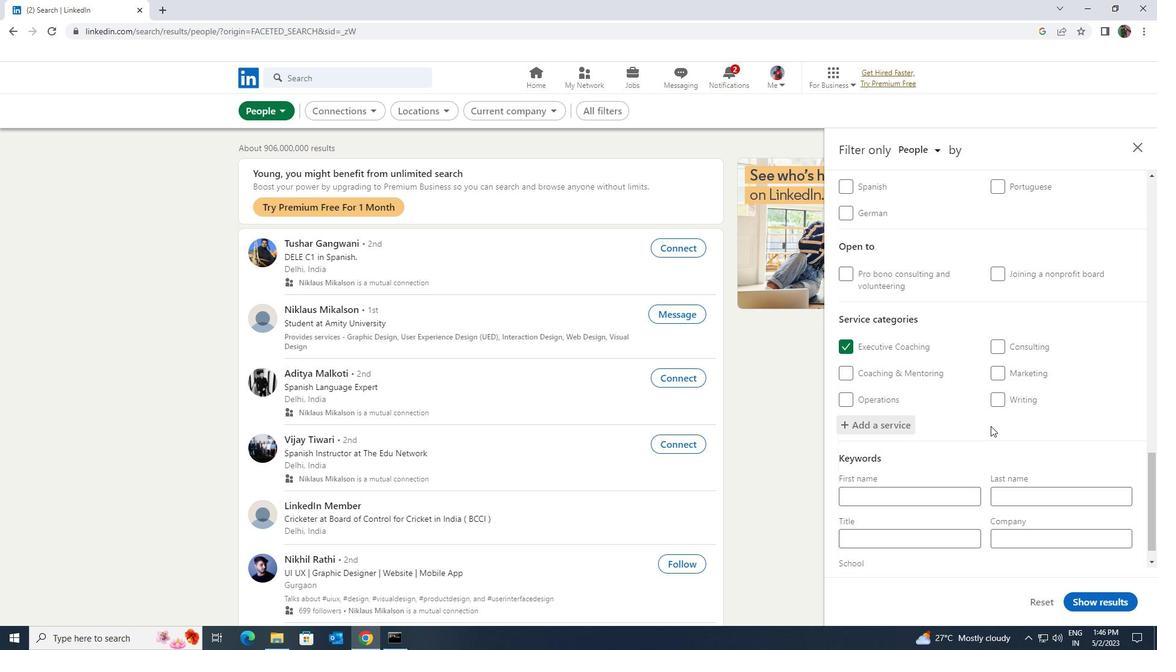 
Action: Mouse scrolled (990, 426) with delta (0, 0)
Screenshot: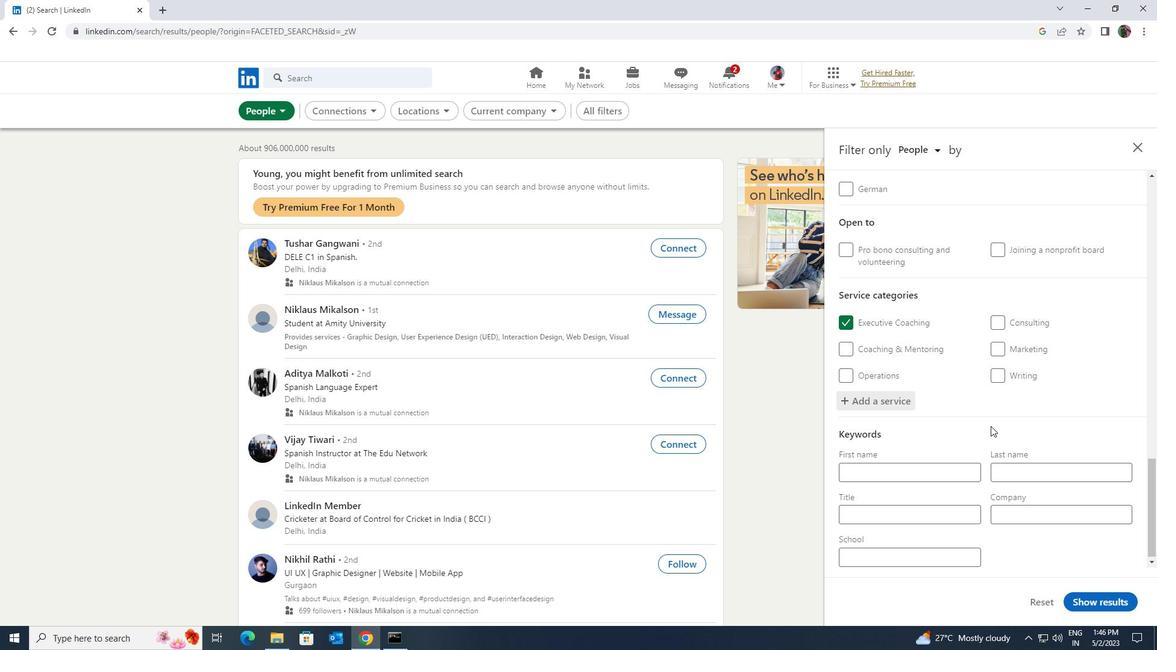 
Action: Mouse moved to (945, 514)
Screenshot: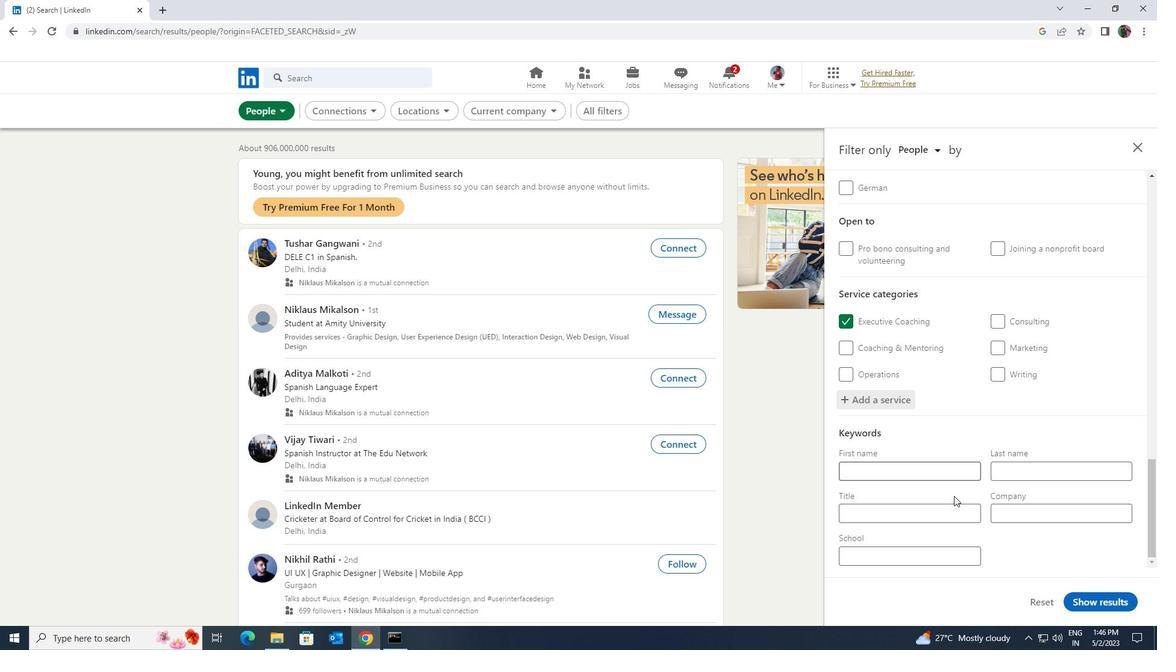 
Action: Mouse pressed left at (945, 514)
Screenshot: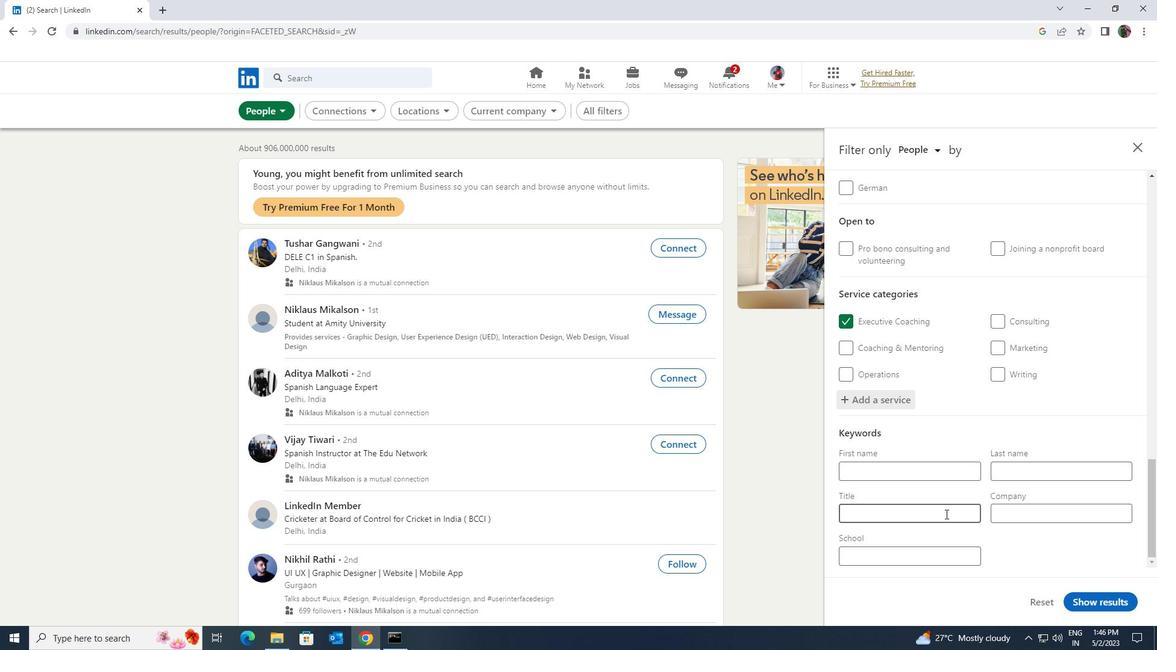 
Action: Key pressed <Key.shift>COORDINATOR
Screenshot: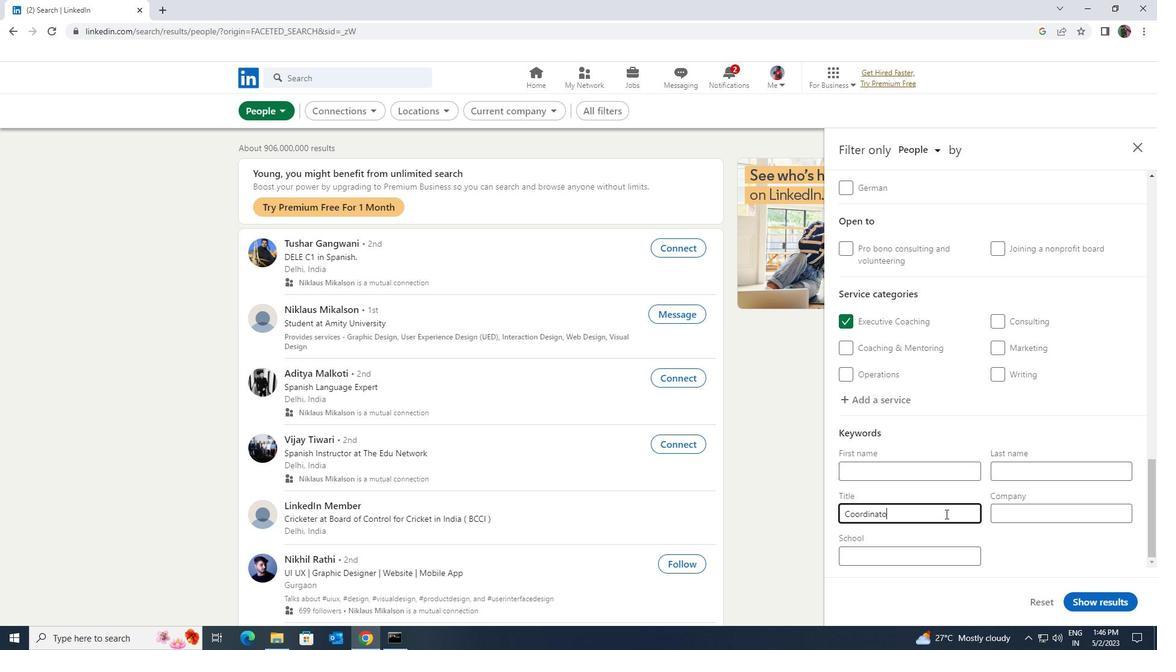
Action: Mouse moved to (1099, 603)
Screenshot: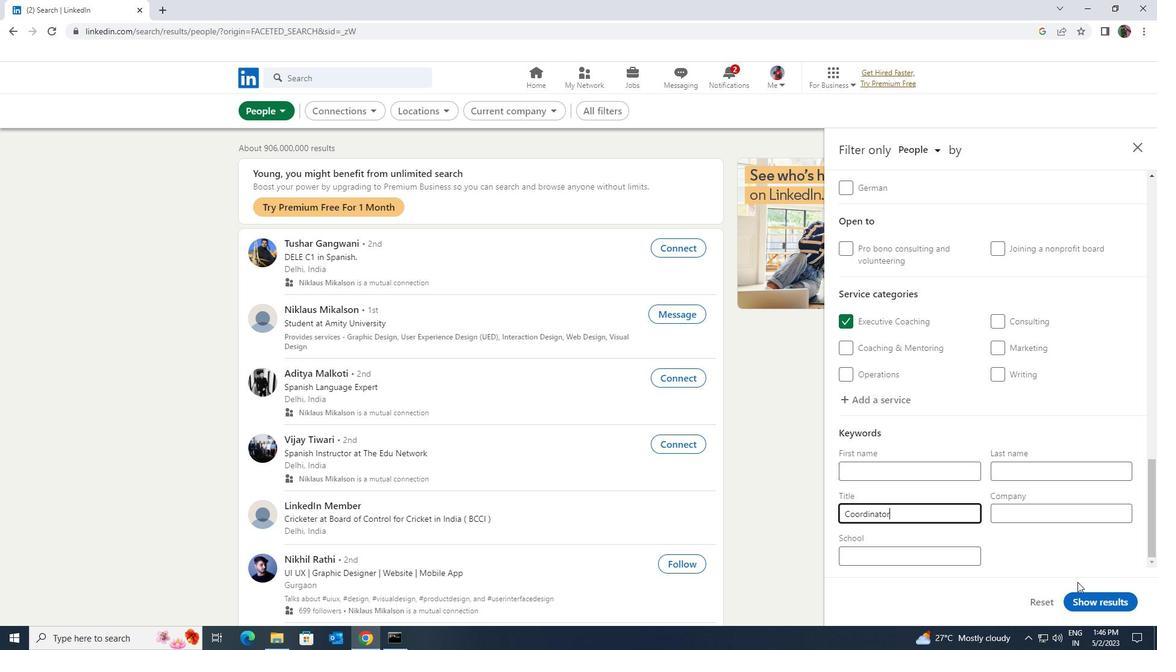 
Action: Mouse pressed left at (1099, 603)
Screenshot: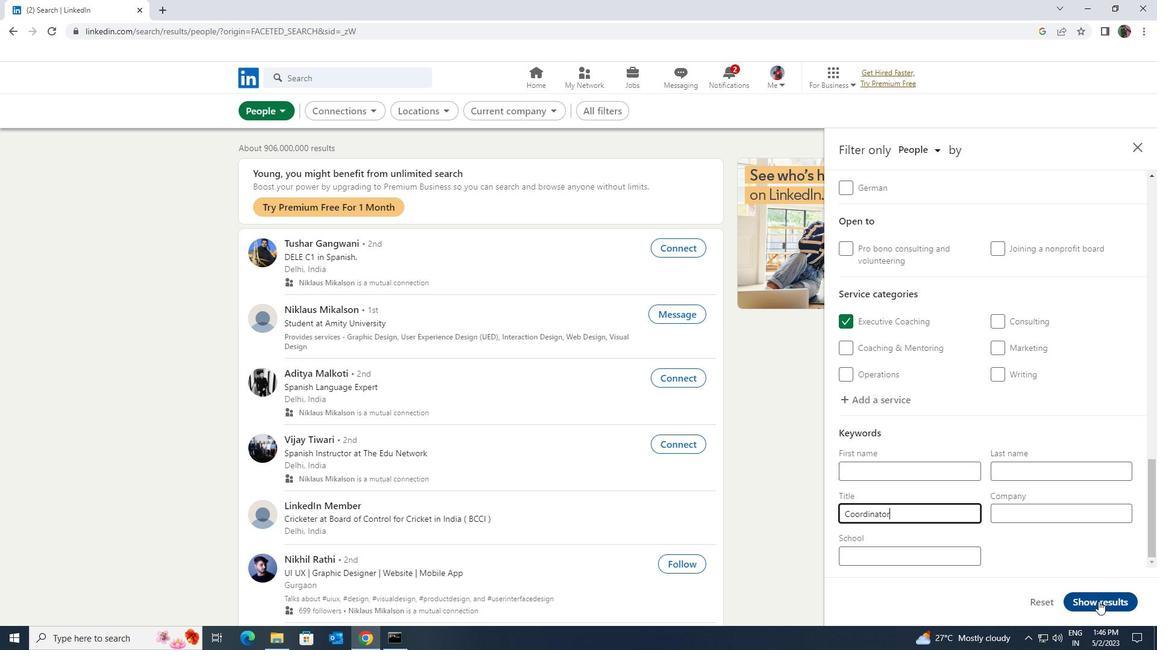 
